 Task: Find connections with filter location Srīperumbūdūr with filter topic #Marketingwith filter profile language English with filter current company Computacenter with filter school Sri Sivasubramaniya Nadar College Of Engineering with filter industry Collection Agencies with filter service category Wedding Photography with filter keywords title Administrative Assistant
Action: Mouse moved to (676, 88)
Screenshot: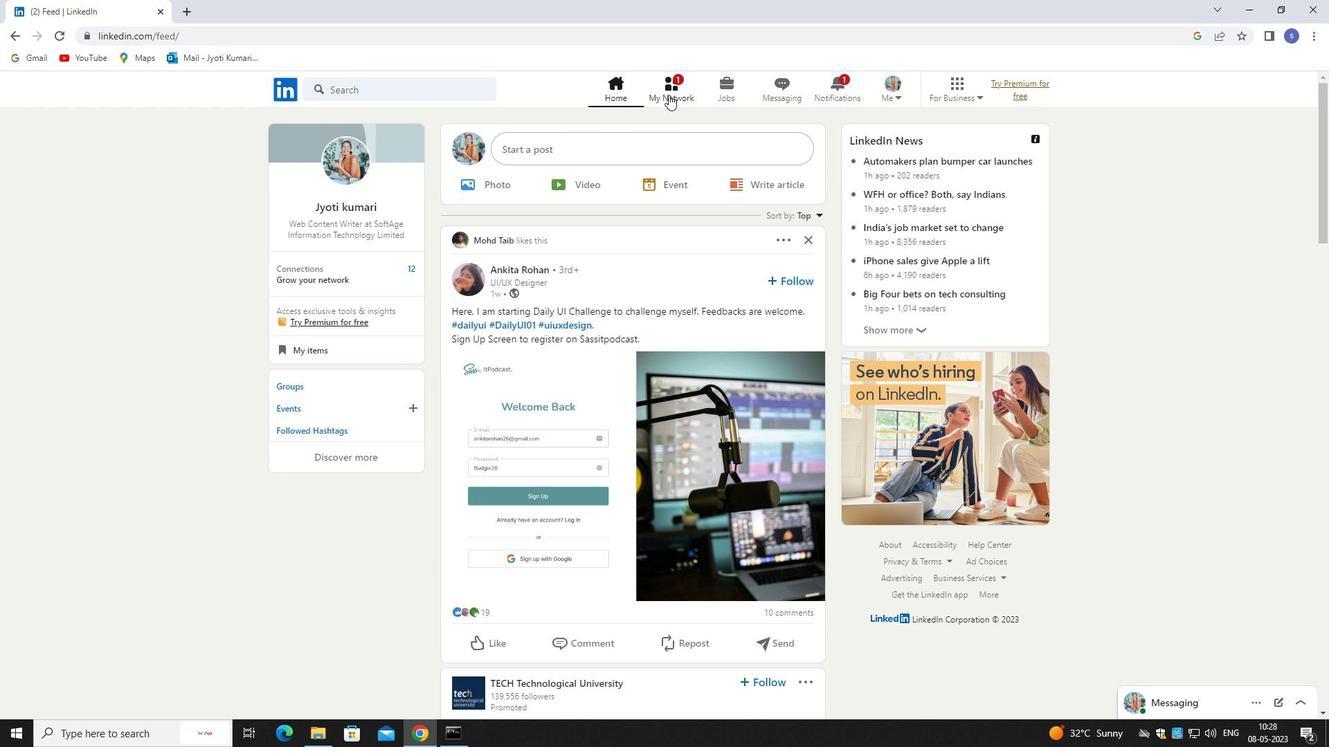 
Action: Mouse pressed left at (676, 88)
Screenshot: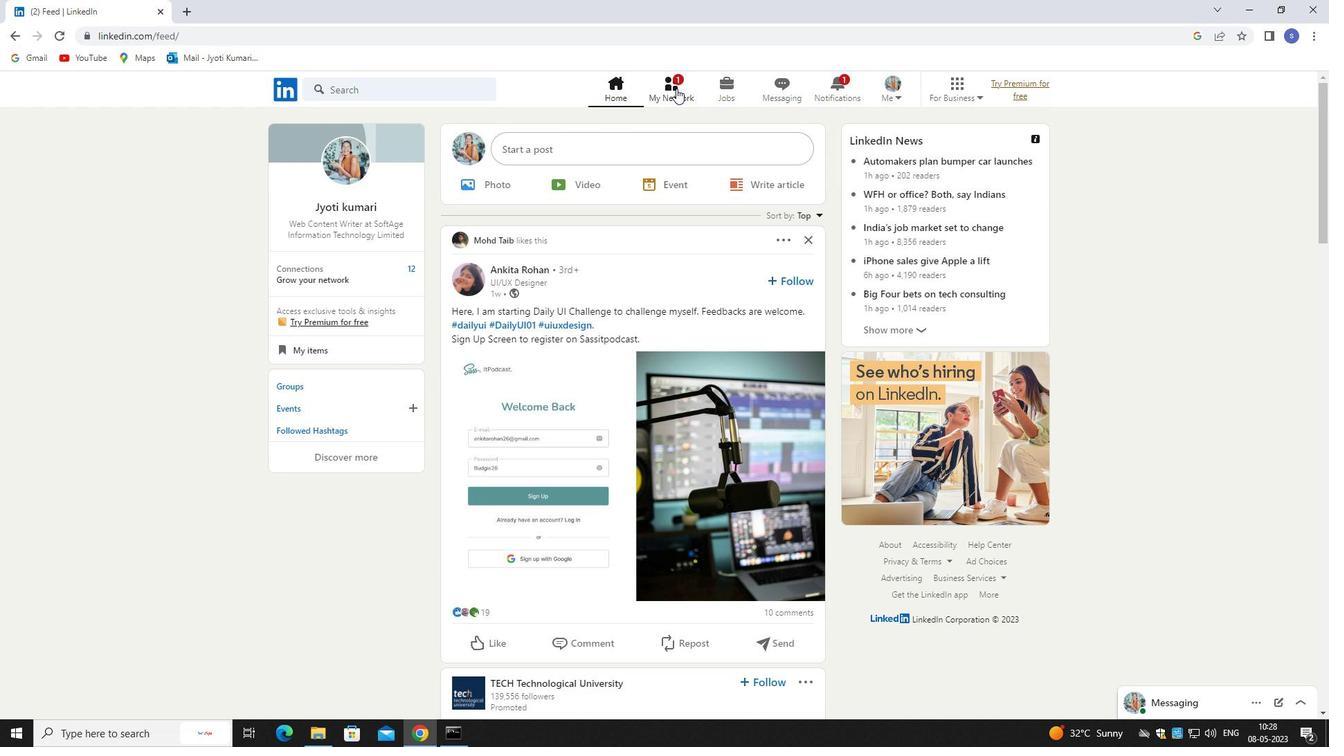 
Action: Mouse moved to (678, 90)
Screenshot: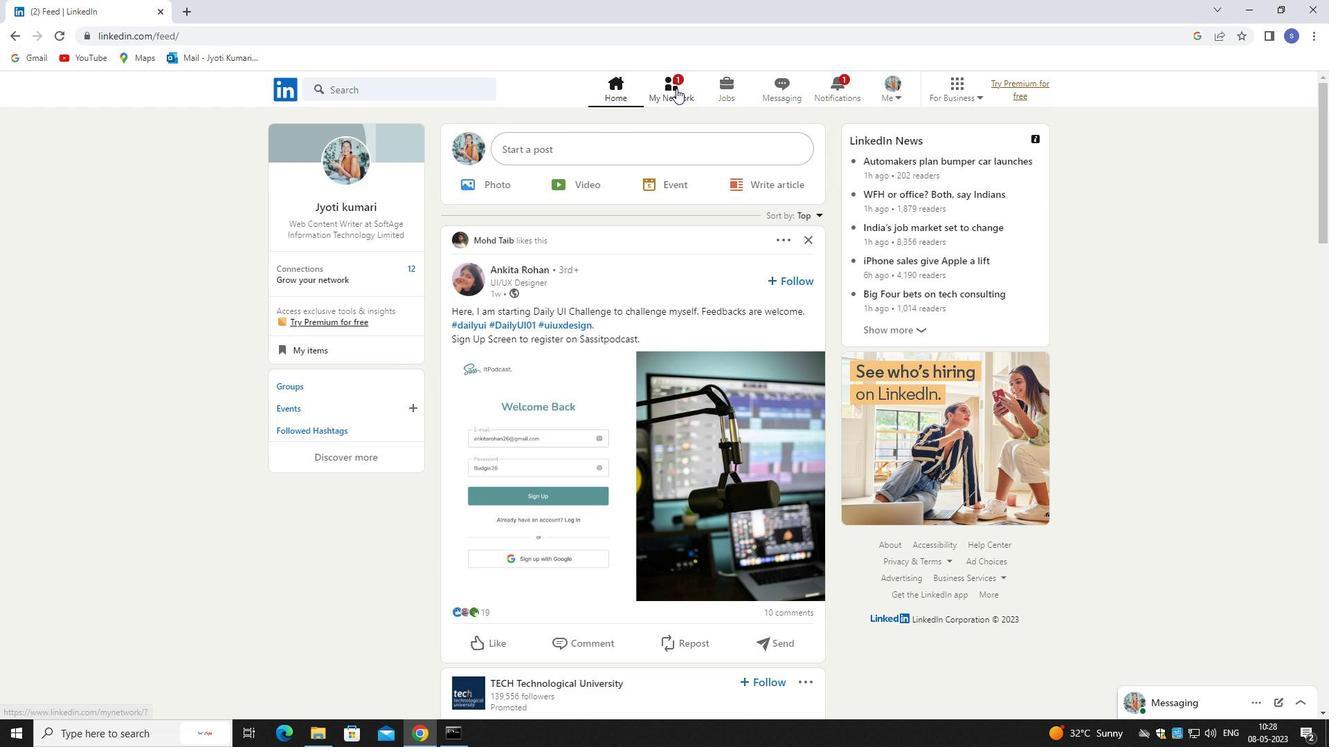 
Action: Mouse pressed left at (678, 90)
Screenshot: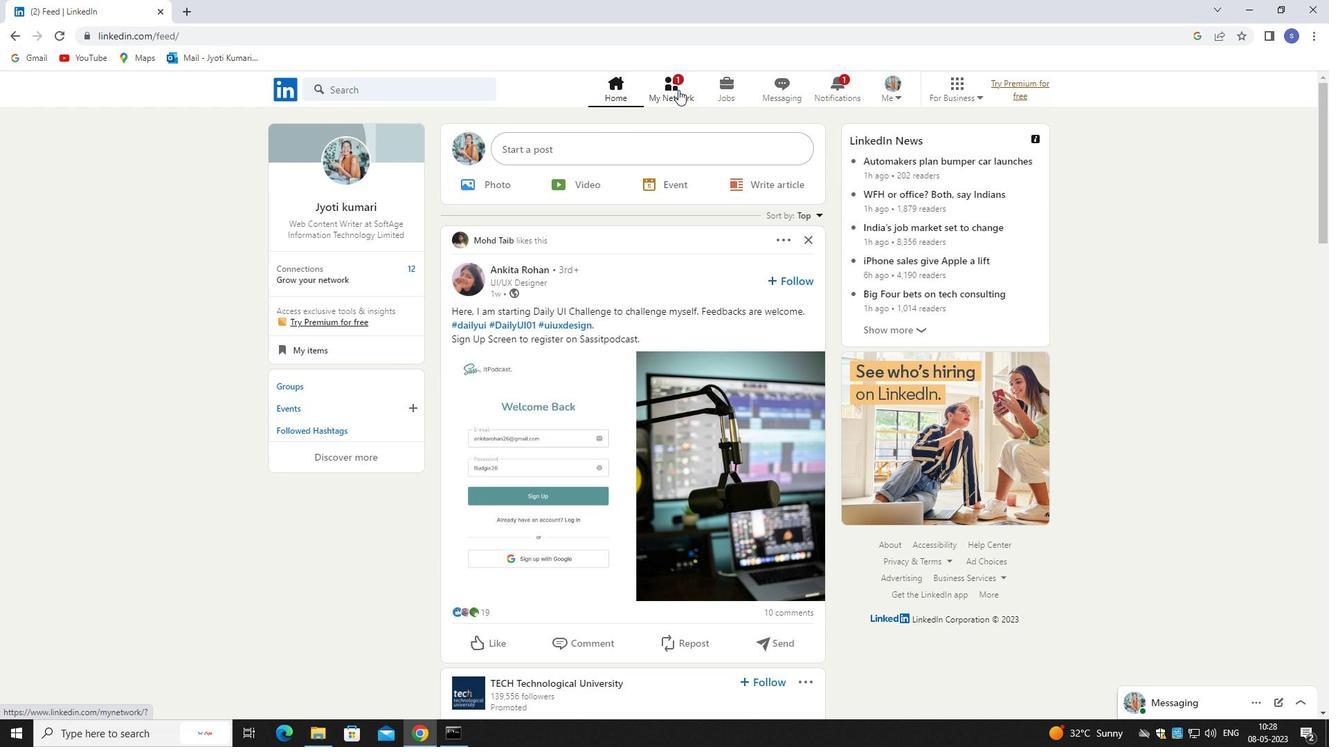 
Action: Mouse moved to (354, 165)
Screenshot: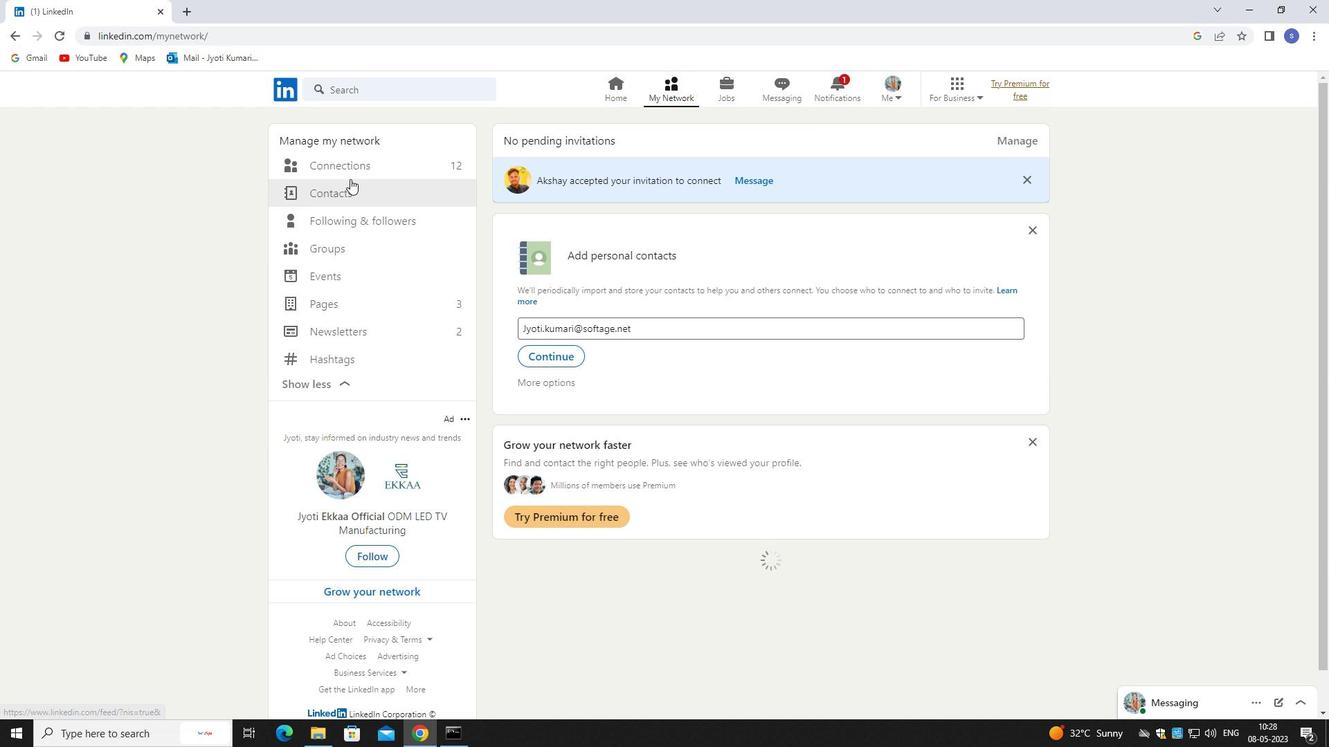 
Action: Mouse pressed left at (354, 165)
Screenshot: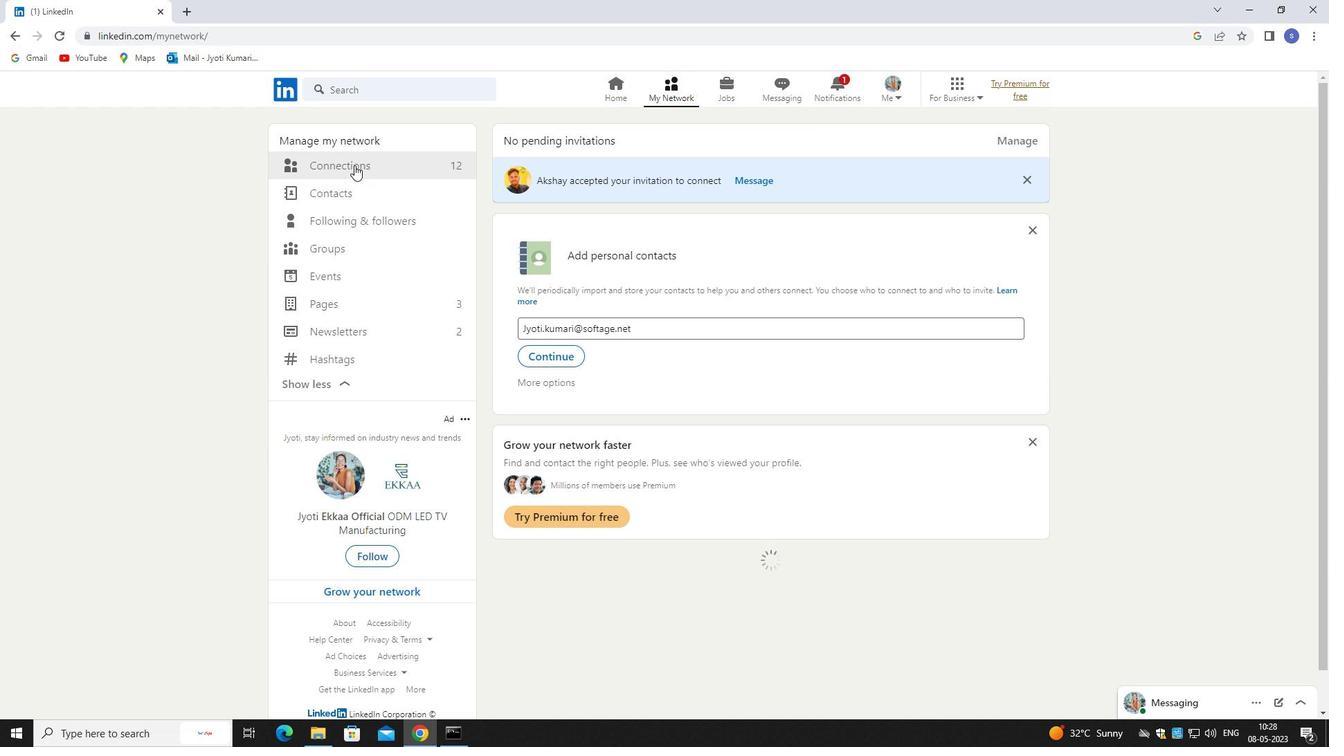 
Action: Mouse moved to (355, 164)
Screenshot: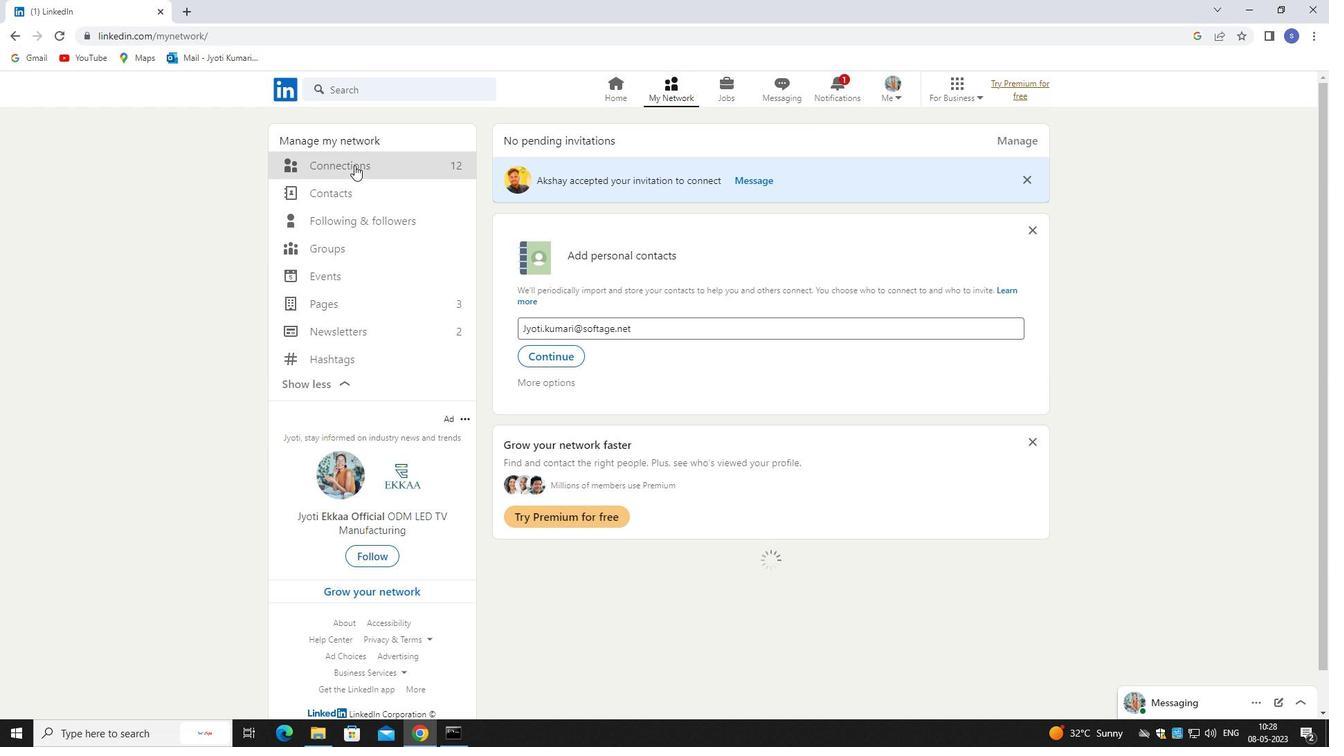 
Action: Mouse pressed left at (355, 164)
Screenshot: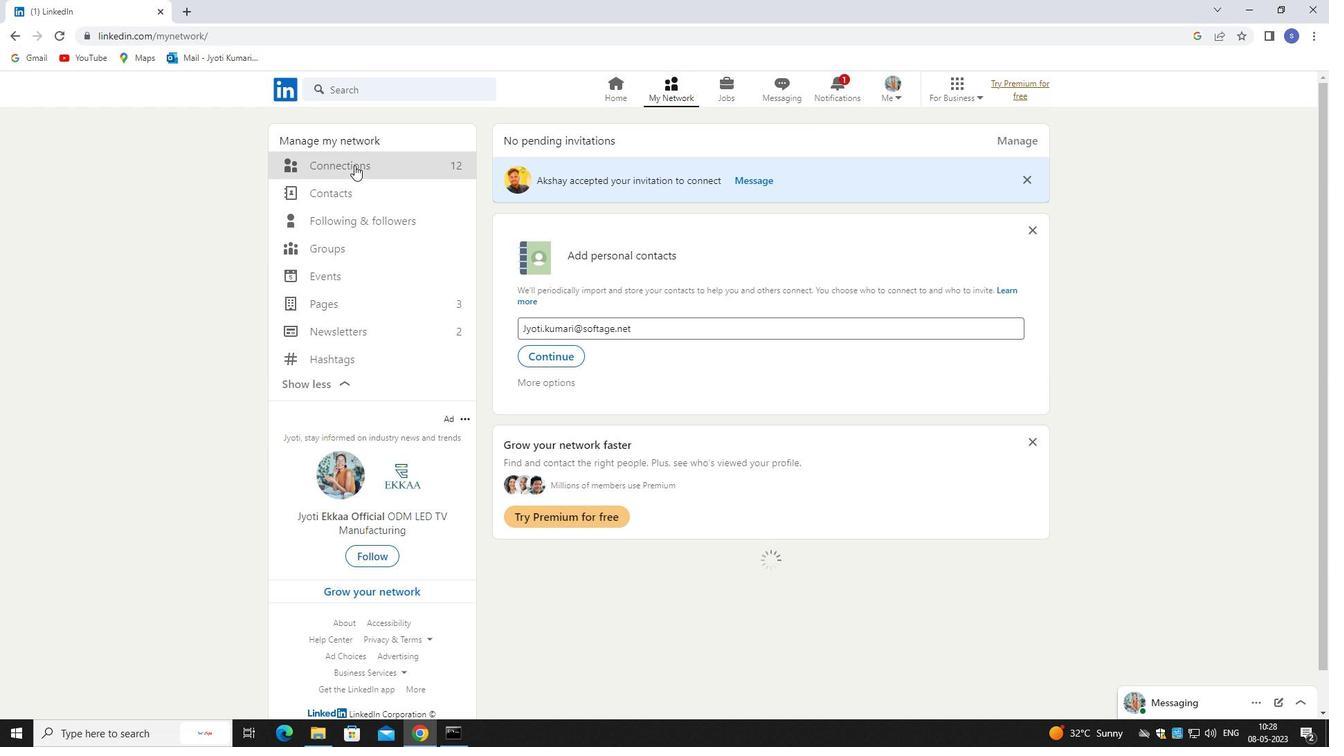 
Action: Mouse moved to (736, 161)
Screenshot: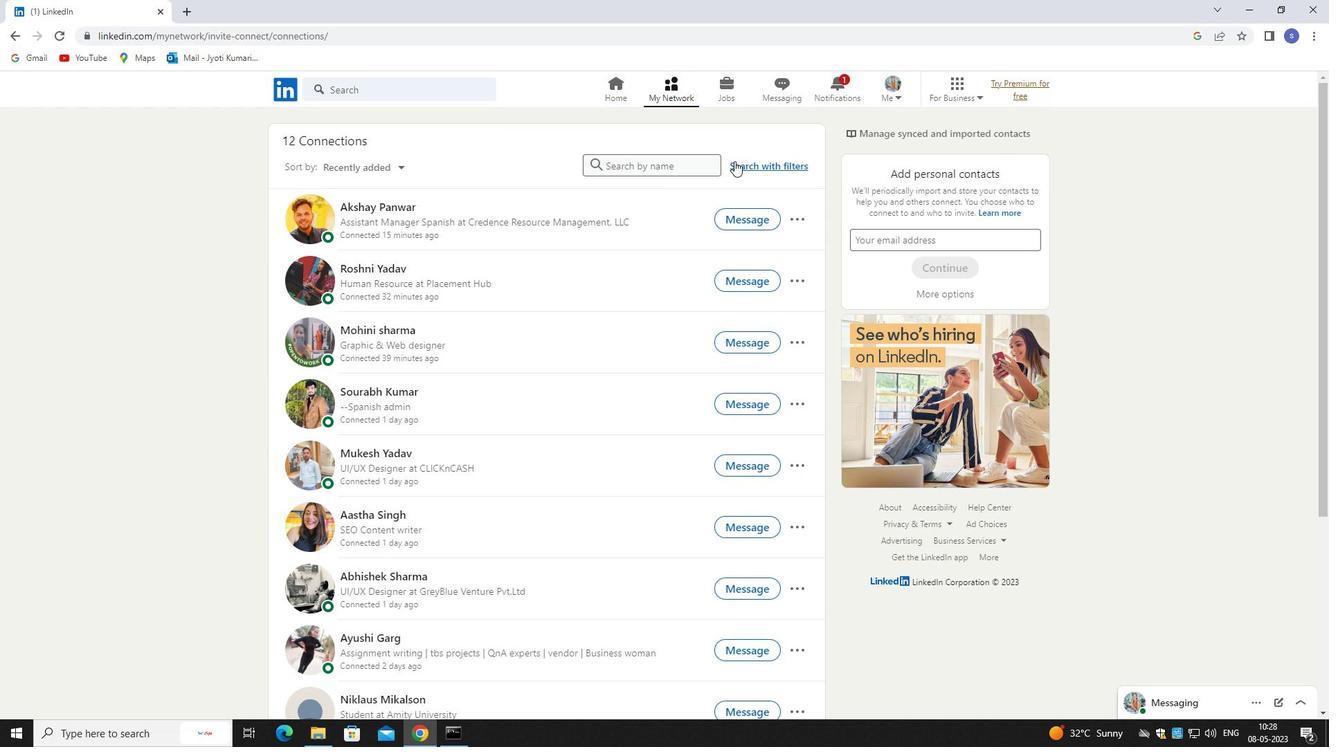 
Action: Mouse pressed left at (736, 161)
Screenshot: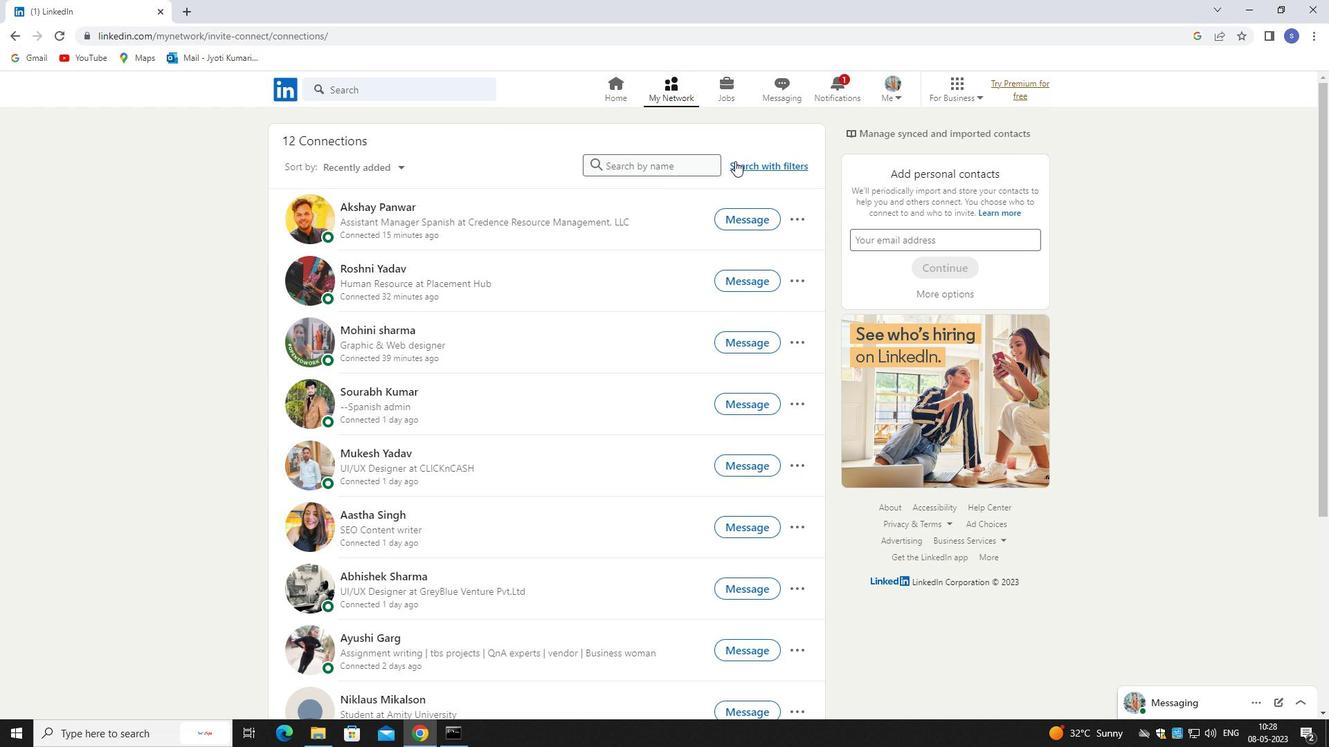 
Action: Mouse moved to (698, 126)
Screenshot: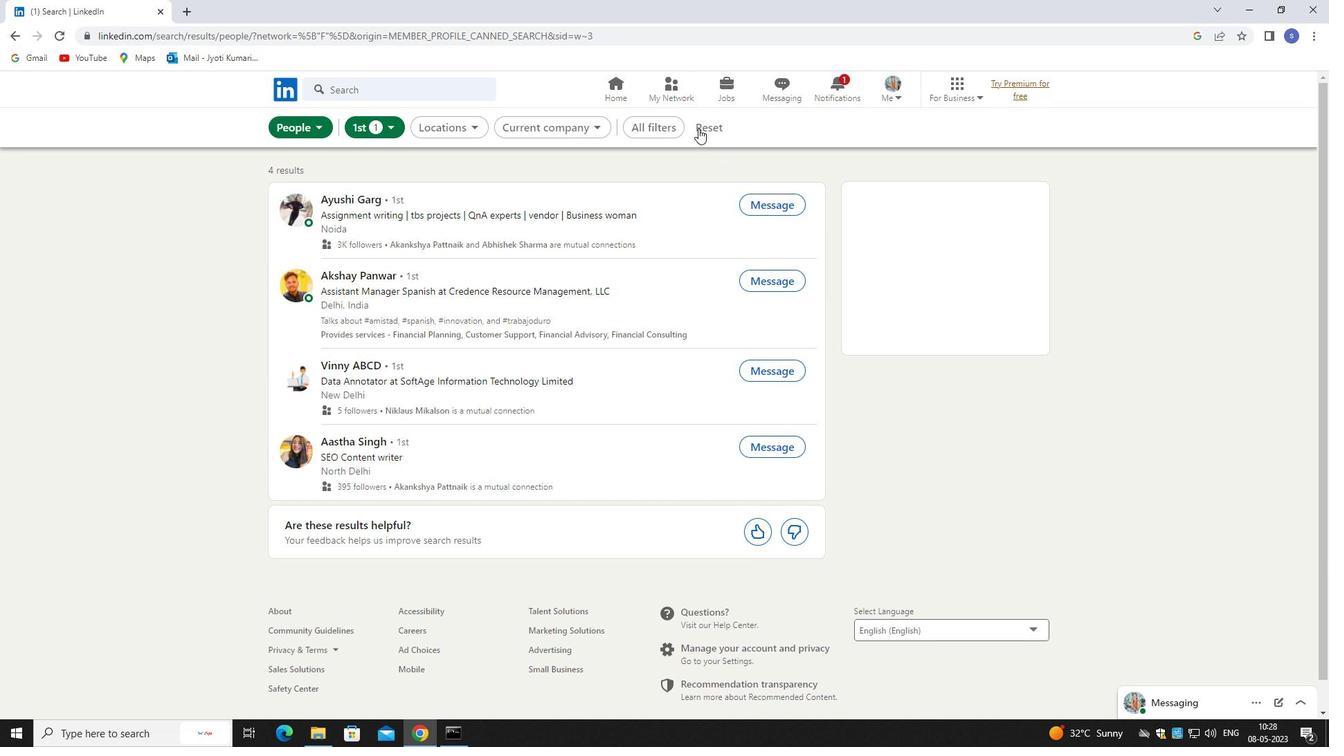 
Action: Mouse pressed left at (698, 126)
Screenshot: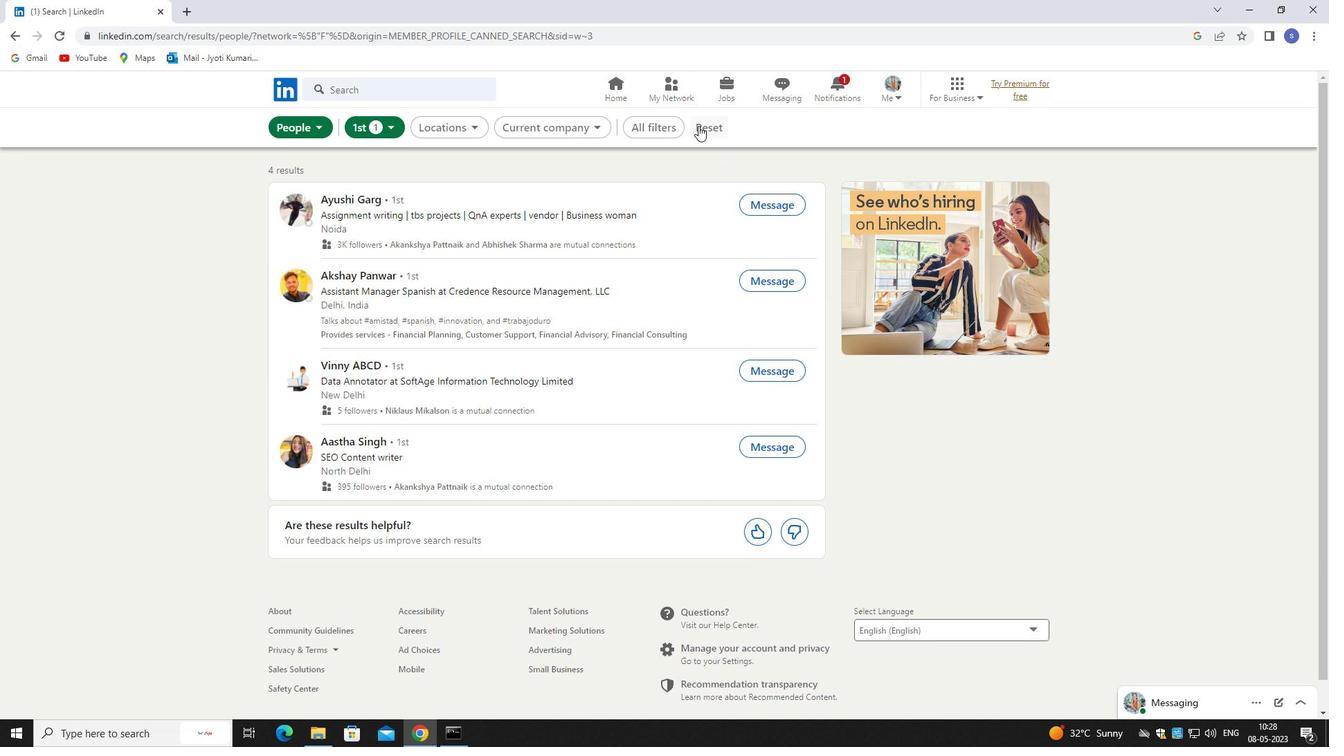 
Action: Mouse moved to (672, 121)
Screenshot: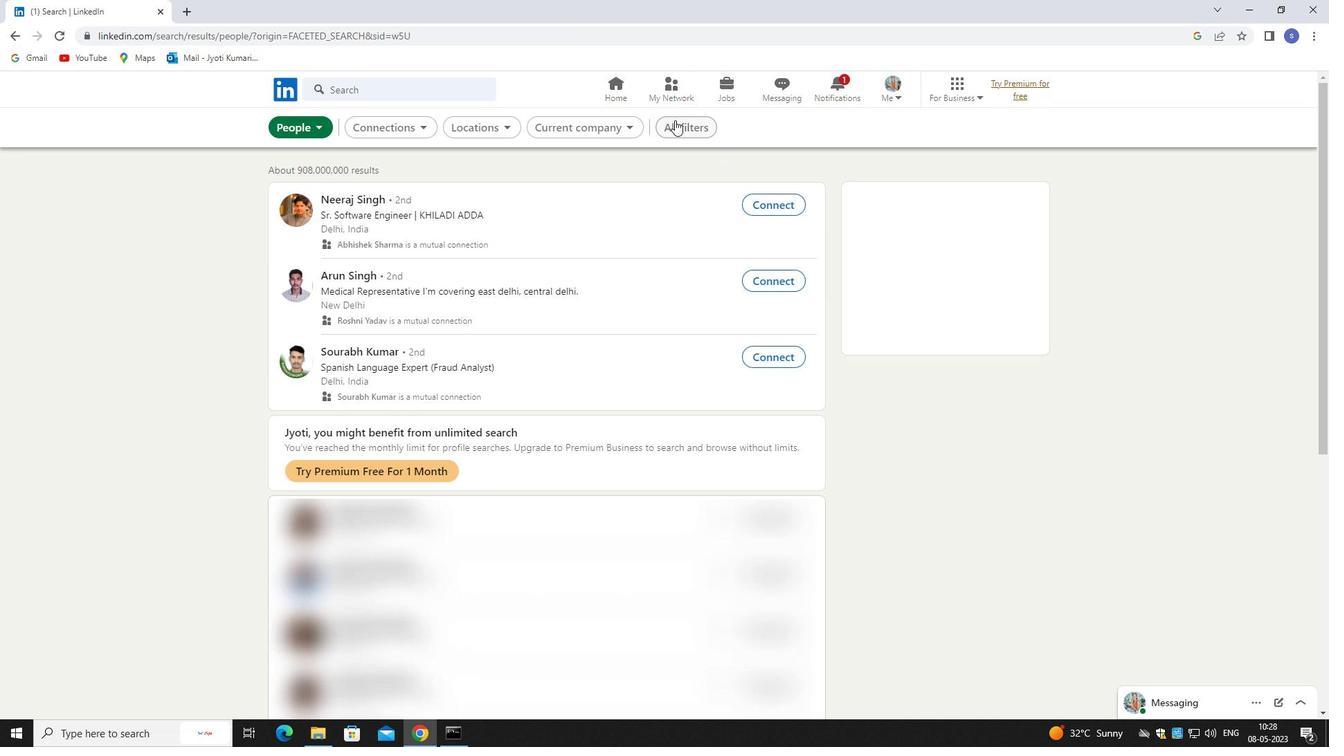 
Action: Mouse pressed left at (672, 121)
Screenshot: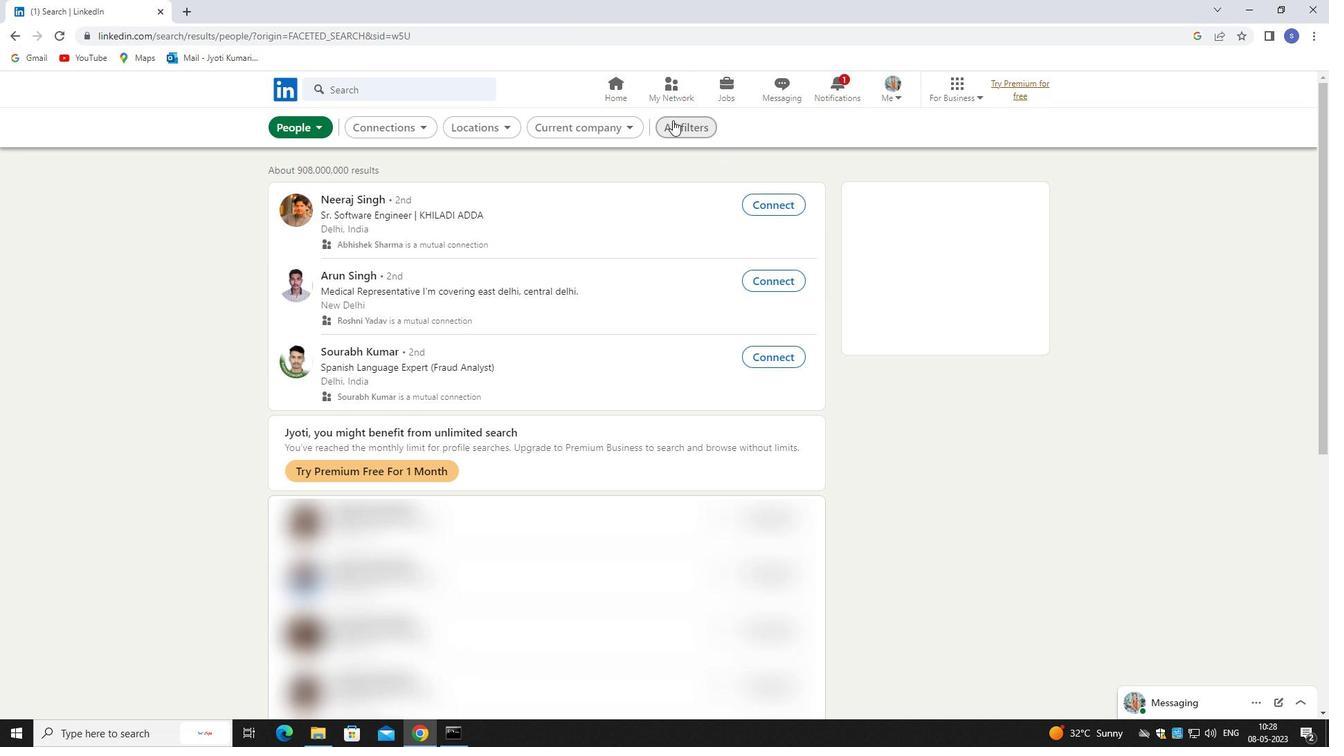 
Action: Mouse moved to (1155, 549)
Screenshot: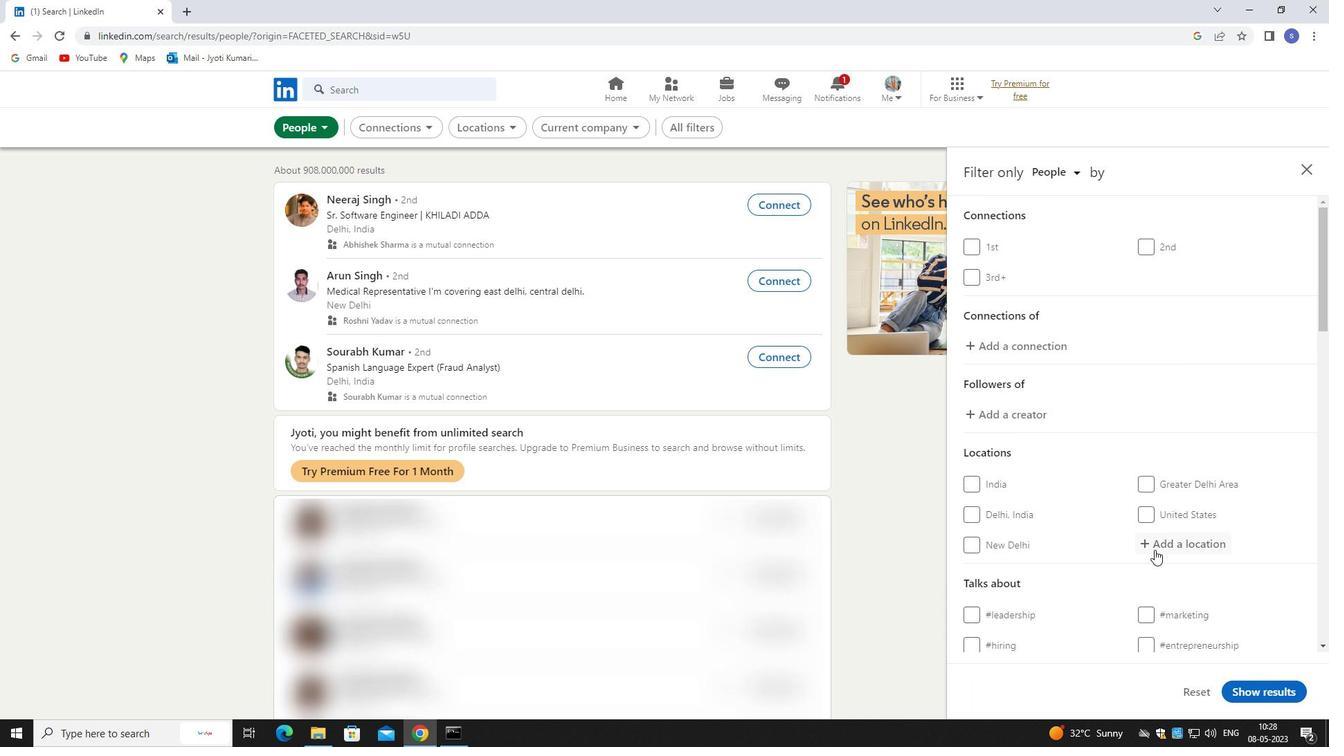
Action: Mouse pressed left at (1155, 549)
Screenshot: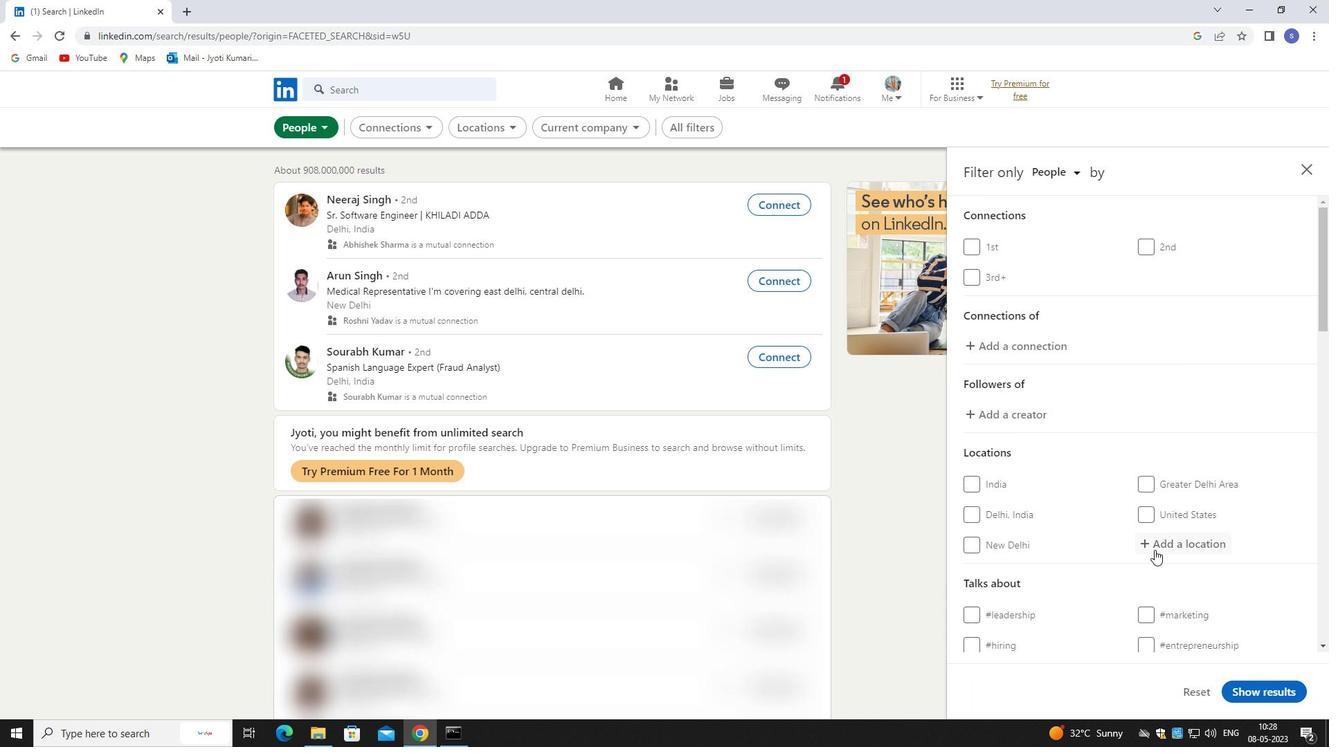 
Action: Mouse moved to (1046, 486)
Screenshot: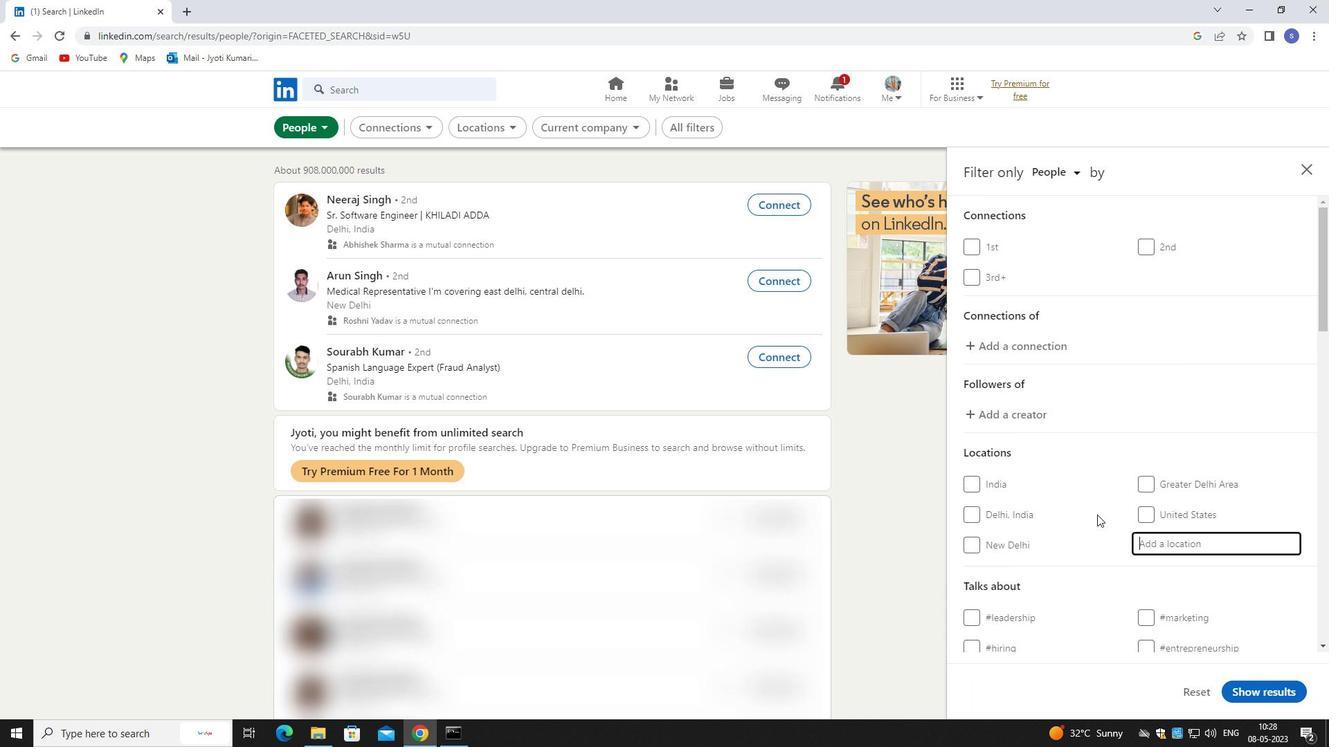 
Action: Key pressed <Key.shift>SRIP
Screenshot: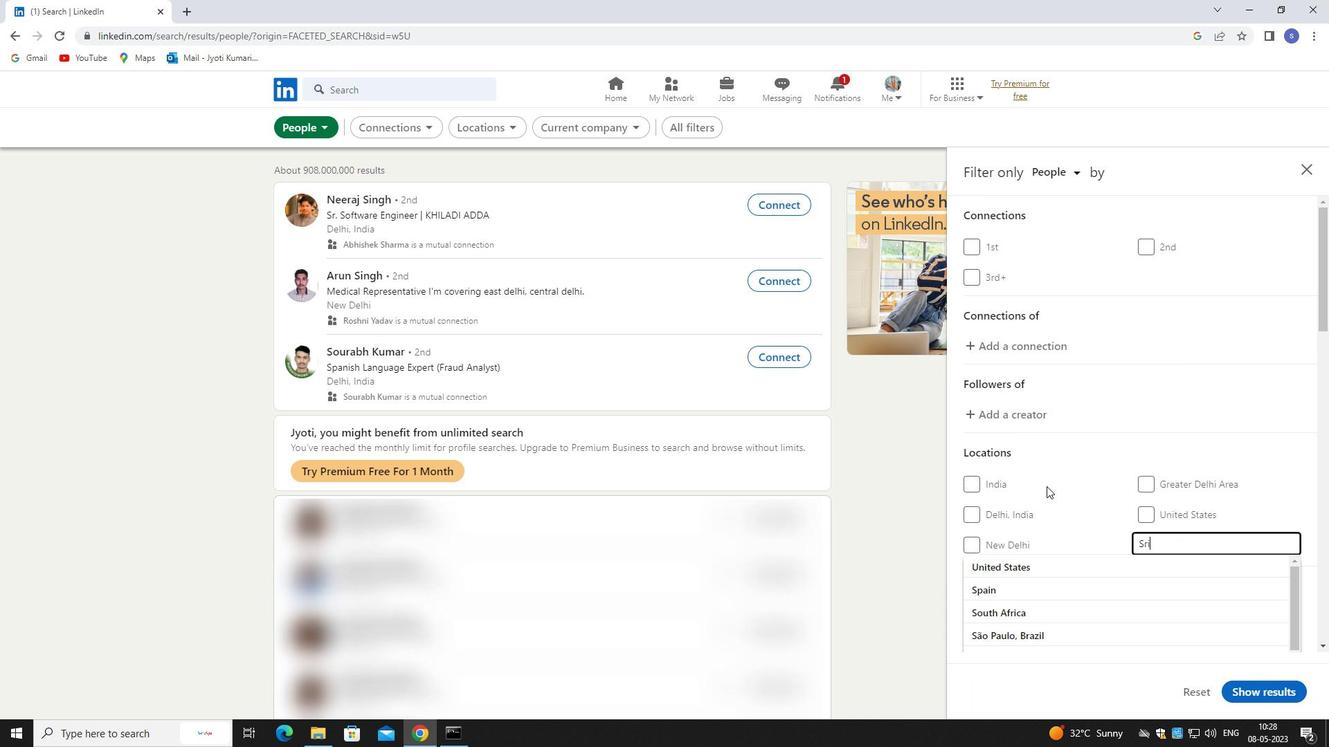 
Action: Mouse moved to (1063, 569)
Screenshot: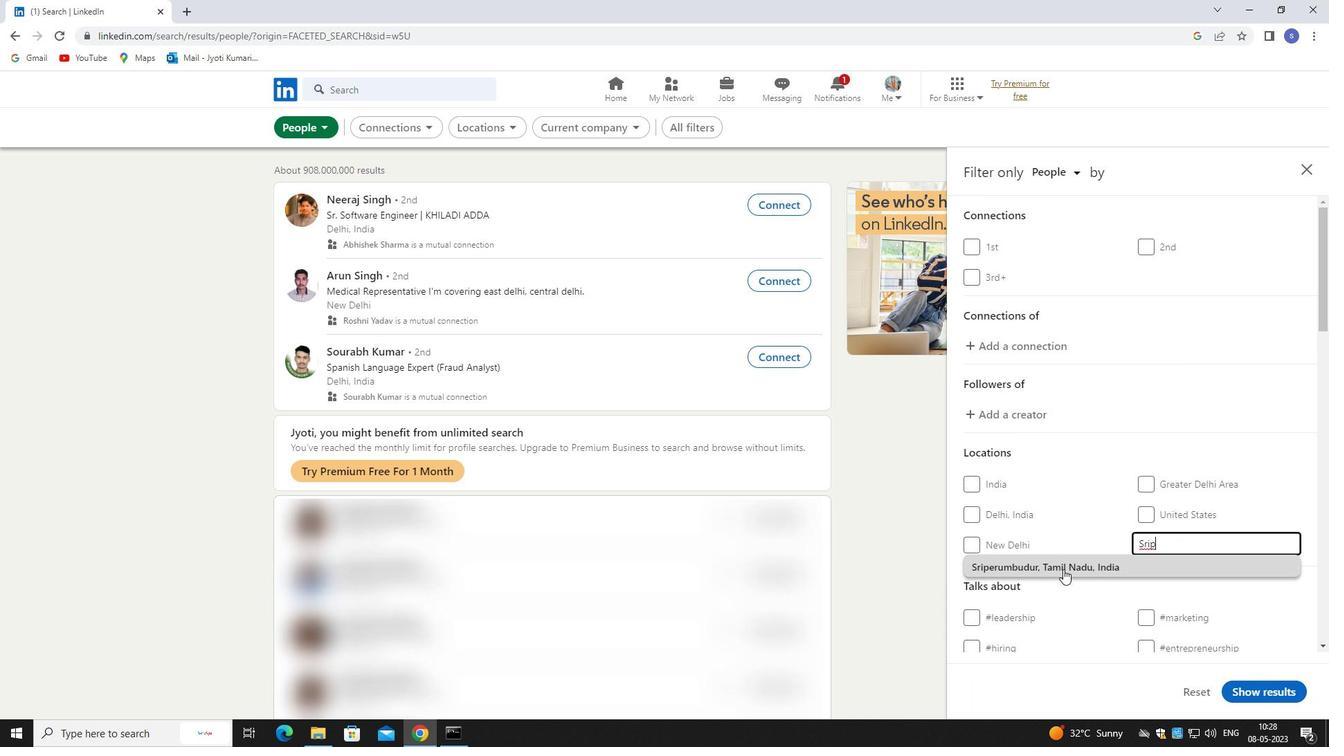 
Action: Mouse pressed left at (1063, 569)
Screenshot: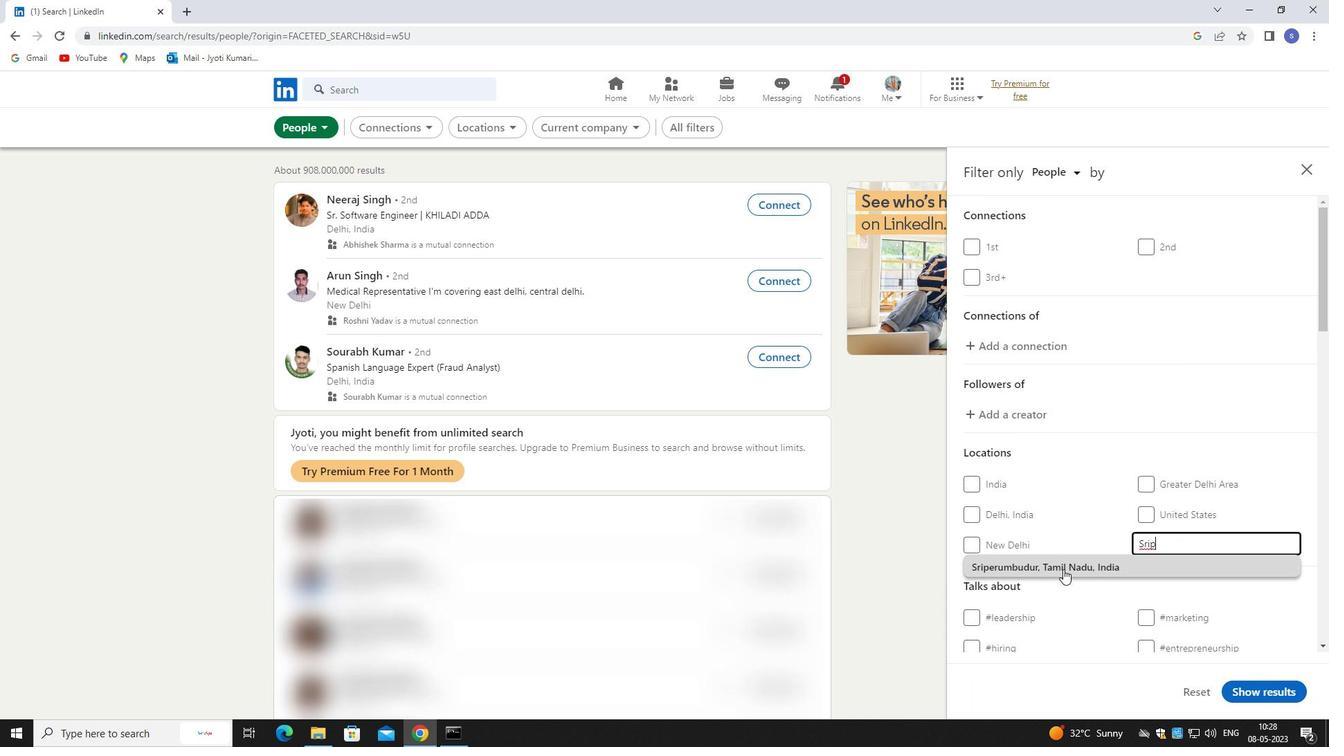 
Action: Mouse moved to (1064, 568)
Screenshot: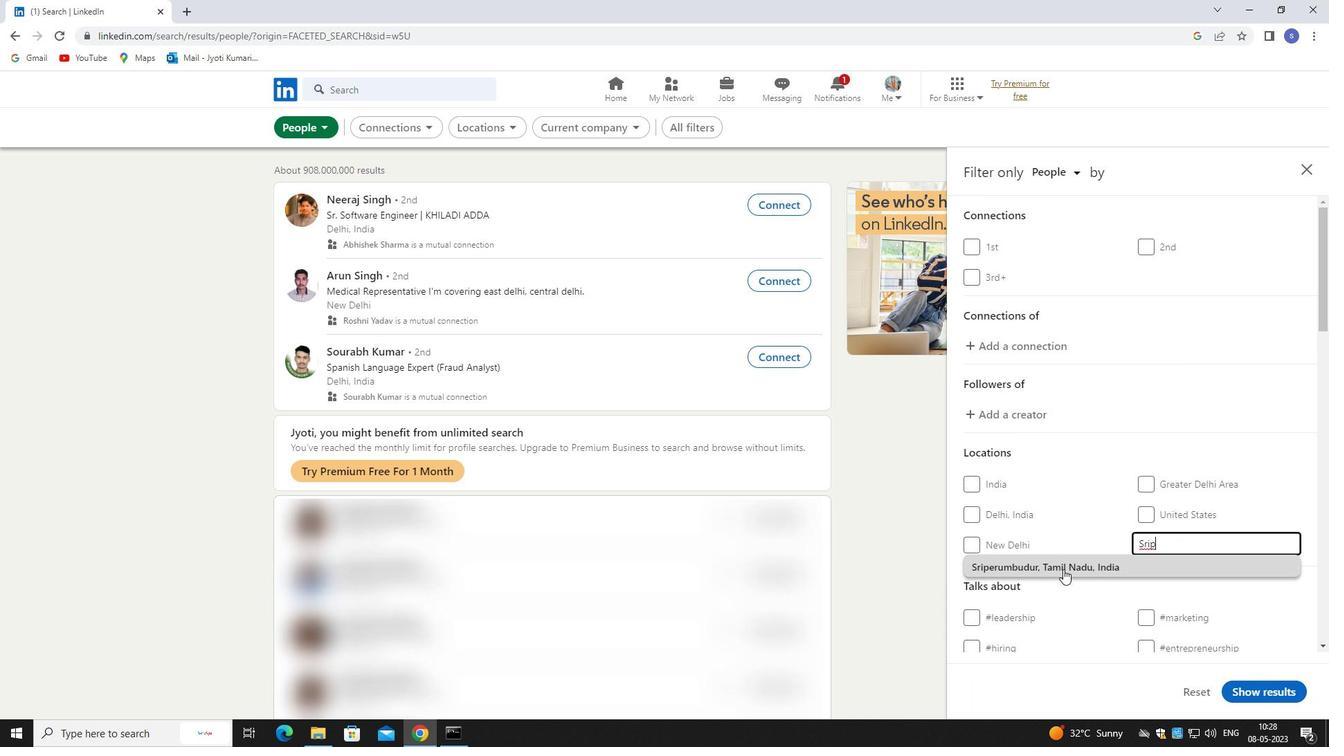 
Action: Mouse scrolled (1064, 567) with delta (0, 0)
Screenshot: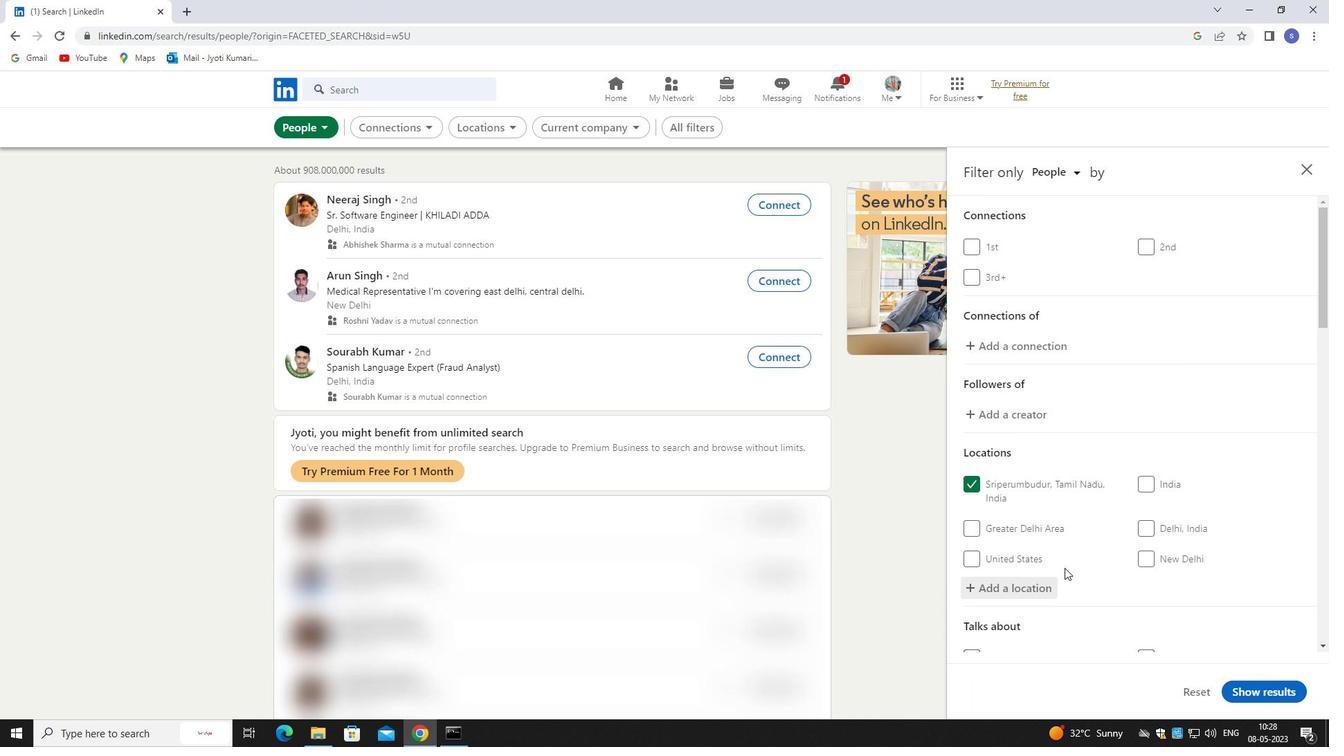 
Action: Mouse scrolled (1064, 567) with delta (0, 0)
Screenshot: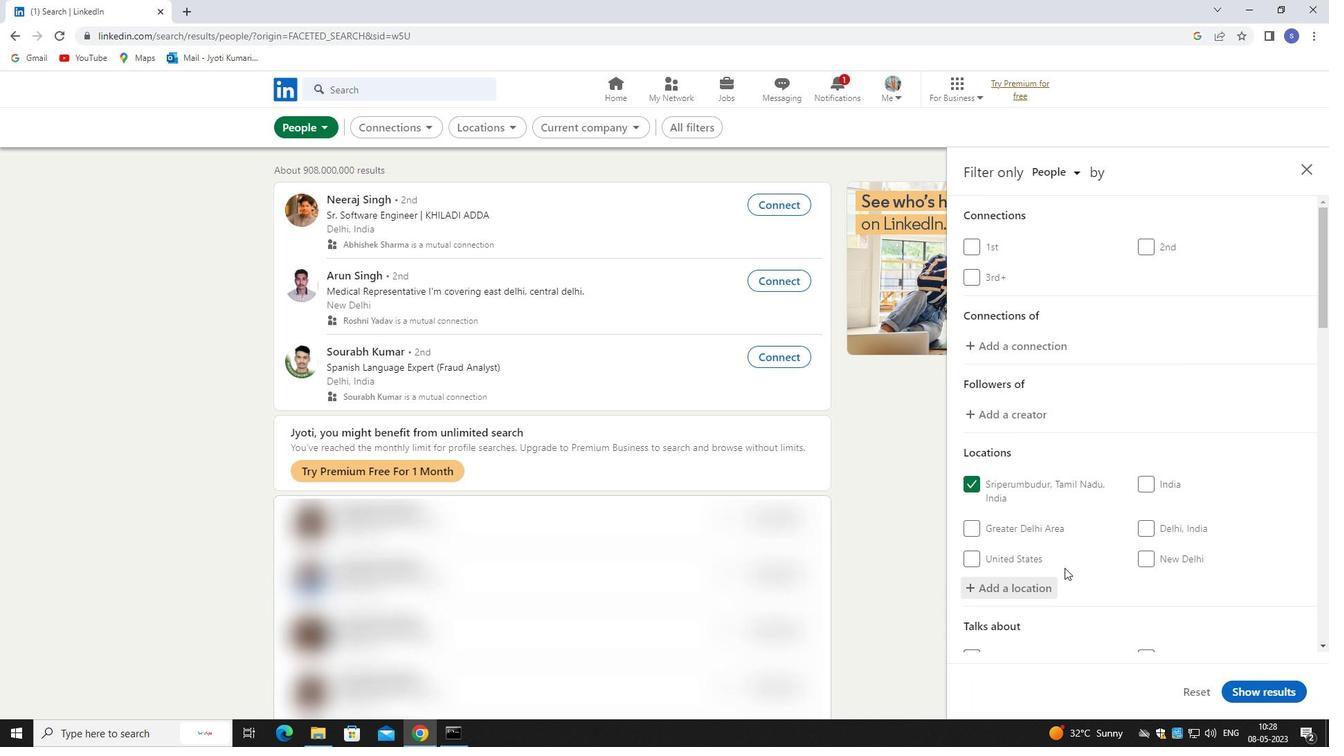 
Action: Mouse scrolled (1064, 567) with delta (0, 0)
Screenshot: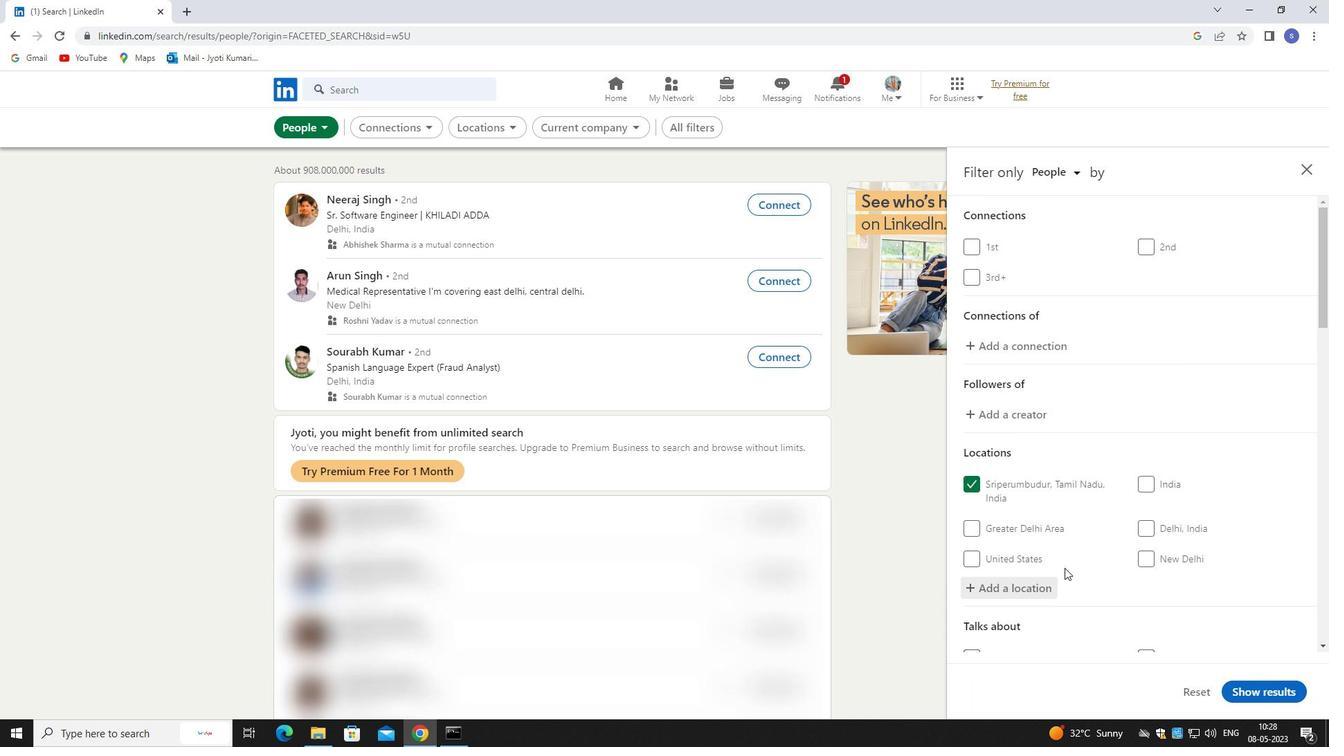 
Action: Mouse moved to (1164, 511)
Screenshot: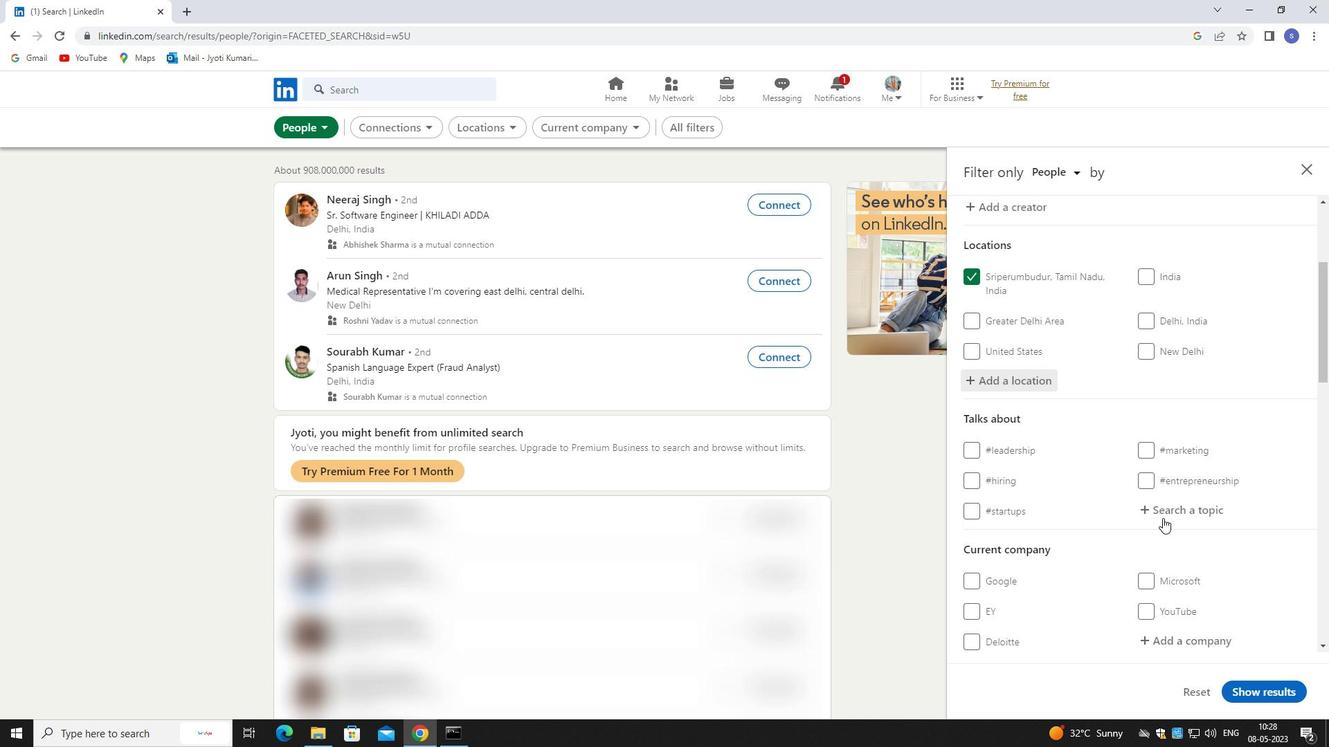 
Action: Mouse pressed left at (1164, 511)
Screenshot: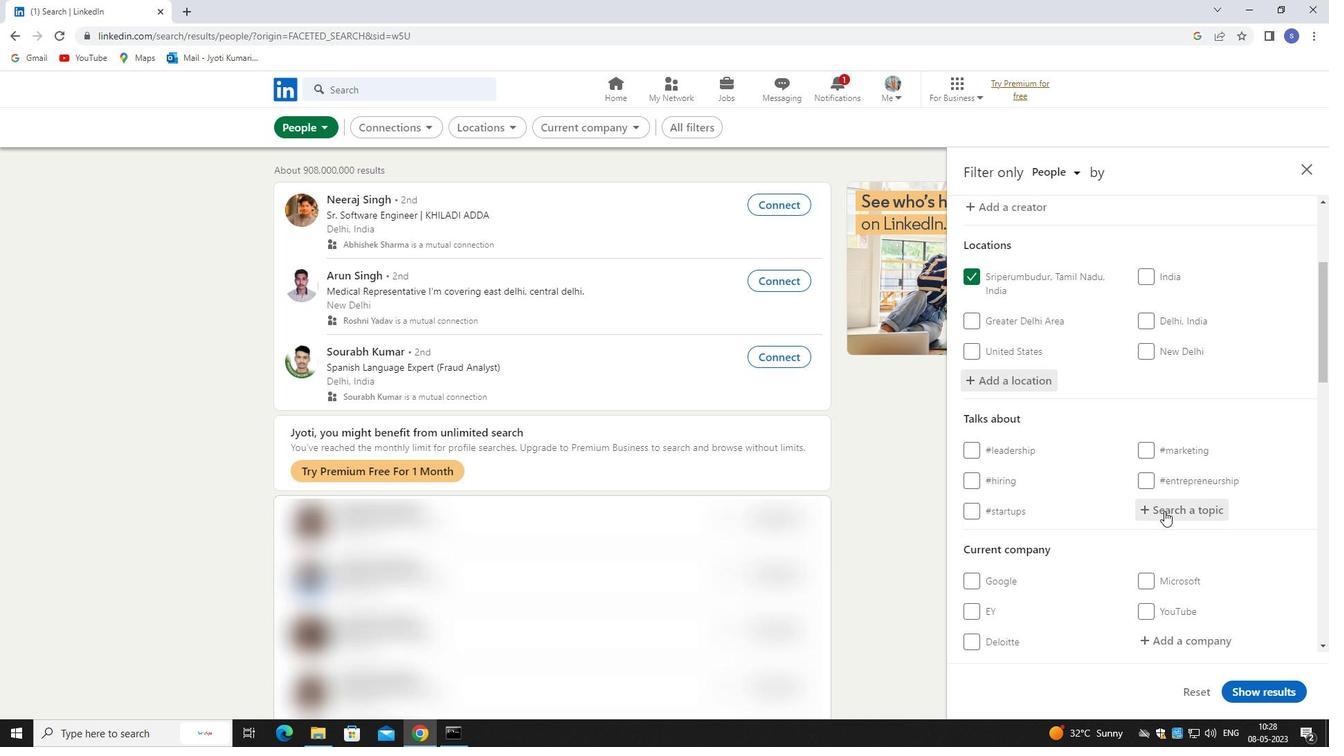 
Action: Mouse moved to (1024, 450)
Screenshot: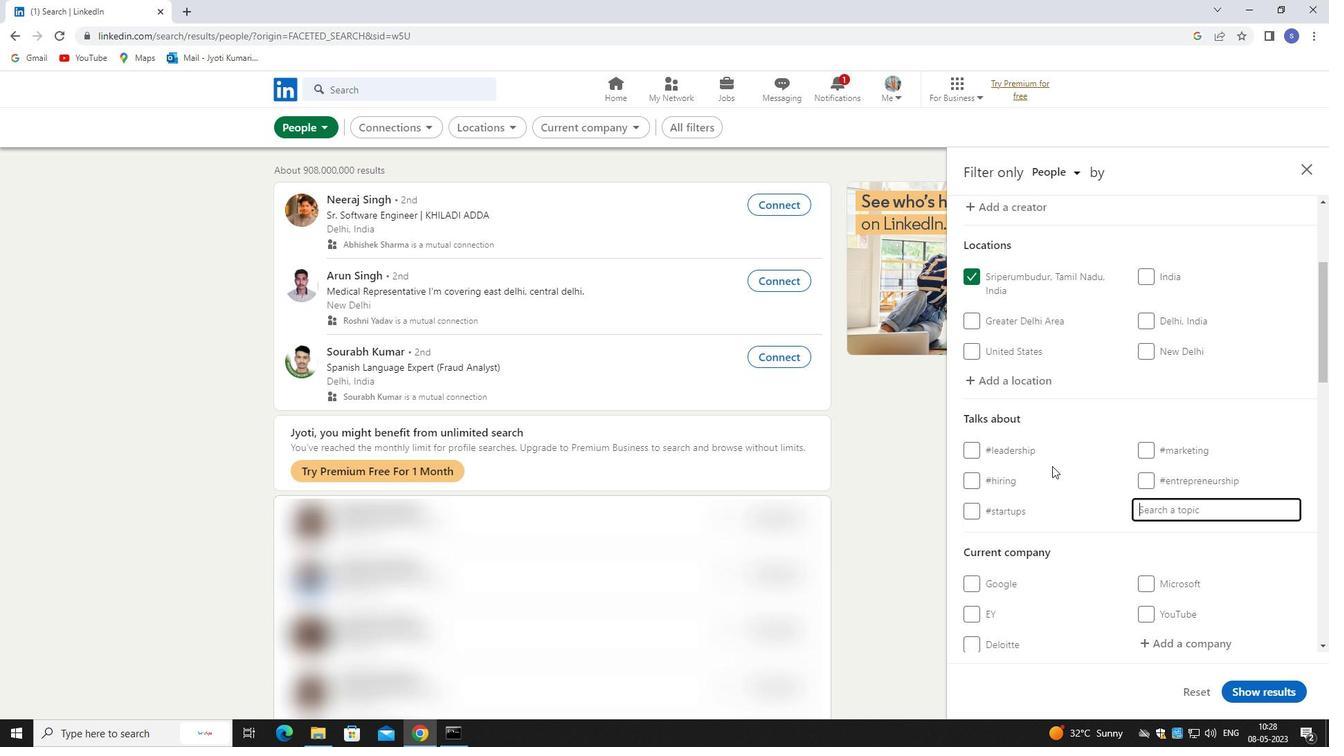 
Action: Key pressed MARKET
Screenshot: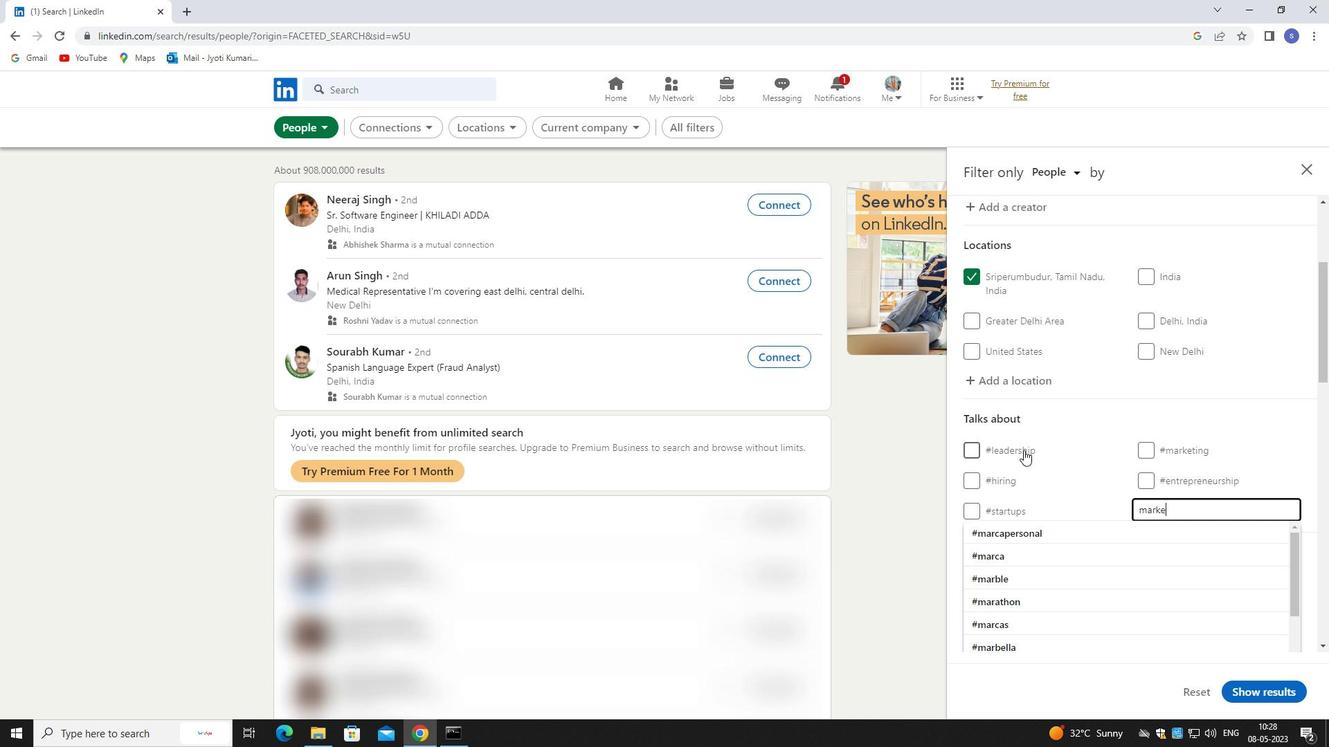 
Action: Mouse moved to (1025, 535)
Screenshot: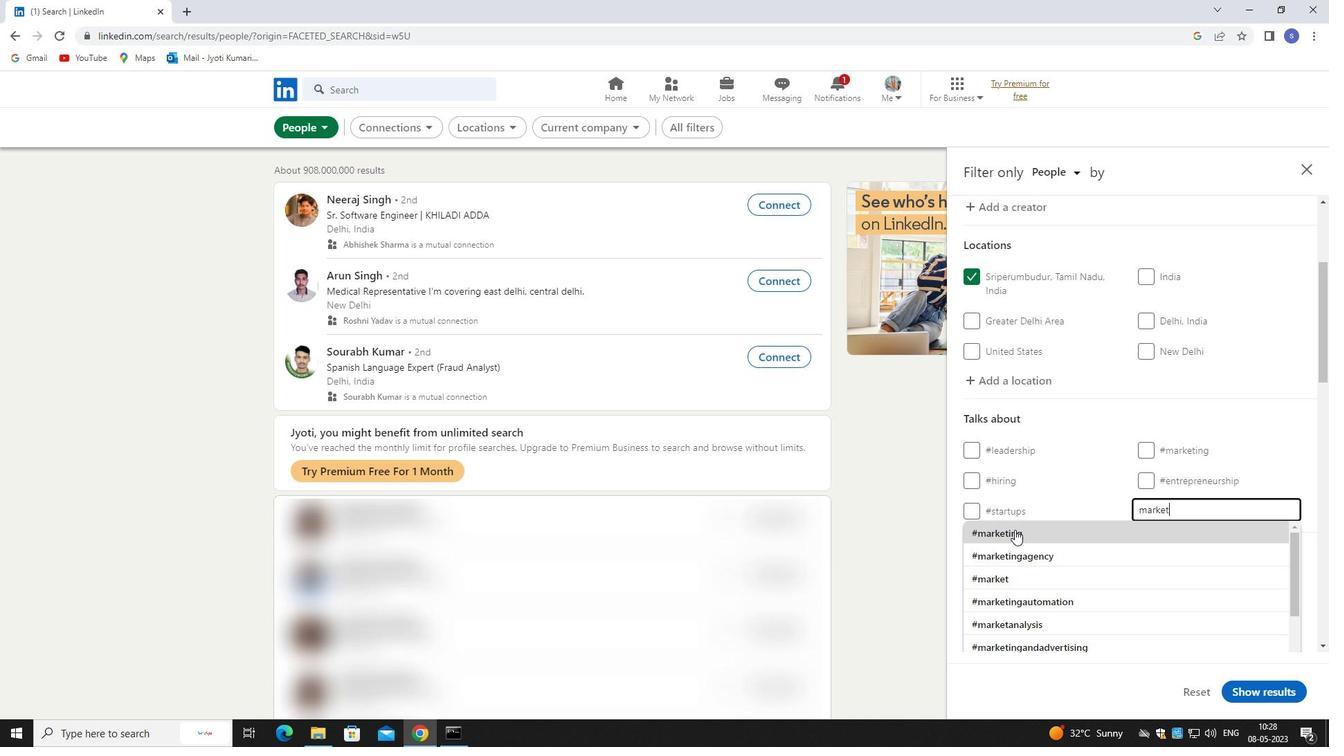 
Action: Mouse pressed left at (1025, 535)
Screenshot: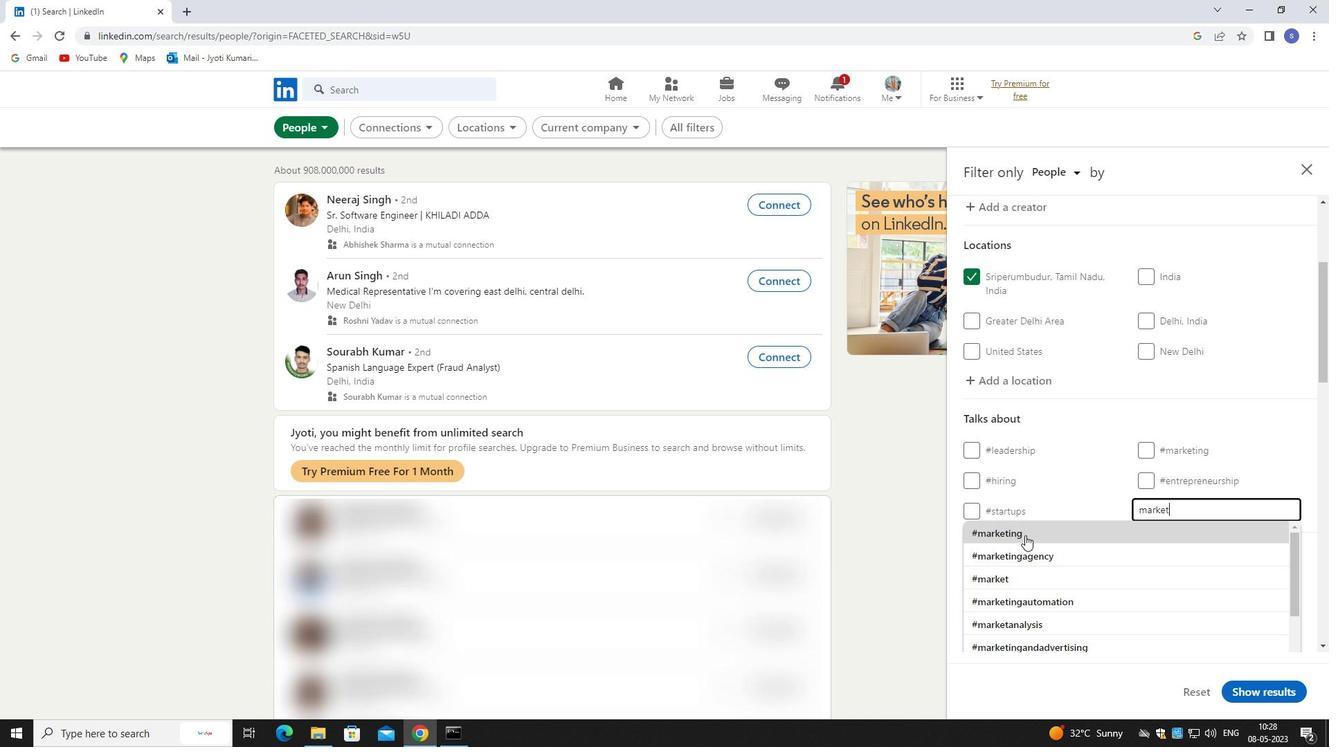 
Action: Mouse moved to (1235, 549)
Screenshot: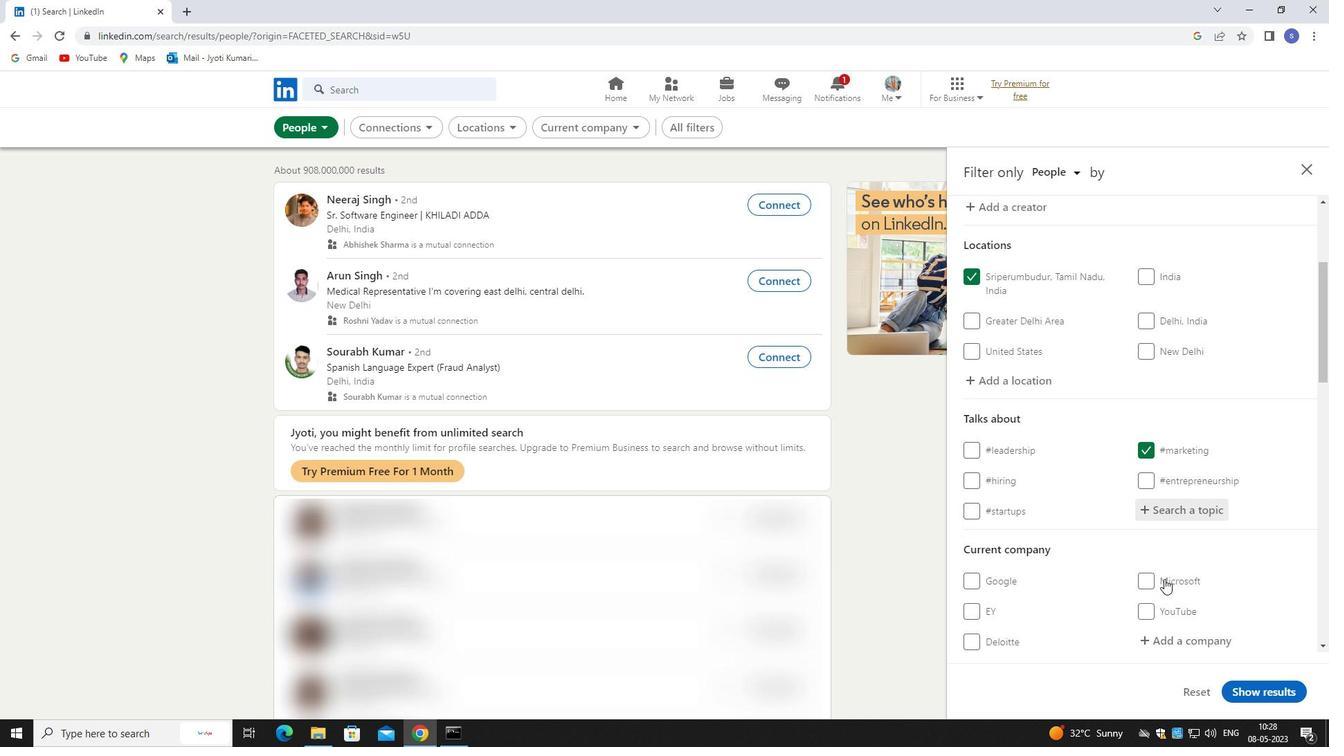 
Action: Mouse scrolled (1235, 549) with delta (0, 0)
Screenshot: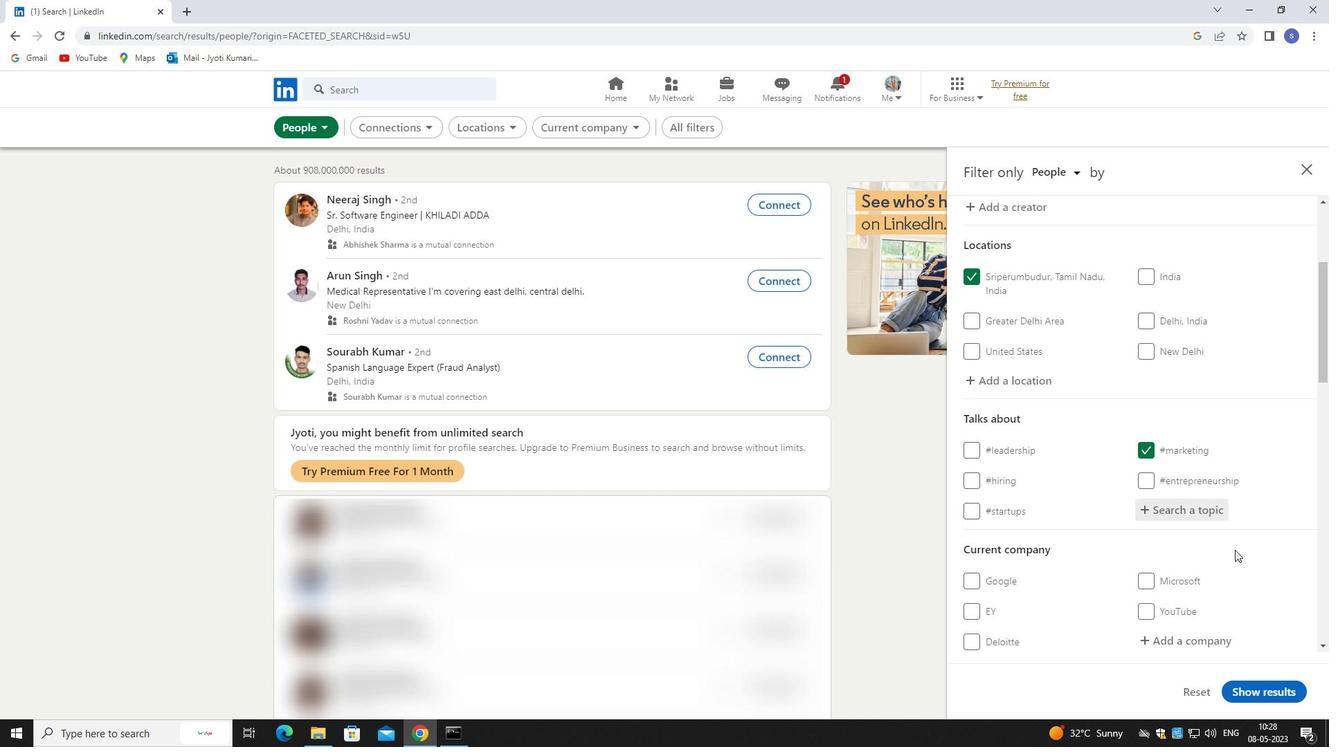 
Action: Mouse scrolled (1235, 549) with delta (0, 0)
Screenshot: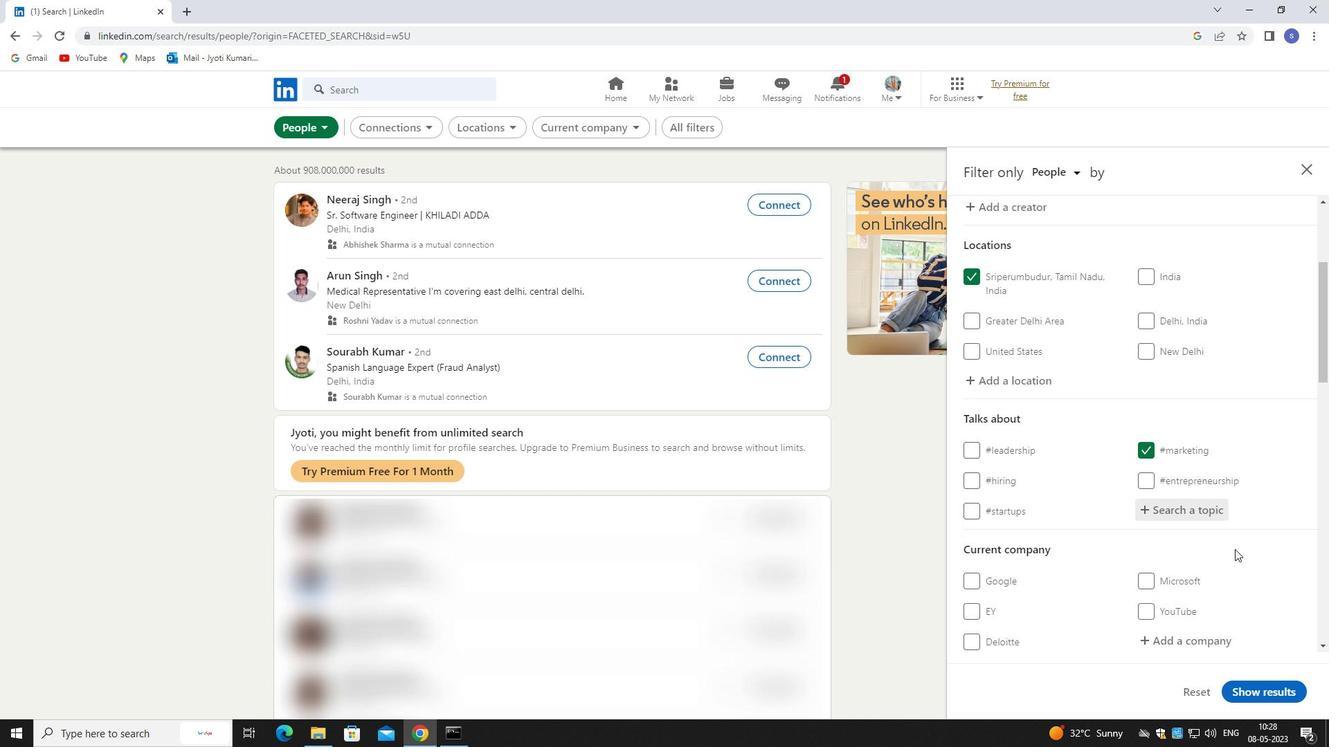 
Action: Mouse scrolled (1235, 549) with delta (0, 0)
Screenshot: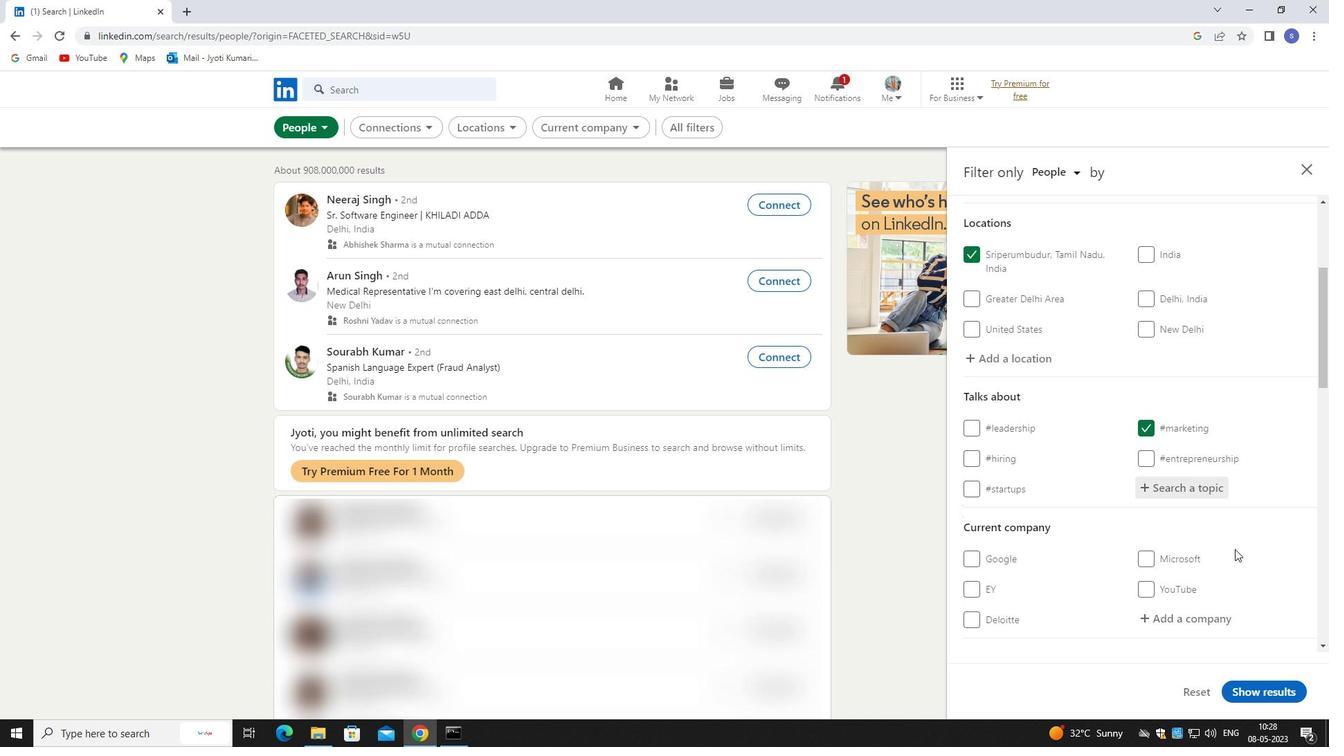 
Action: Mouse moved to (1181, 432)
Screenshot: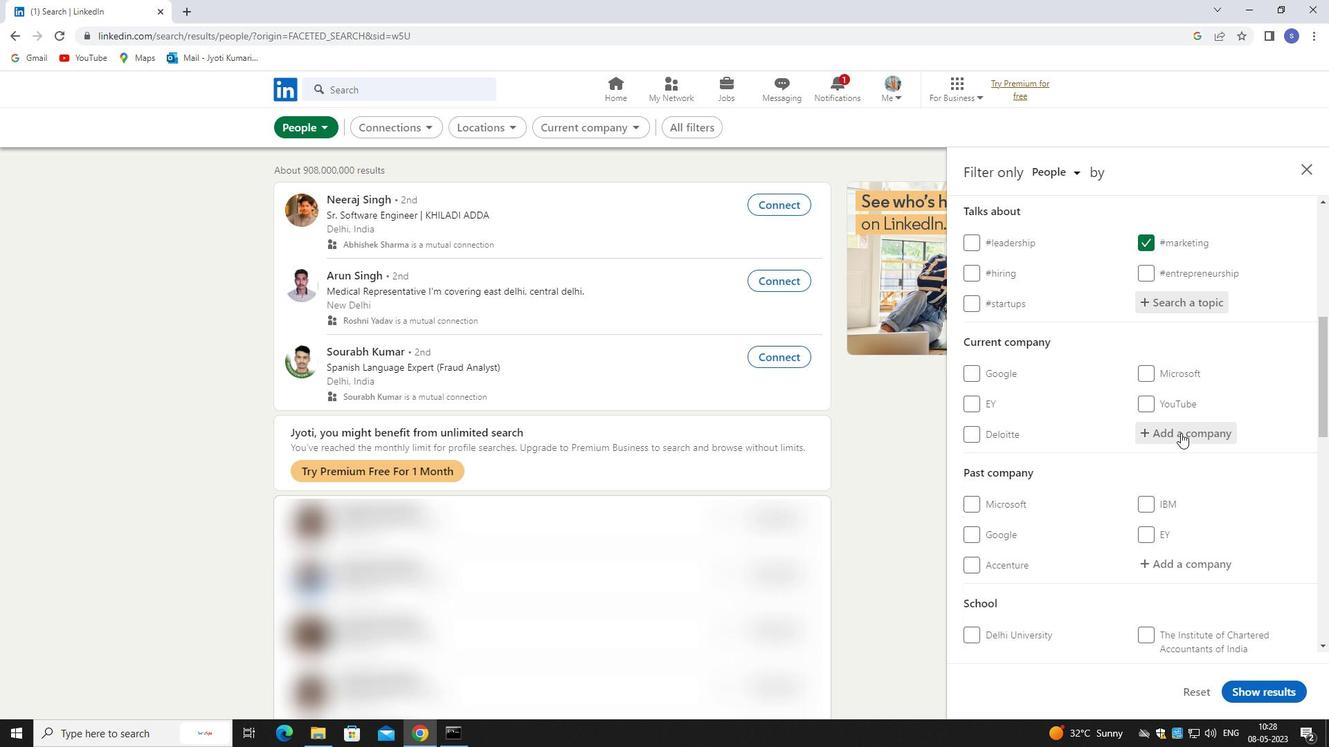 
Action: Mouse pressed left at (1181, 432)
Screenshot: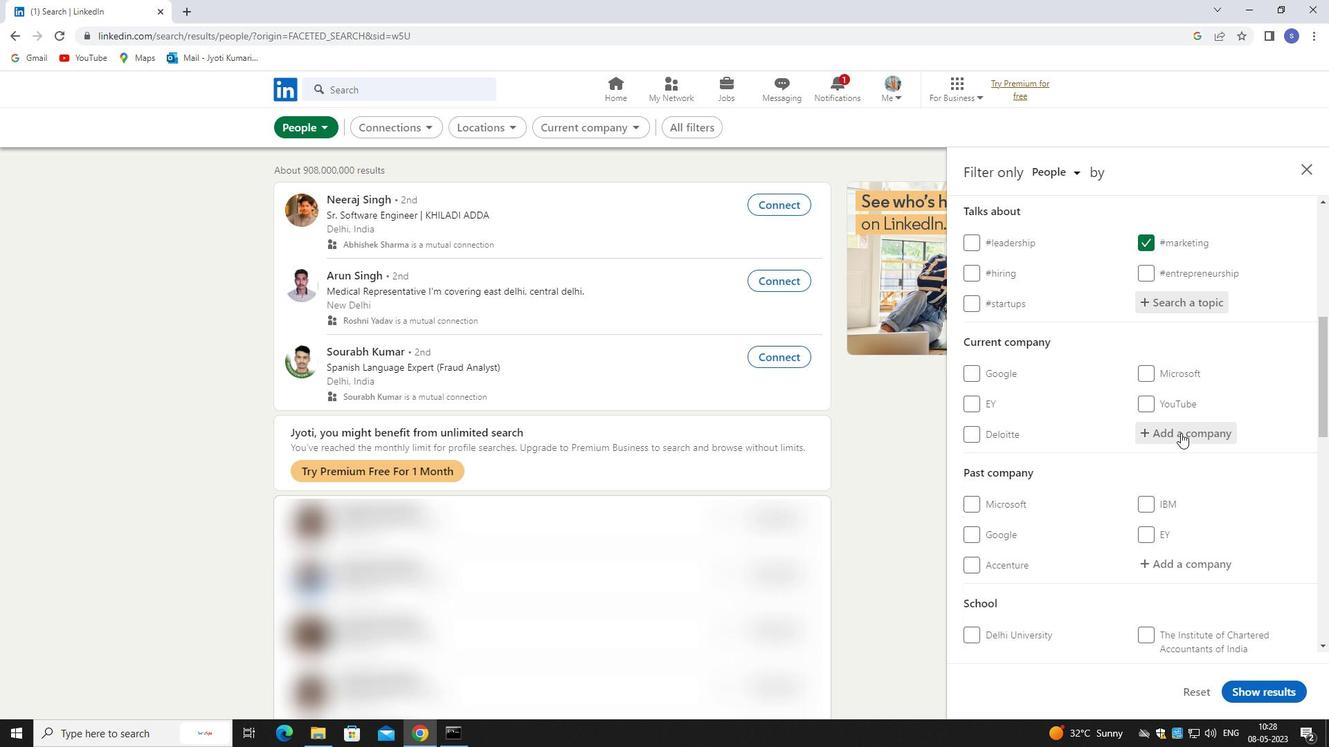 
Action: Mouse moved to (970, 323)
Screenshot: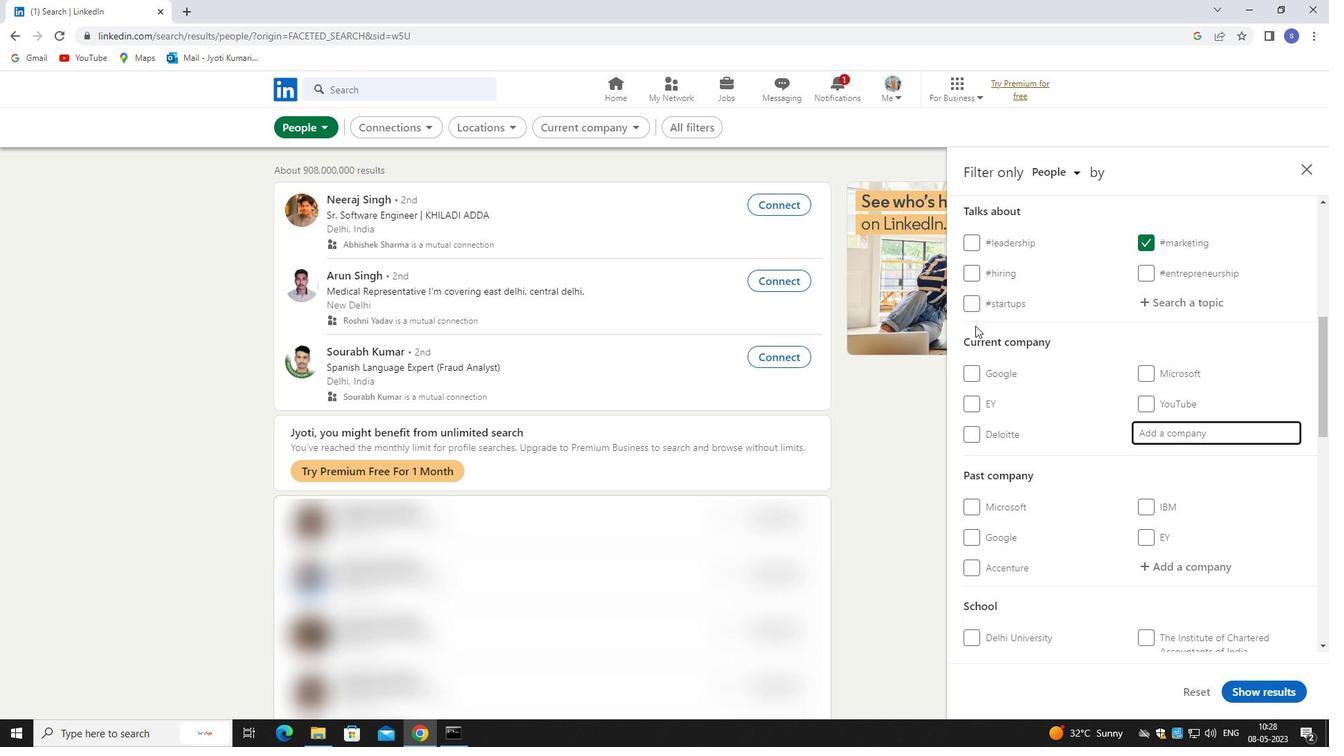
Action: Key pressed COMPUTERCE
Screenshot: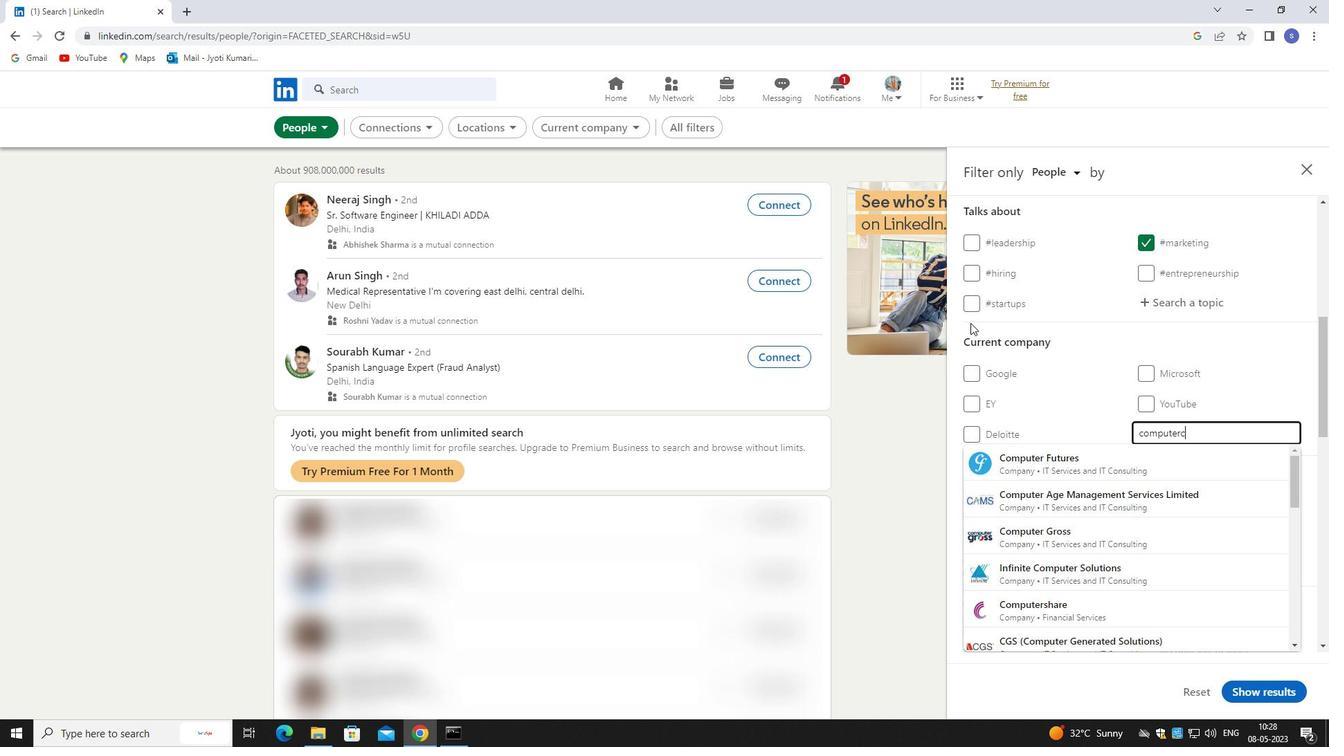 
Action: Mouse moved to (1087, 495)
Screenshot: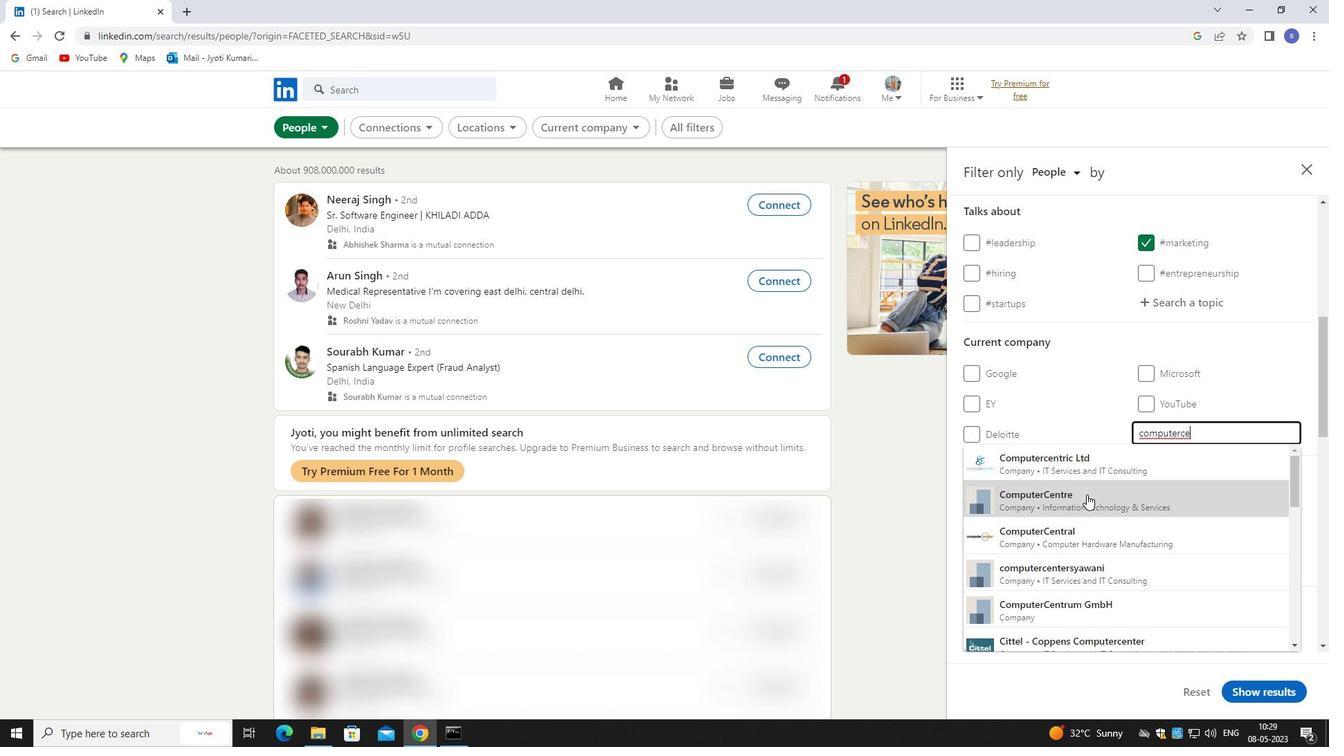 
Action: Mouse pressed left at (1087, 495)
Screenshot: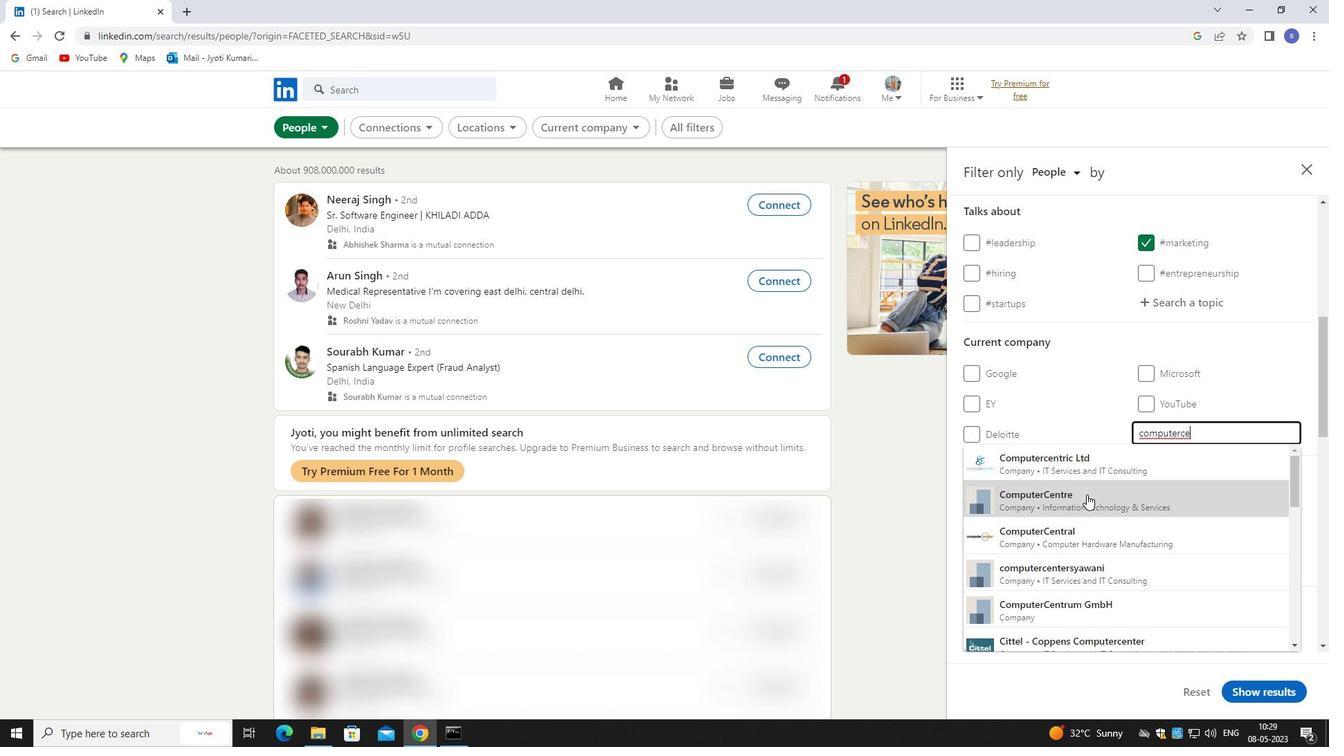 
Action: Mouse moved to (1089, 495)
Screenshot: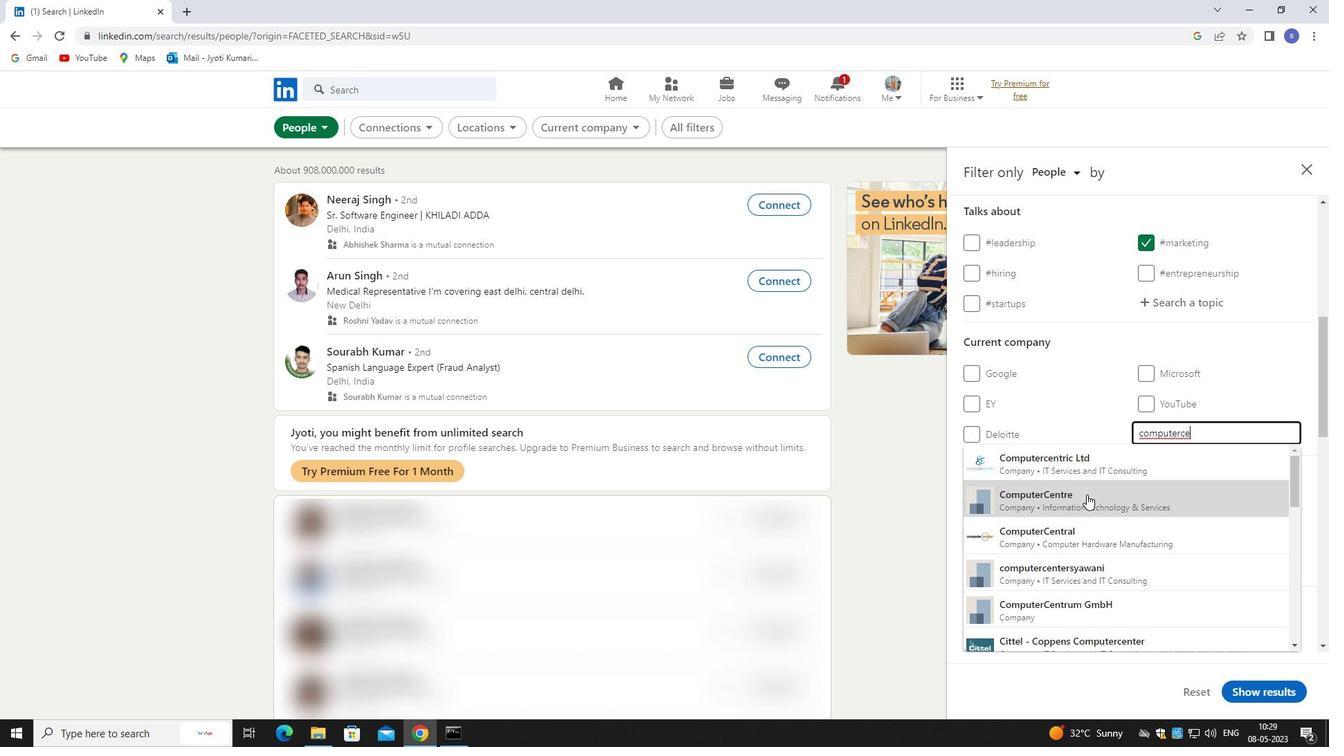 
Action: Mouse scrolled (1089, 494) with delta (0, 0)
Screenshot: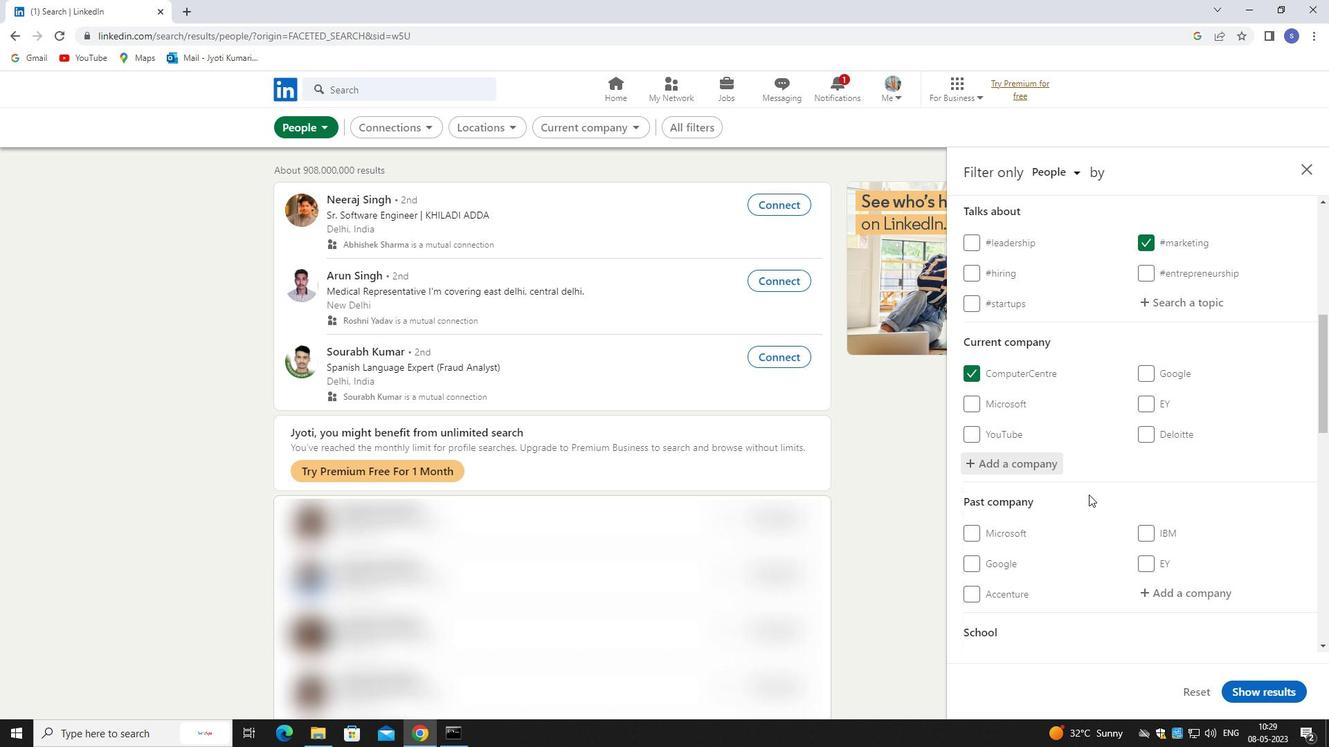 
Action: Mouse scrolled (1089, 494) with delta (0, 0)
Screenshot: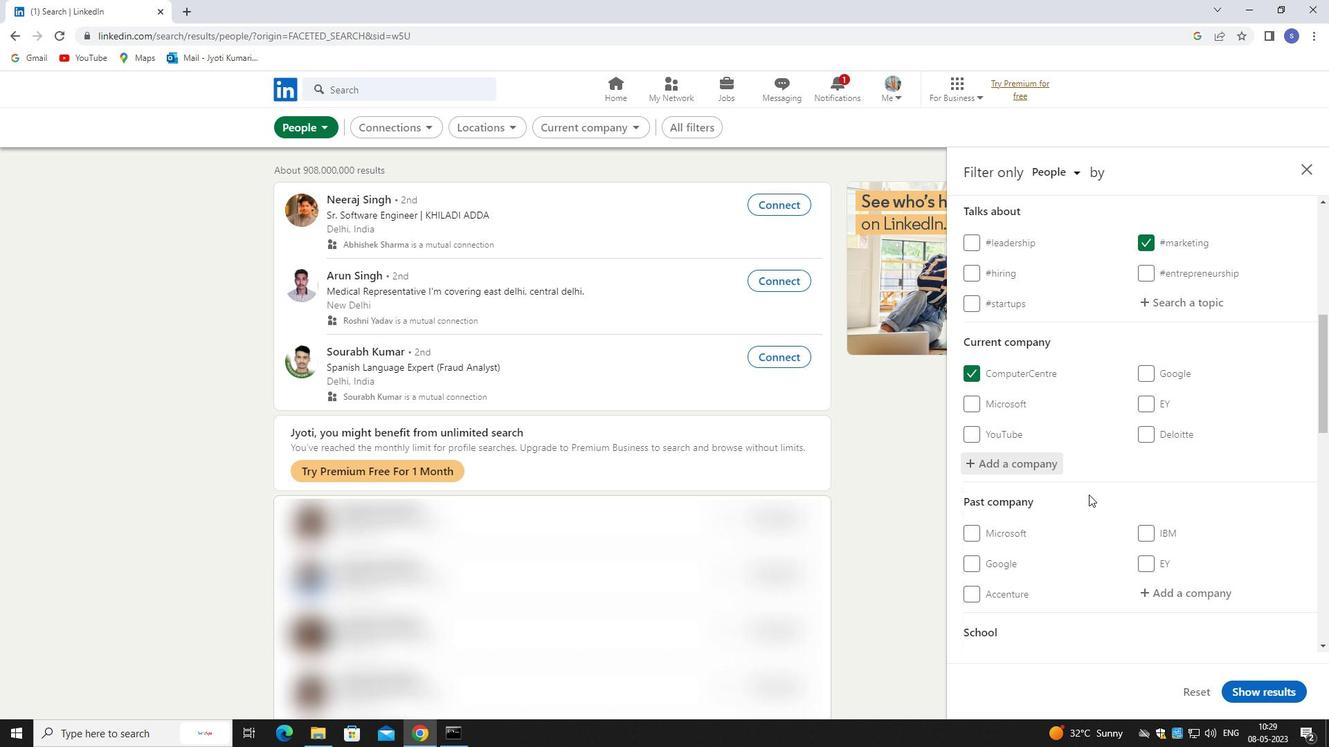 
Action: Mouse scrolled (1089, 494) with delta (0, 0)
Screenshot: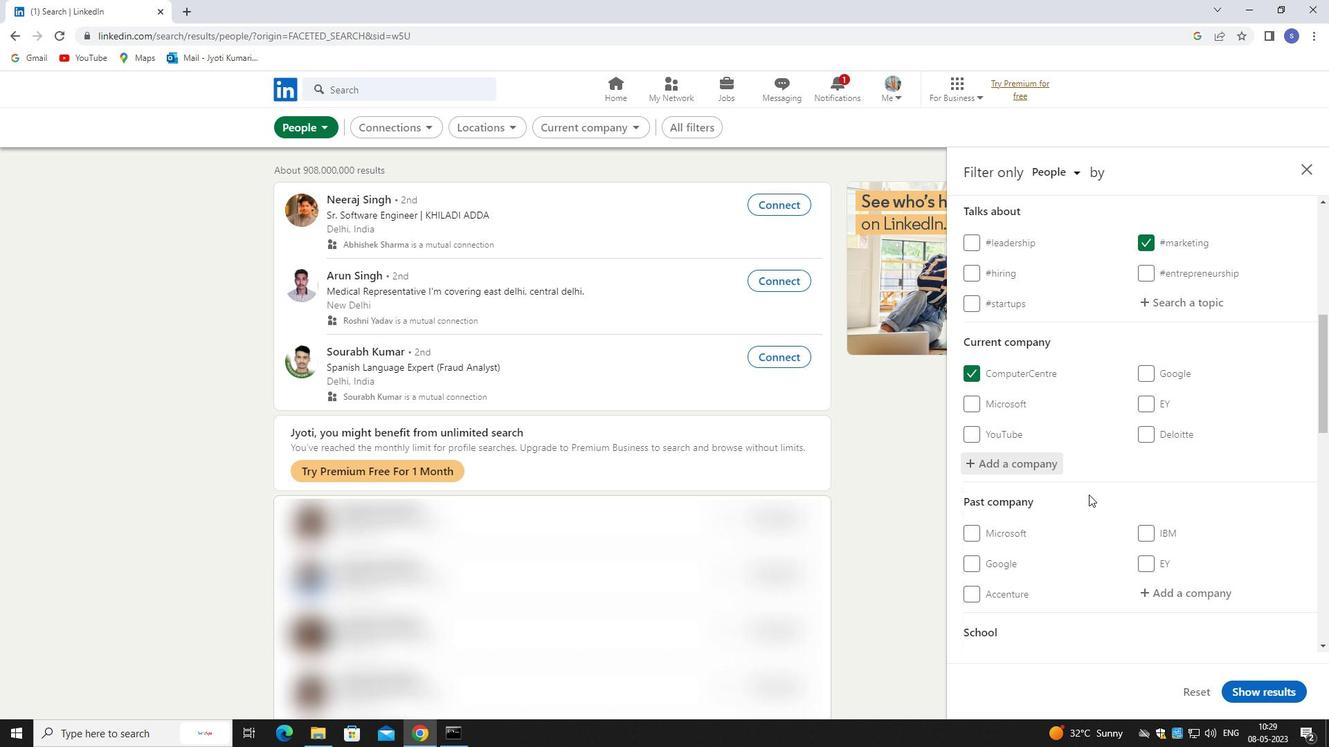 
Action: Mouse scrolled (1089, 494) with delta (0, 0)
Screenshot: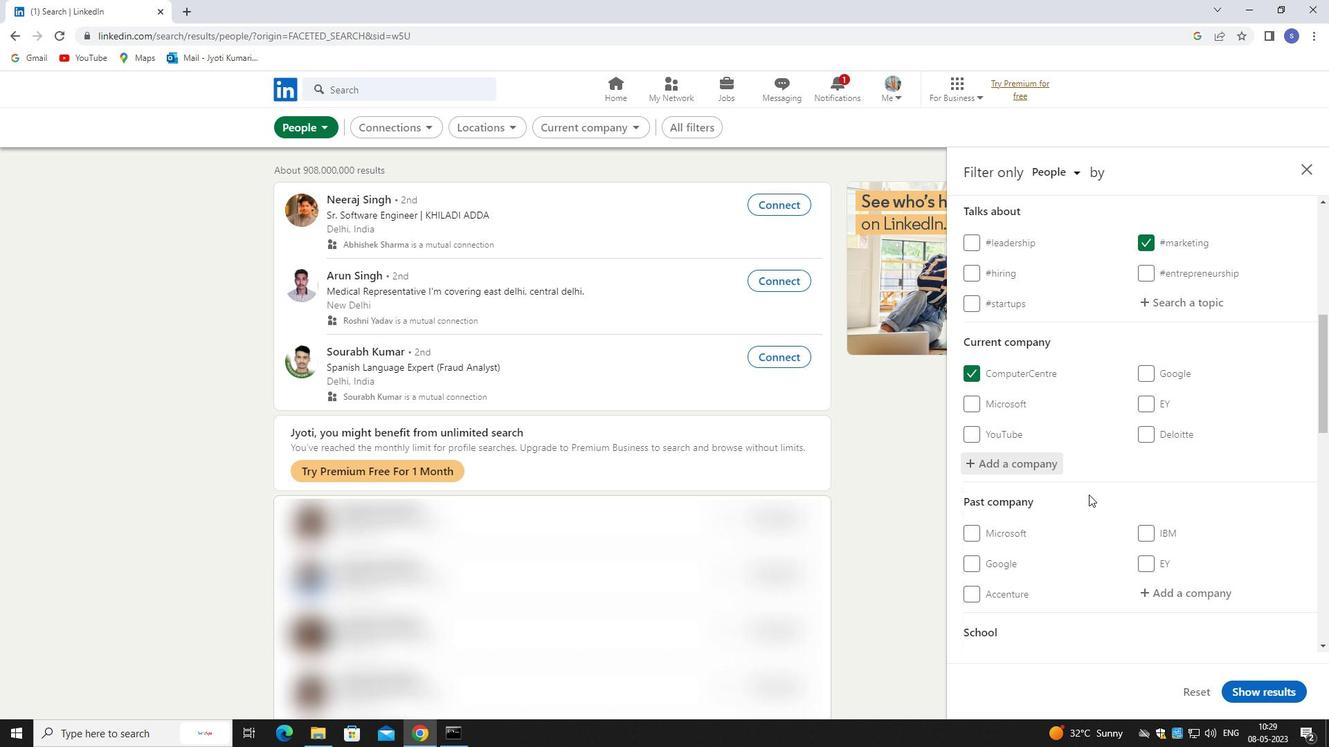 
Action: Mouse moved to (1167, 470)
Screenshot: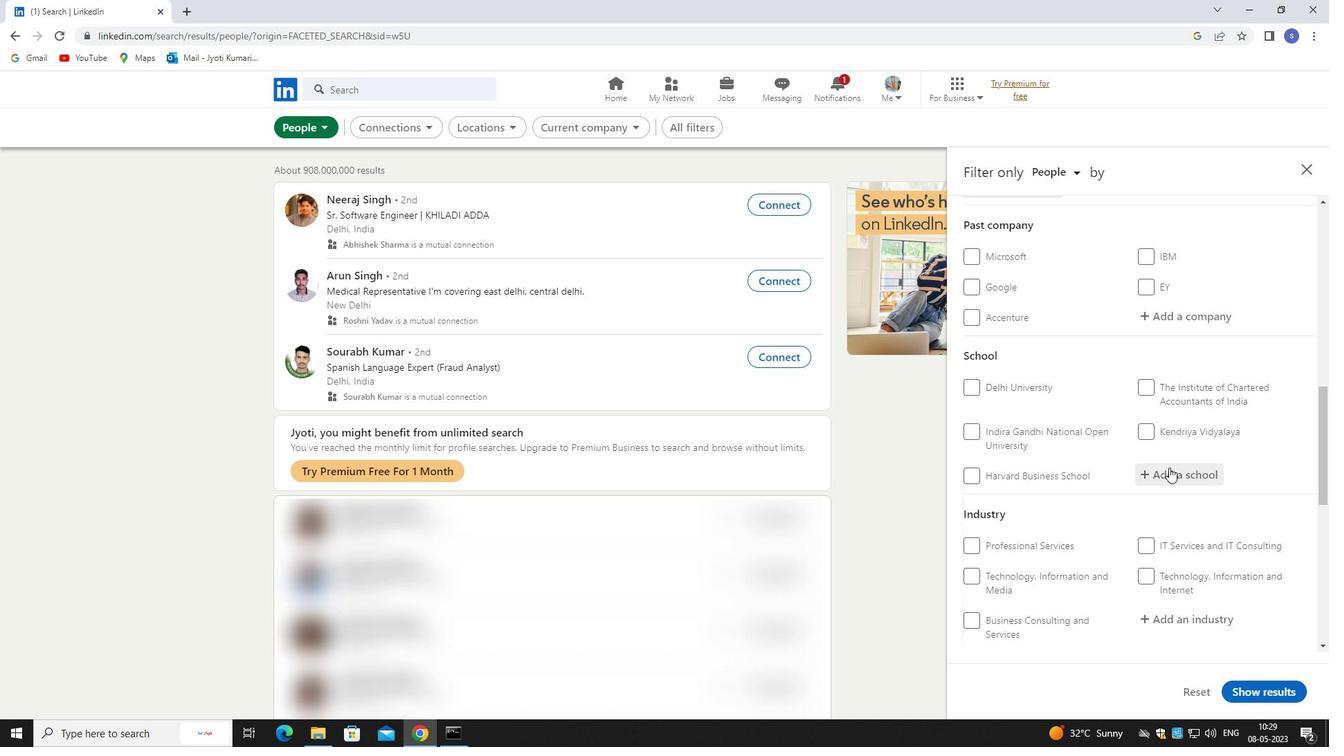
Action: Mouse pressed left at (1167, 470)
Screenshot: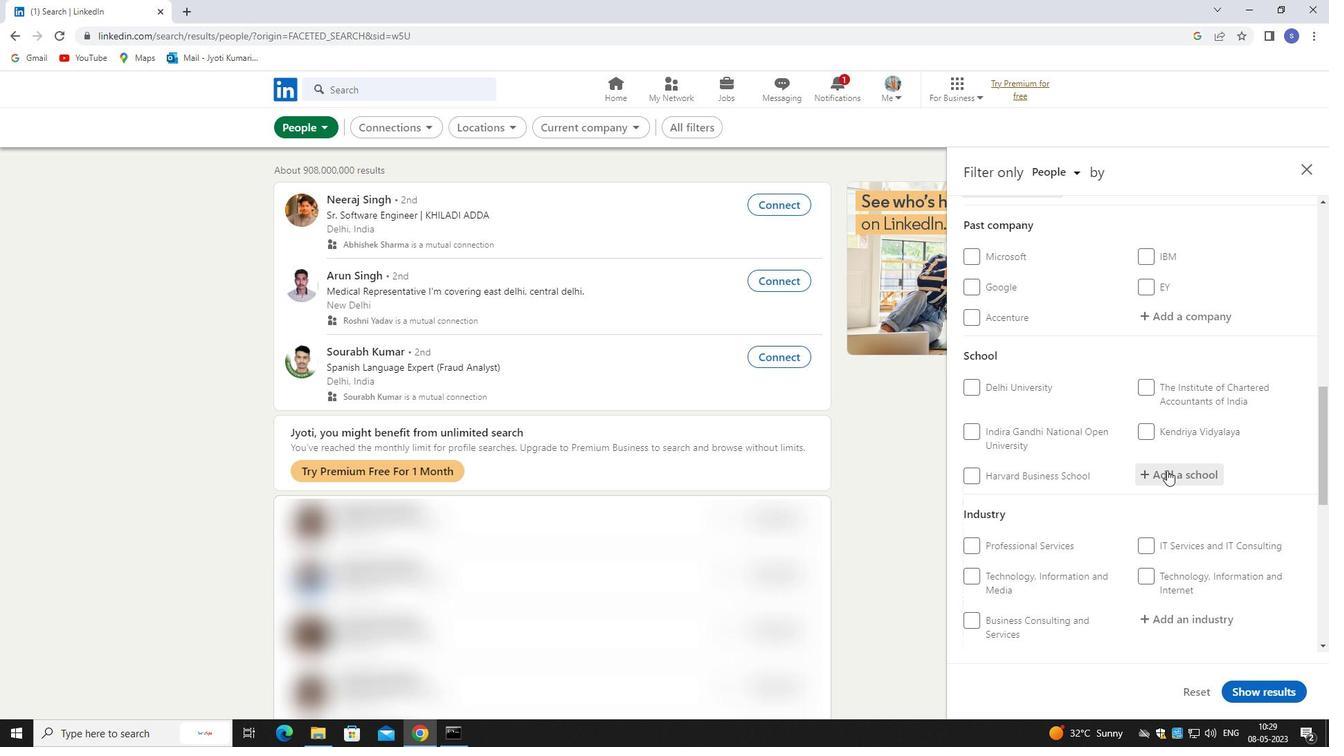 
Action: Mouse moved to (1161, 470)
Screenshot: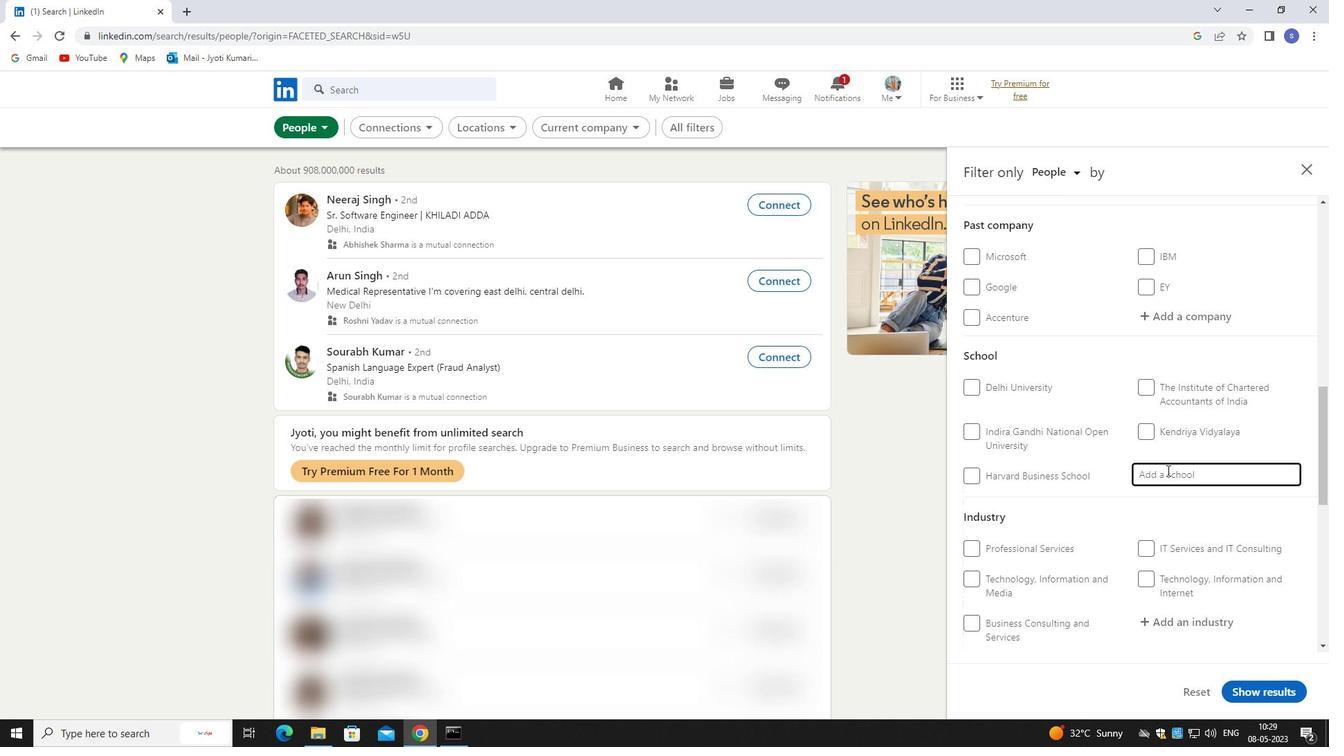 
Action: Key pressed SRI<Key.space>SIVAS
Screenshot: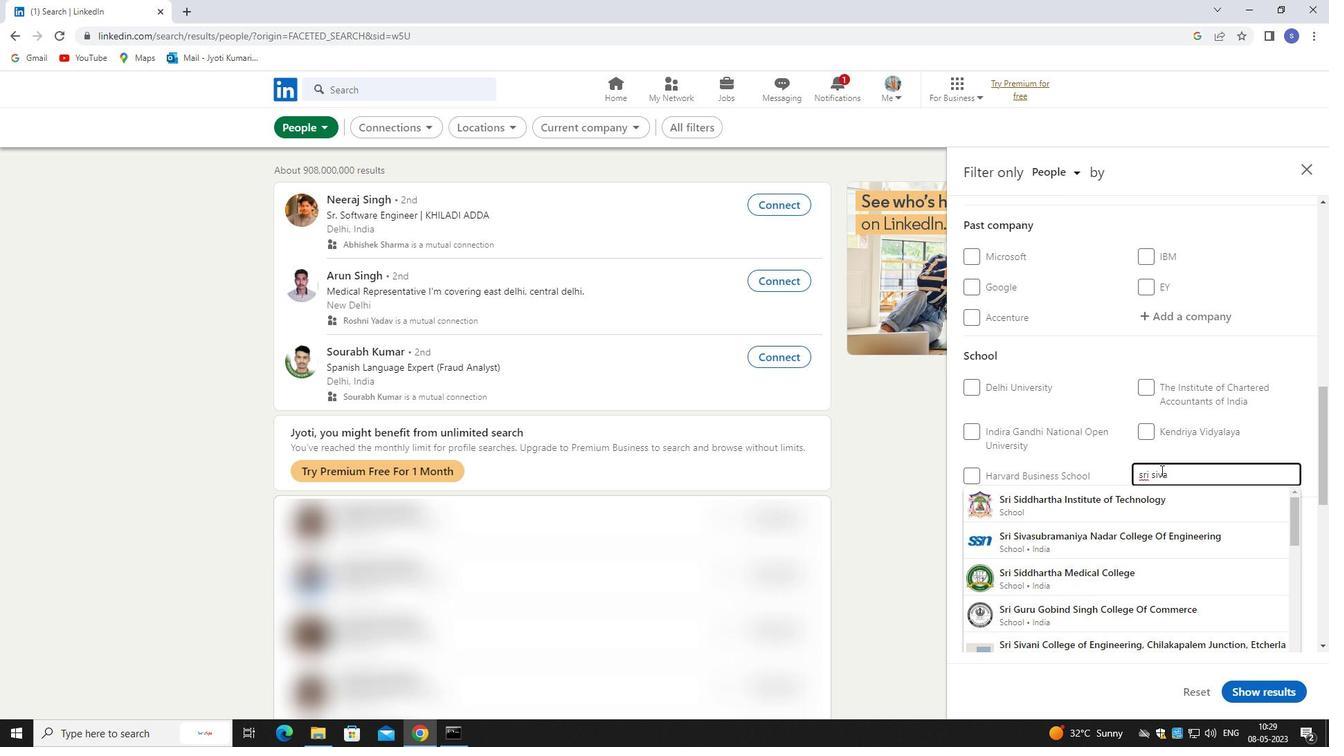 
Action: Mouse moved to (1086, 500)
Screenshot: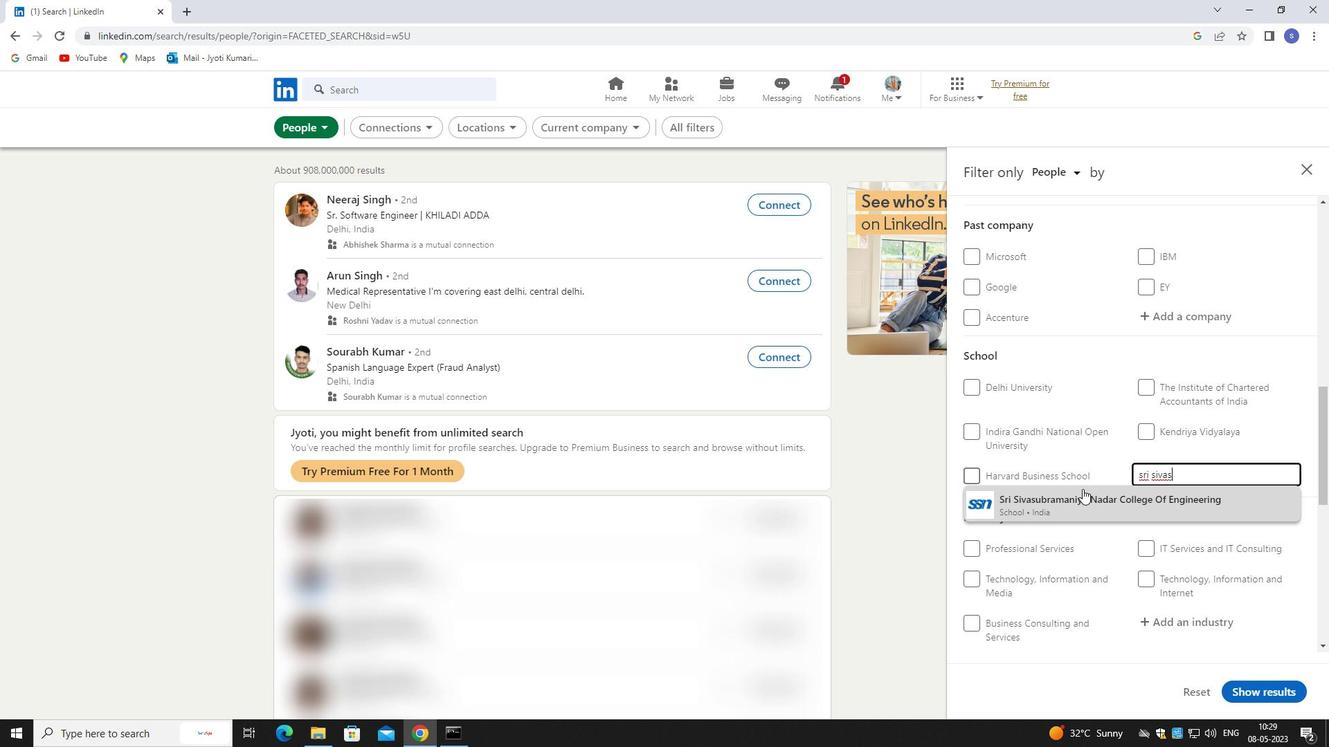 
Action: Mouse pressed left at (1086, 500)
Screenshot: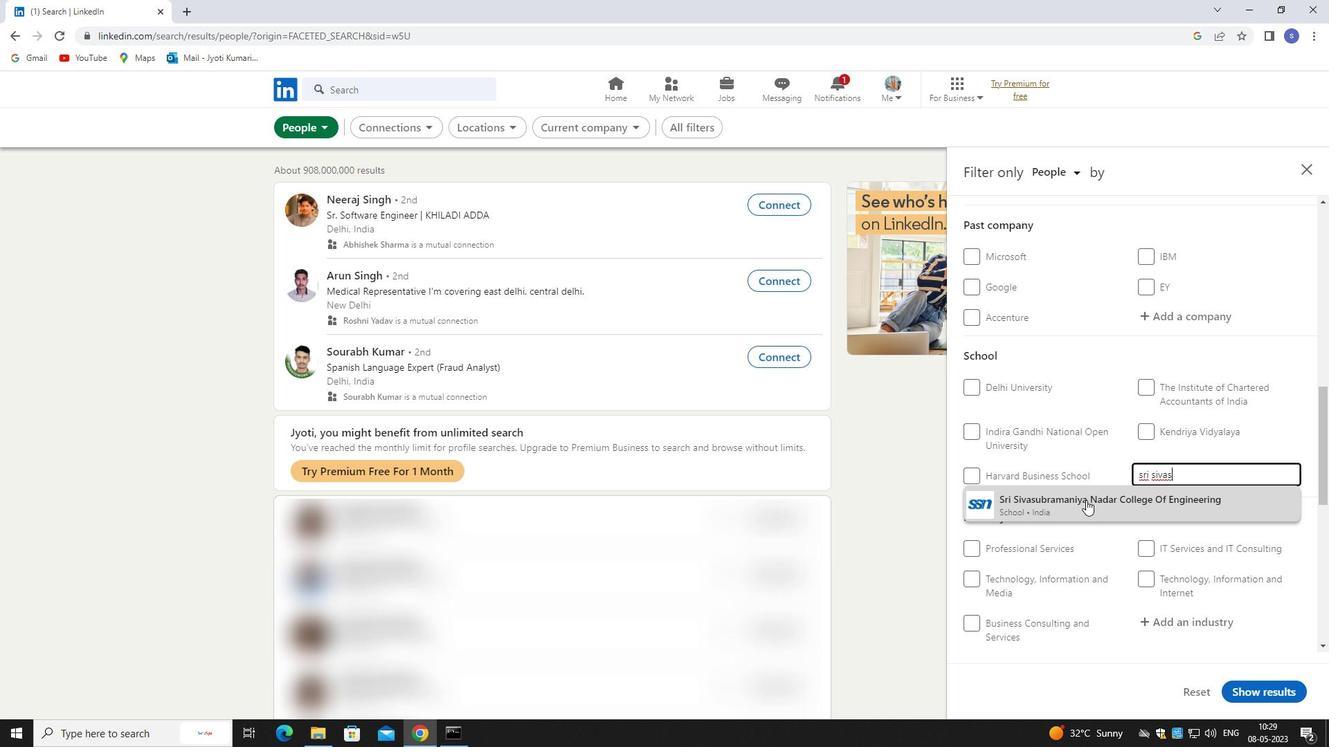 
Action: Mouse scrolled (1086, 499) with delta (0, 0)
Screenshot: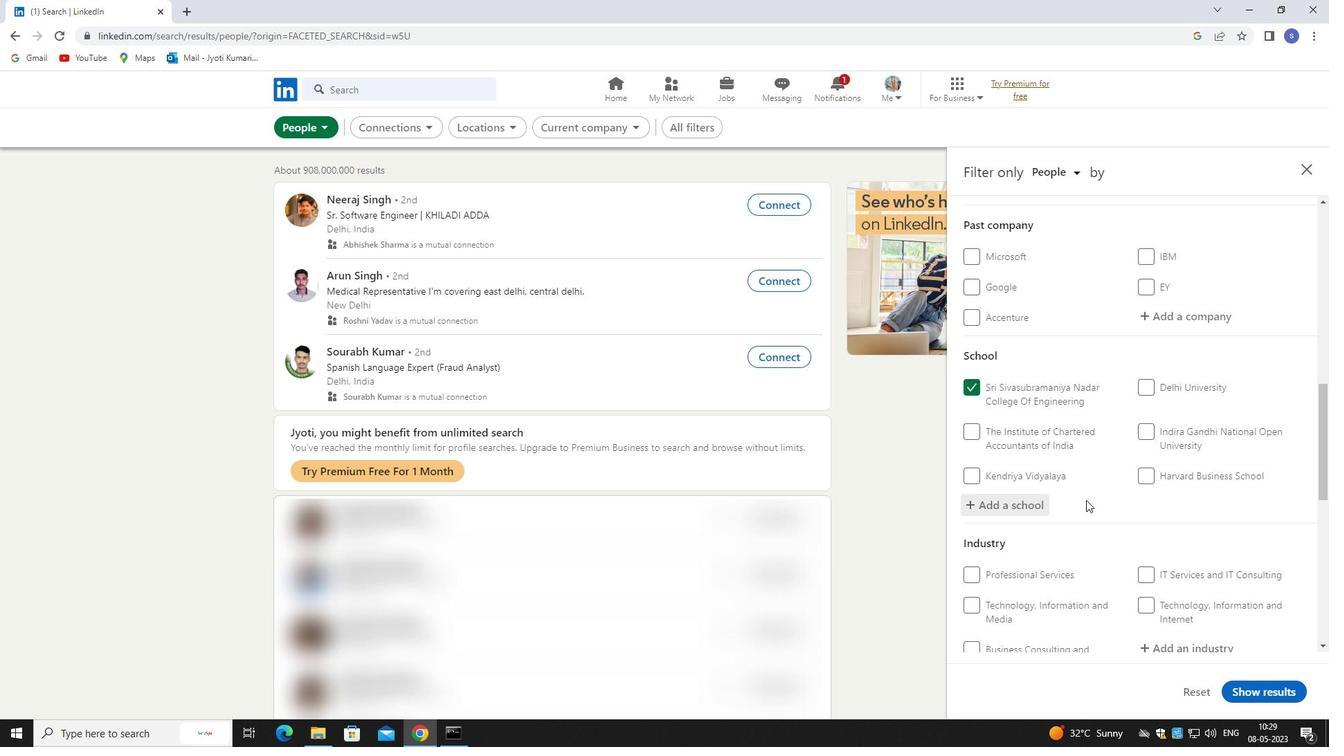 
Action: Mouse scrolled (1086, 499) with delta (0, 0)
Screenshot: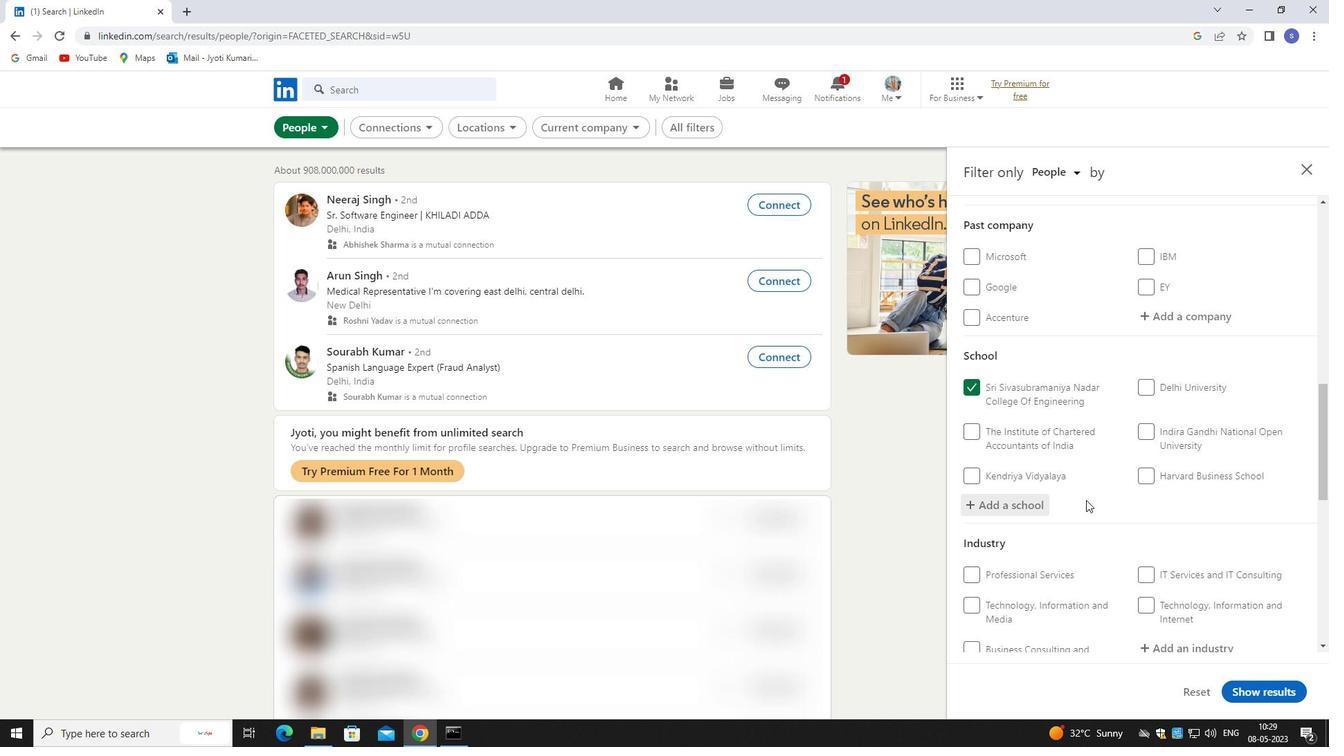 
Action: Mouse scrolled (1086, 499) with delta (0, 0)
Screenshot: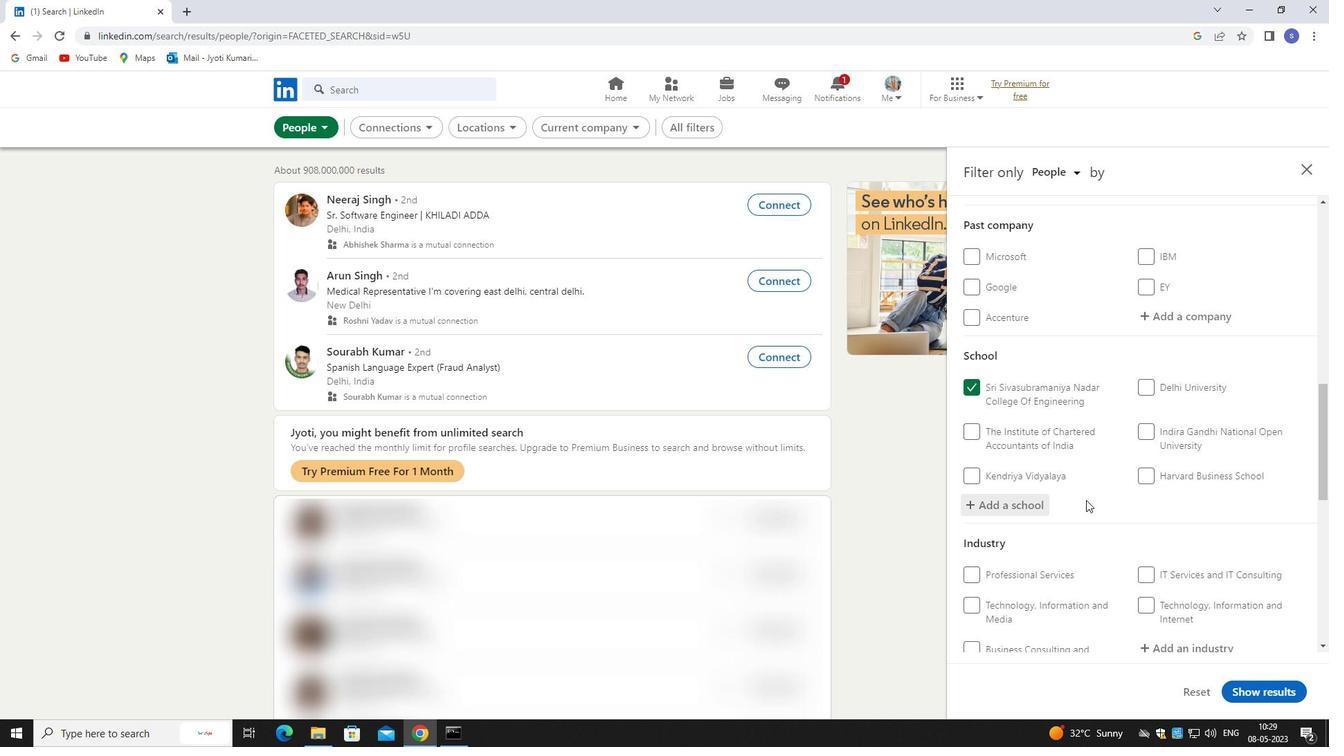 
Action: Mouse moved to (1180, 445)
Screenshot: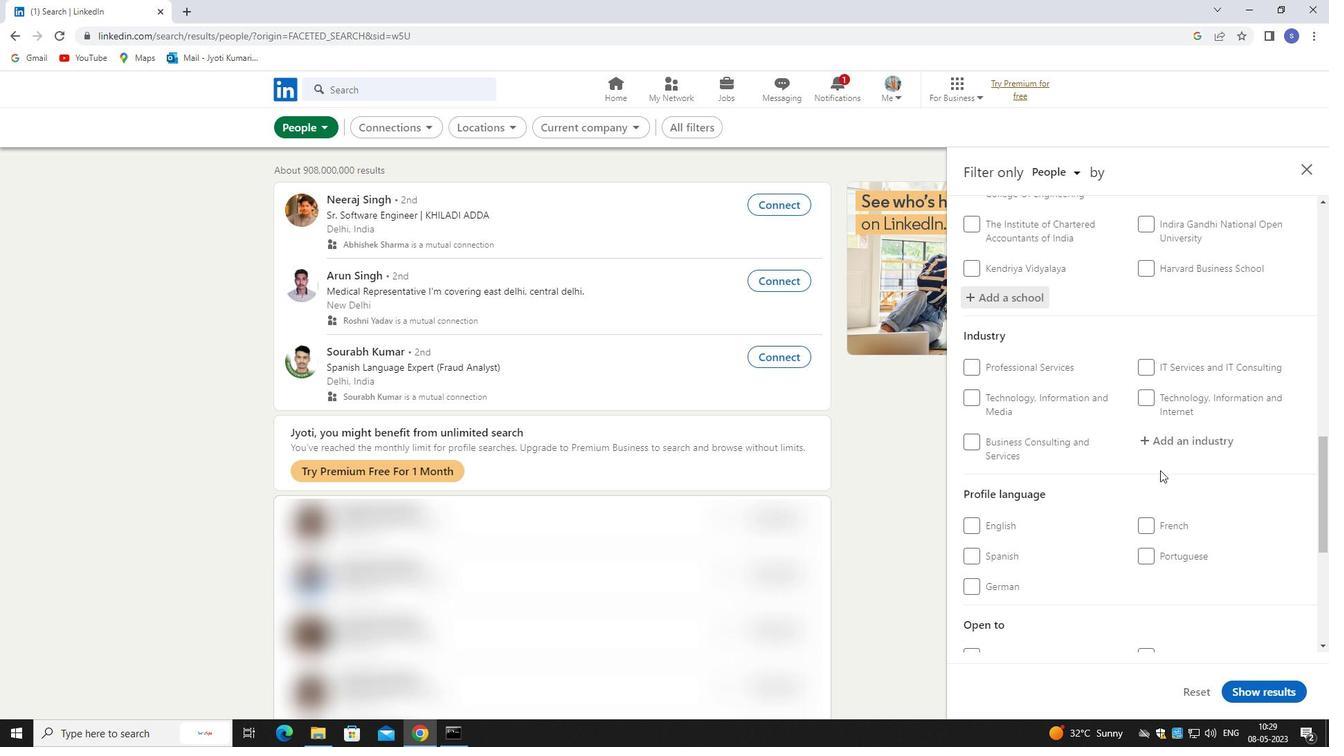 
Action: Mouse pressed left at (1180, 445)
Screenshot: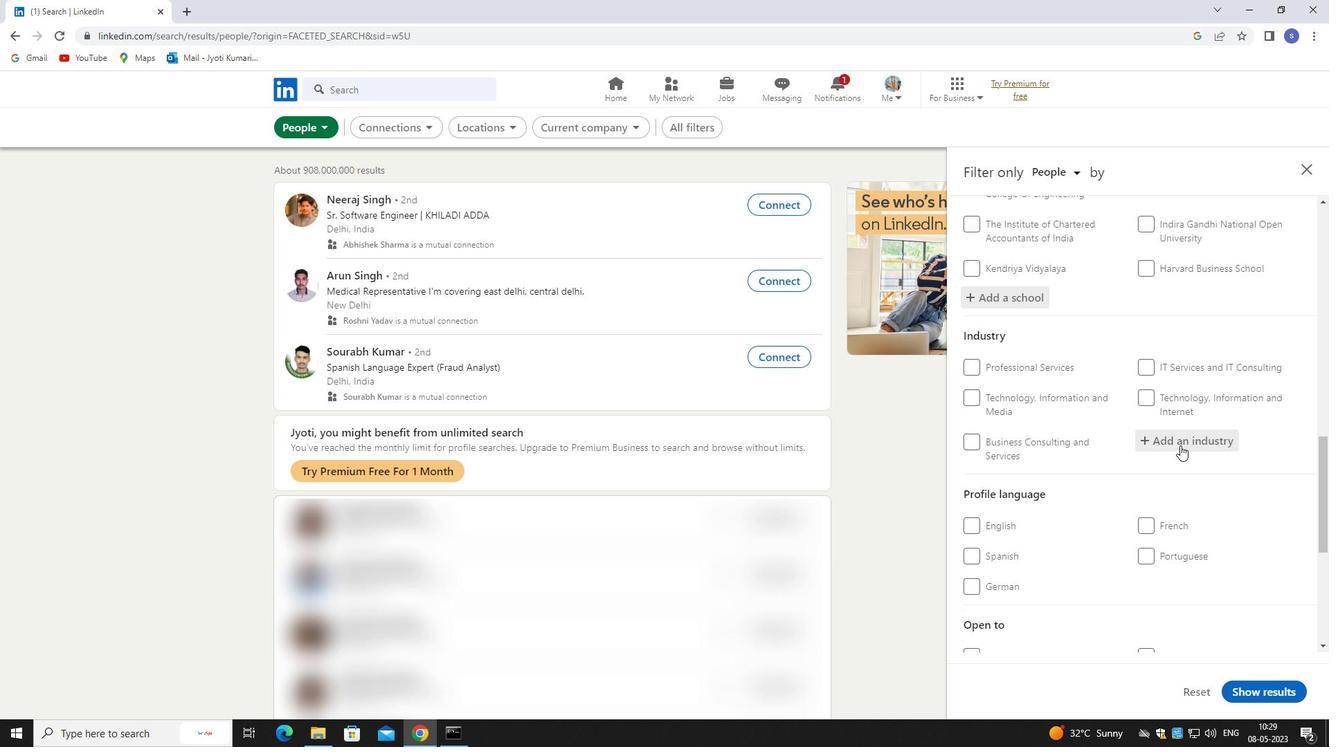 
Action: Mouse moved to (1163, 447)
Screenshot: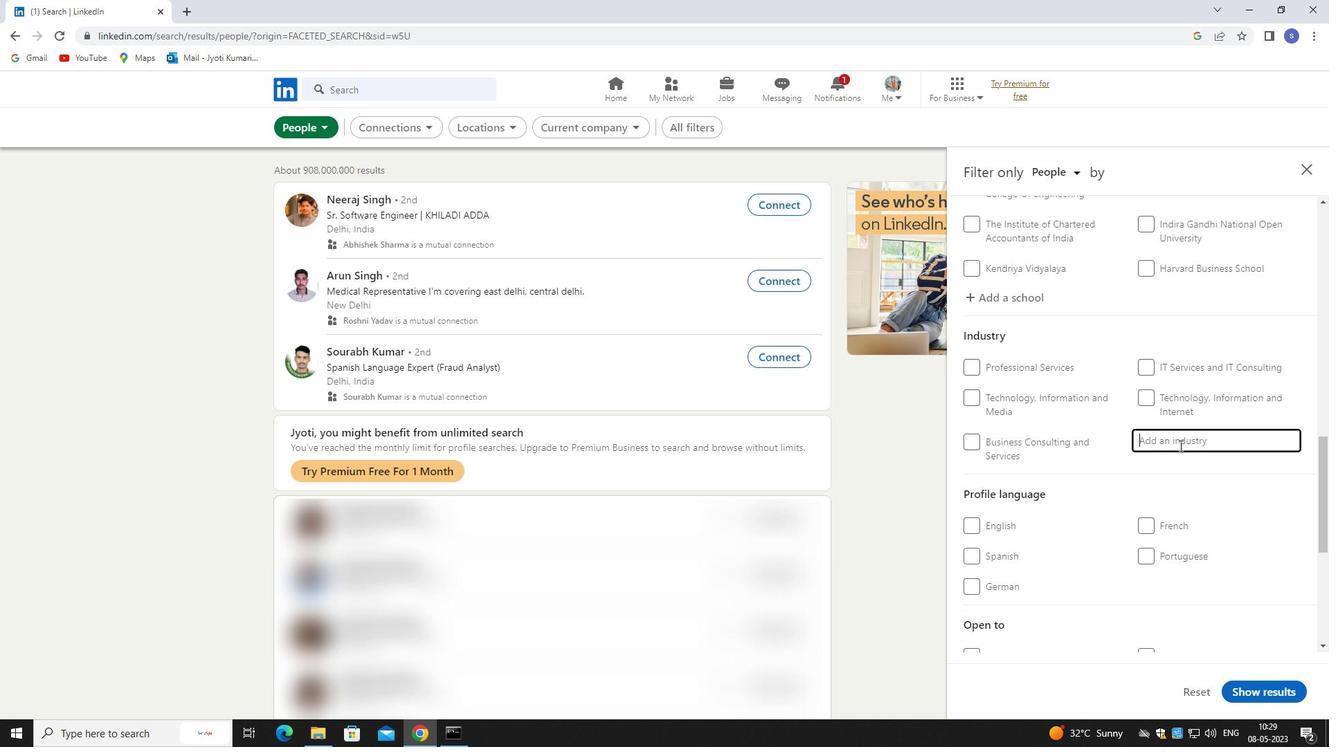 
Action: Key pressed COLLECTION
Screenshot: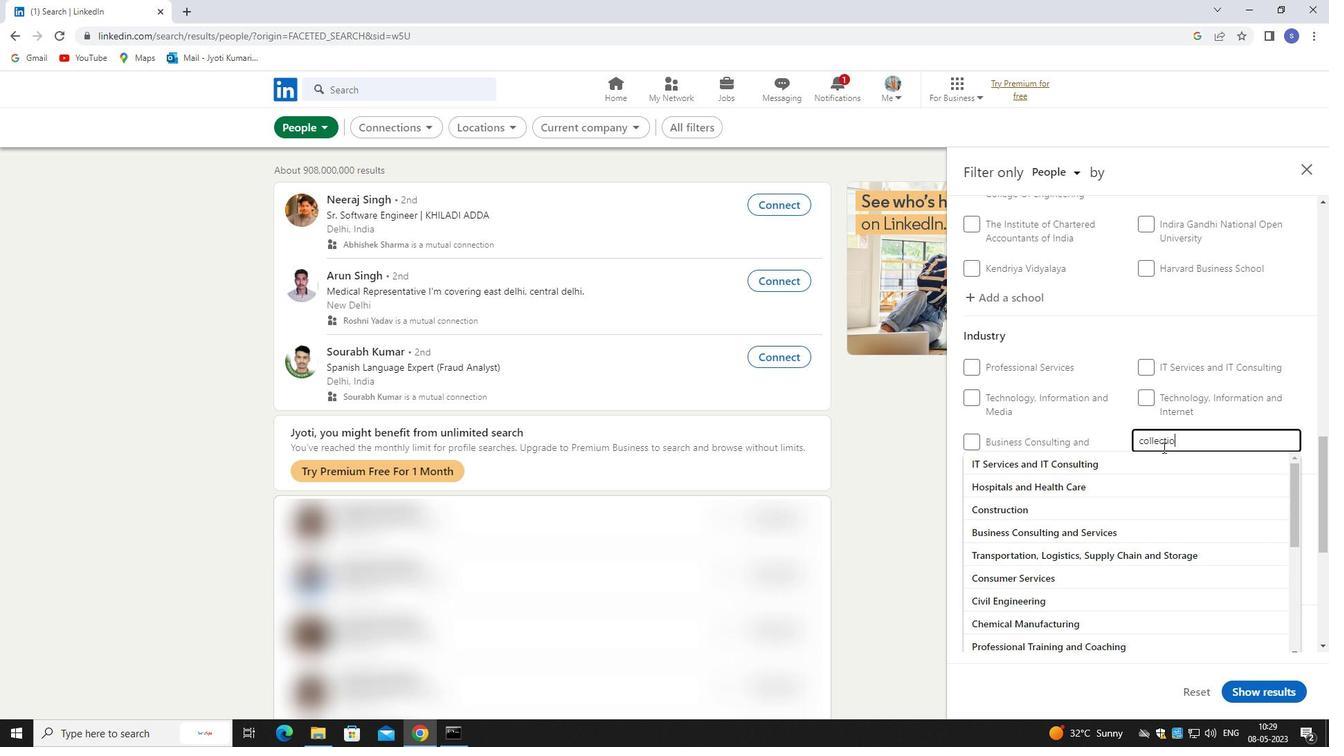 
Action: Mouse moved to (1153, 490)
Screenshot: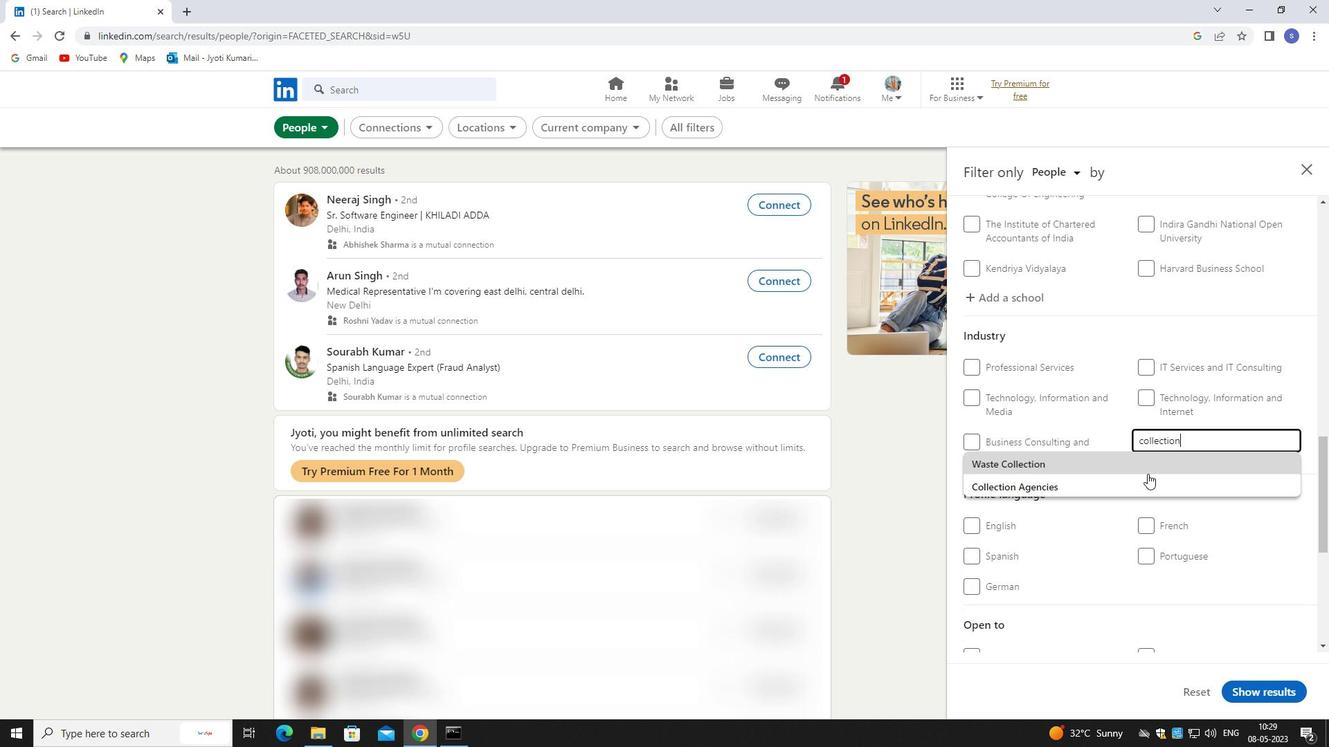 
Action: Mouse pressed left at (1153, 490)
Screenshot: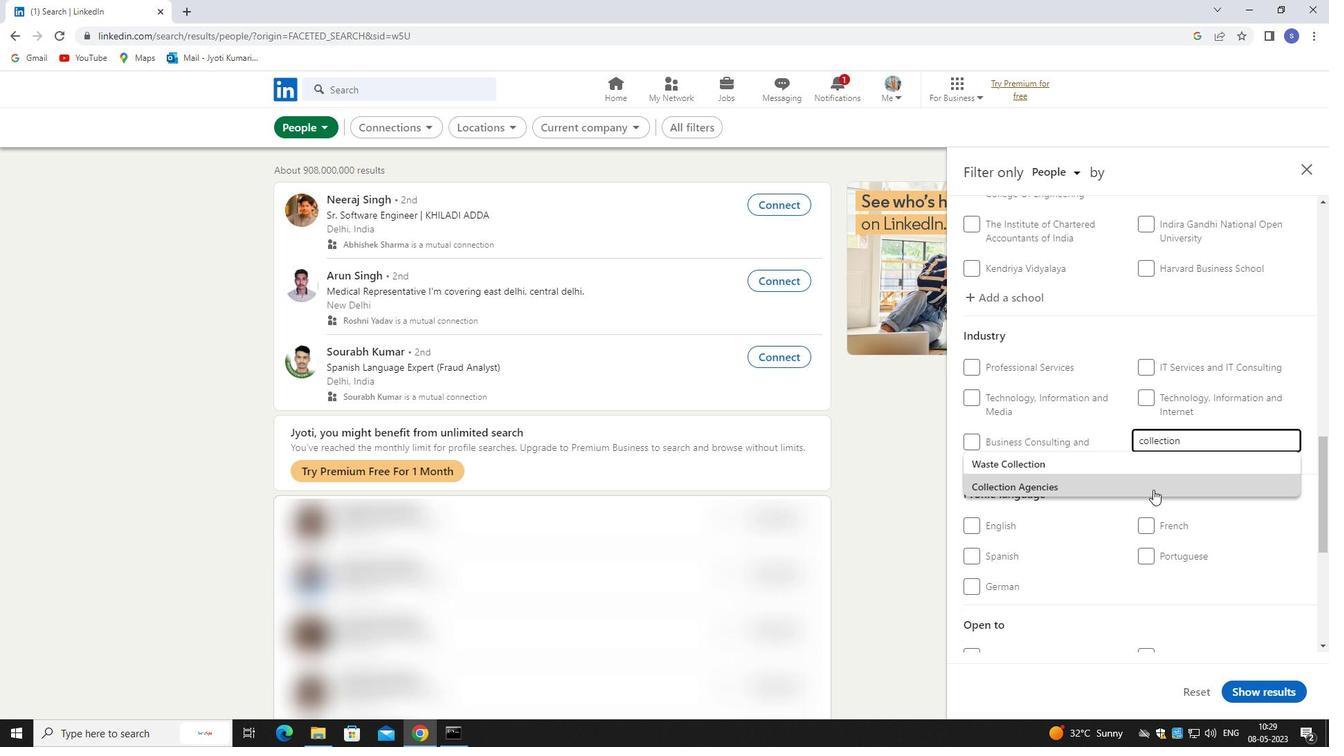 
Action: Mouse scrolled (1153, 489) with delta (0, 0)
Screenshot: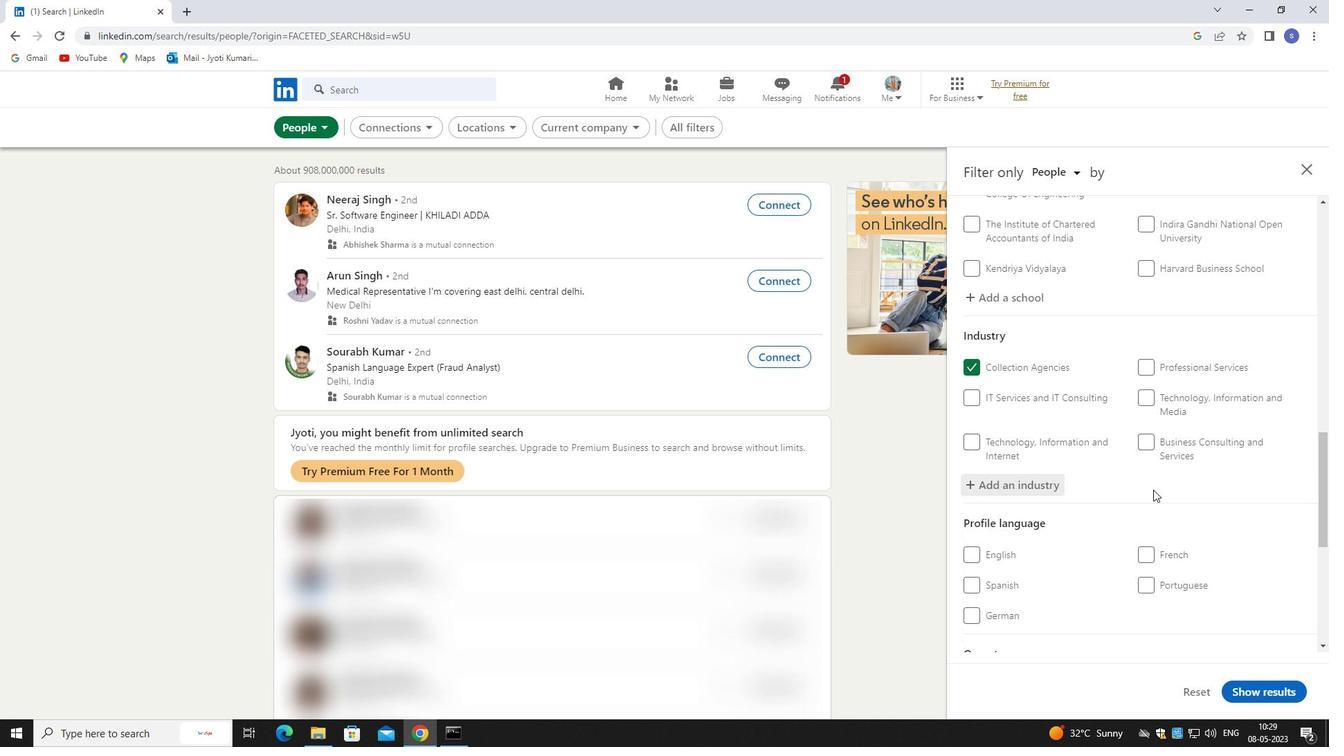 
Action: Mouse scrolled (1153, 489) with delta (0, 0)
Screenshot: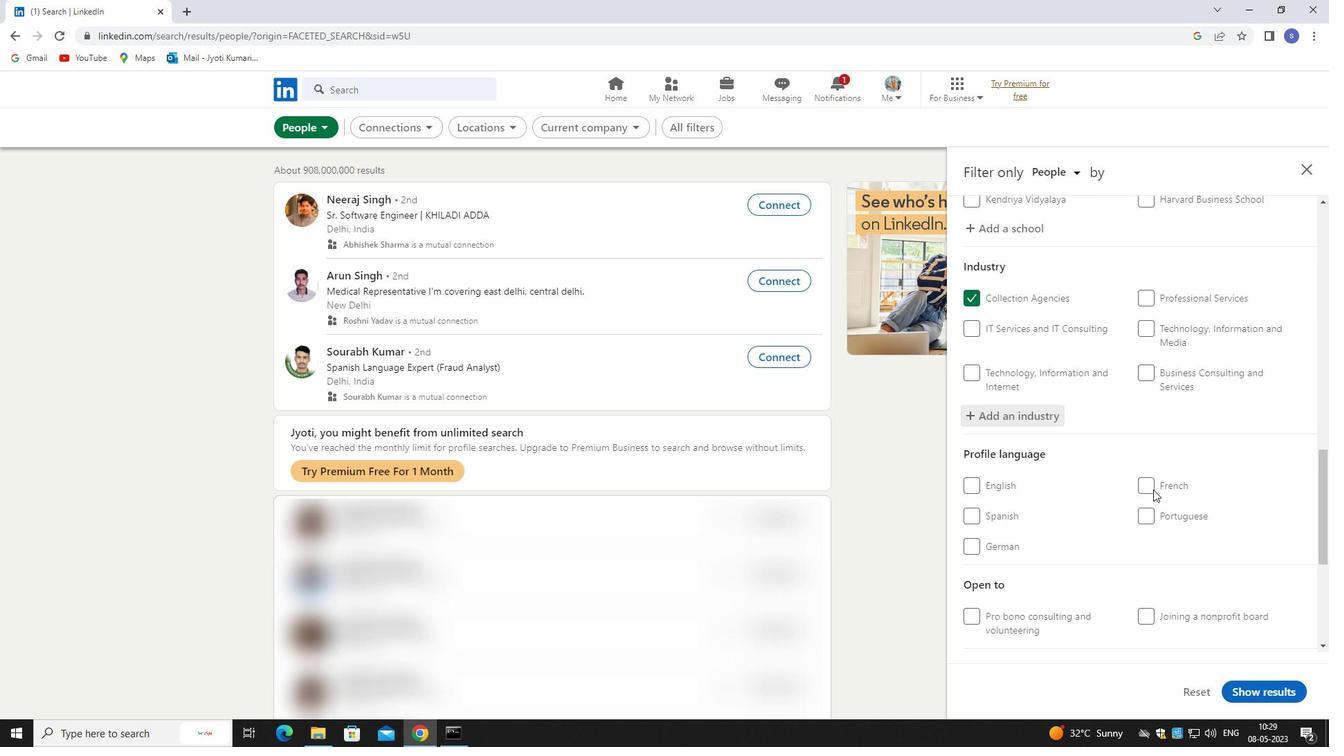 
Action: Mouse scrolled (1153, 489) with delta (0, 0)
Screenshot: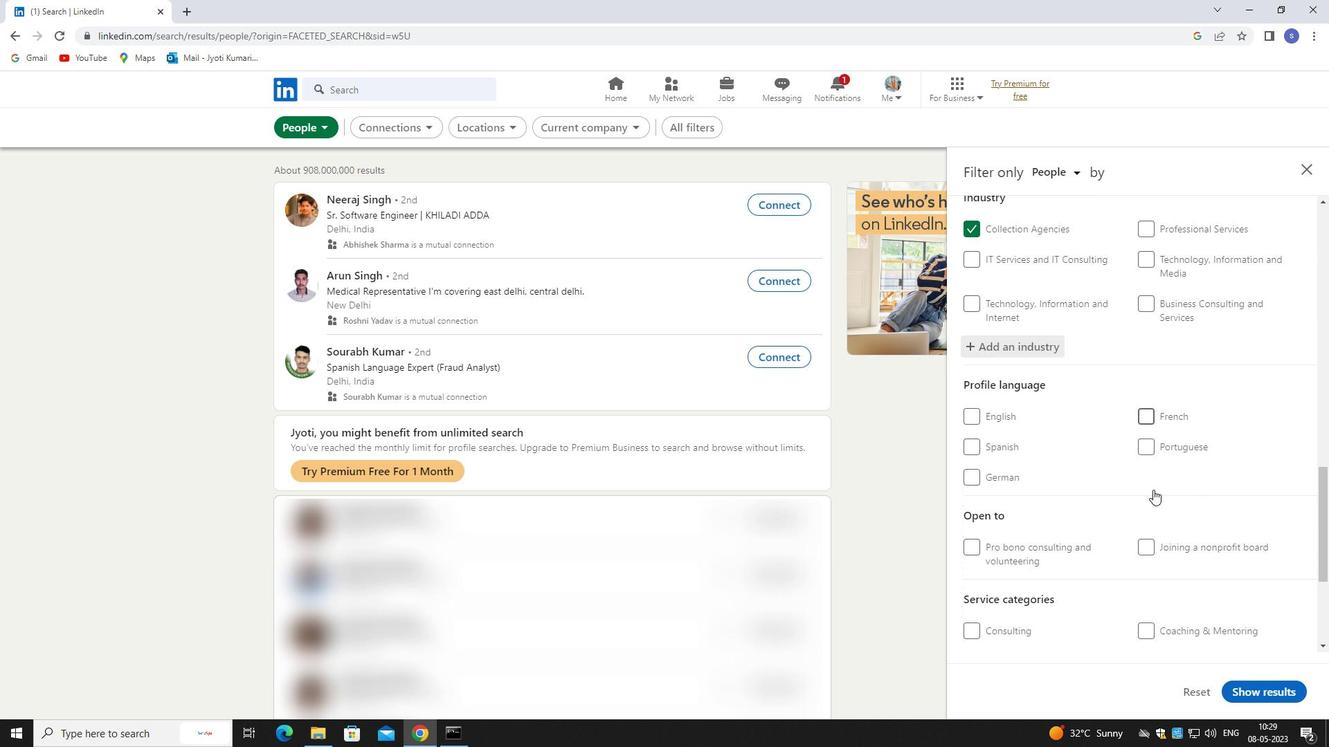 
Action: Mouse moved to (983, 346)
Screenshot: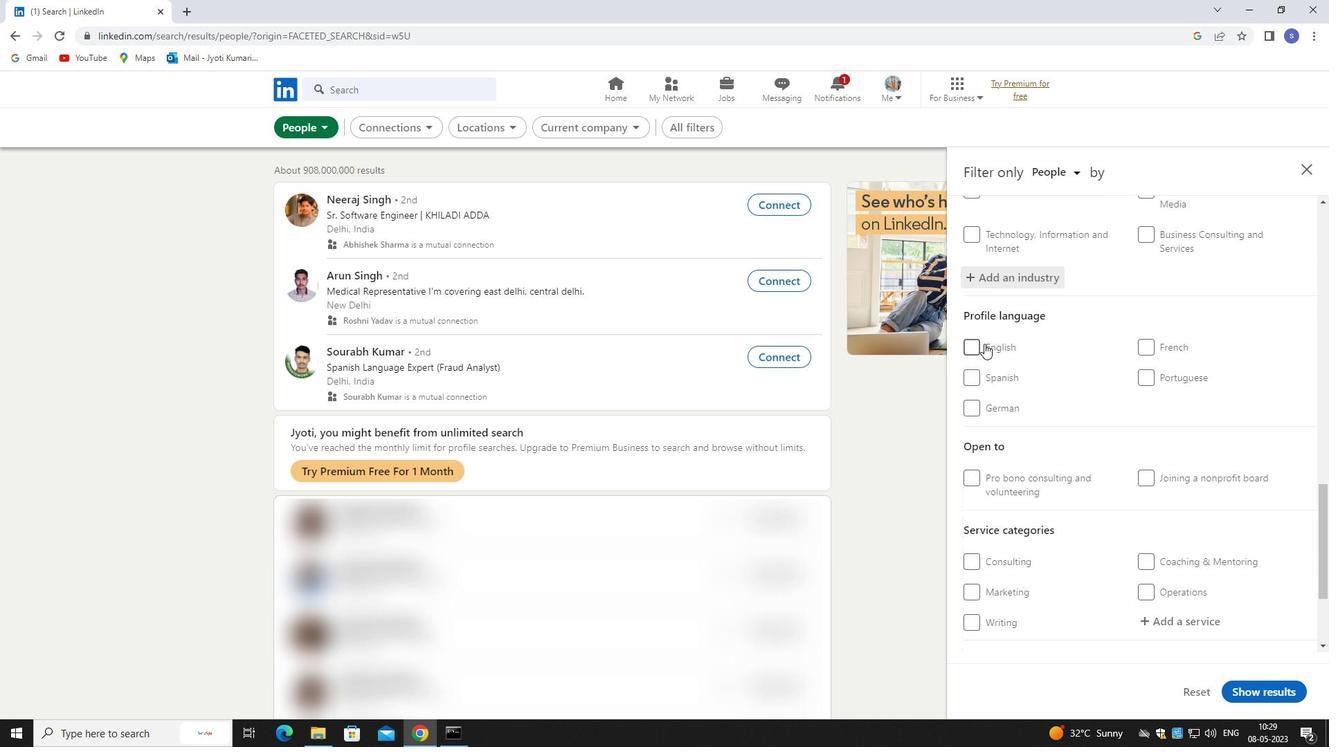 
Action: Mouse pressed left at (983, 346)
Screenshot: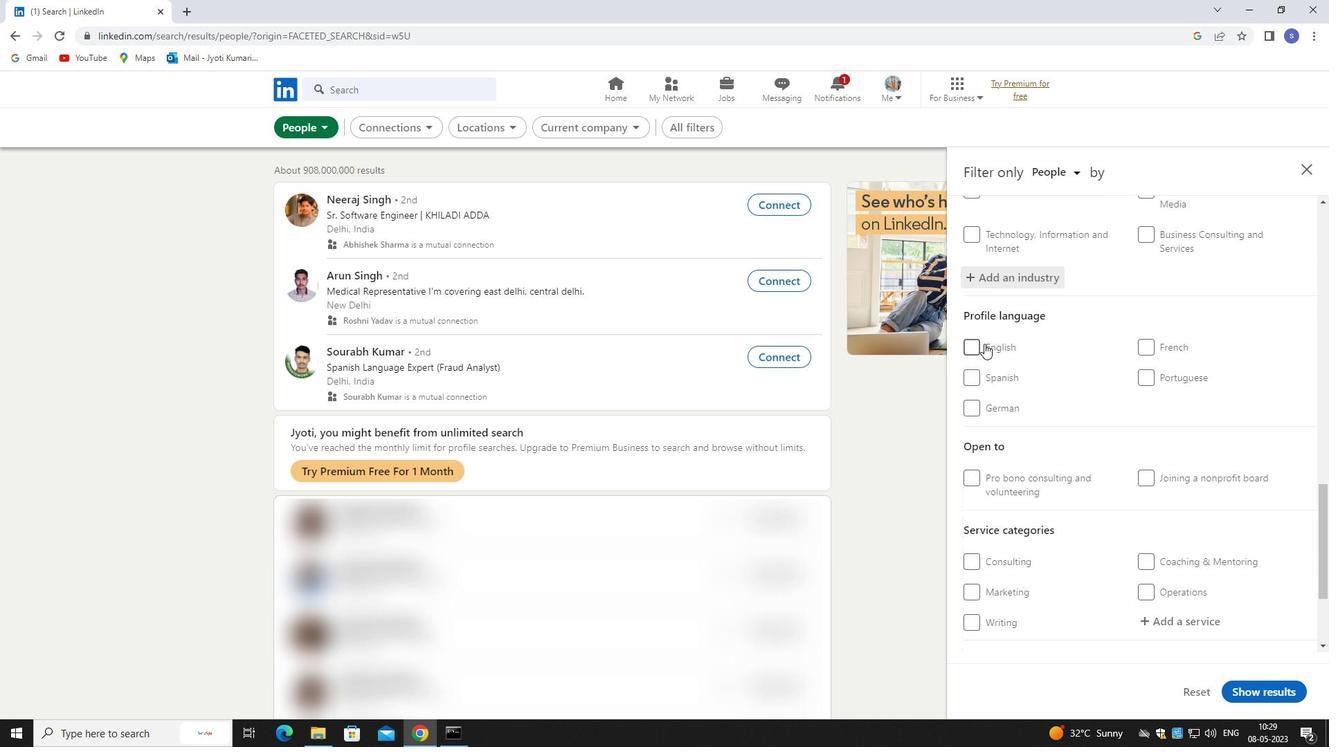 
Action: Mouse moved to (1205, 621)
Screenshot: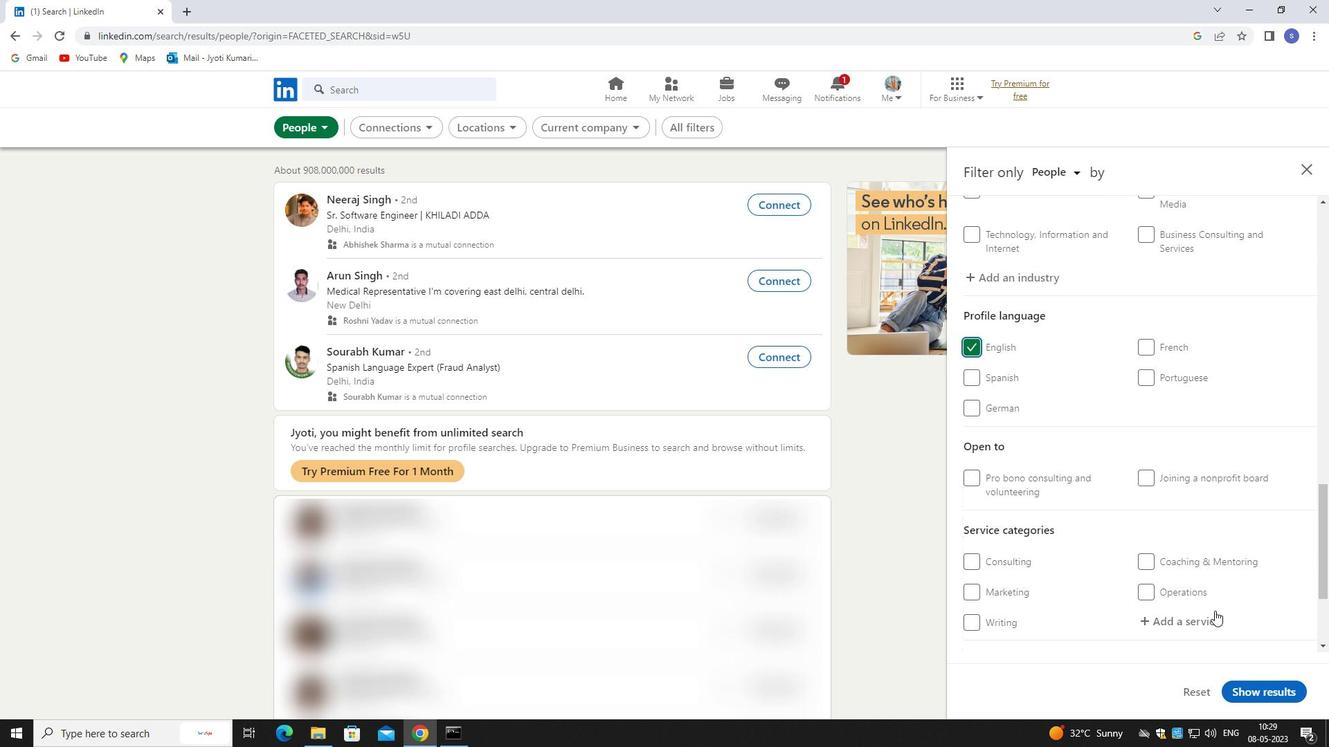 
Action: Mouse pressed left at (1205, 621)
Screenshot: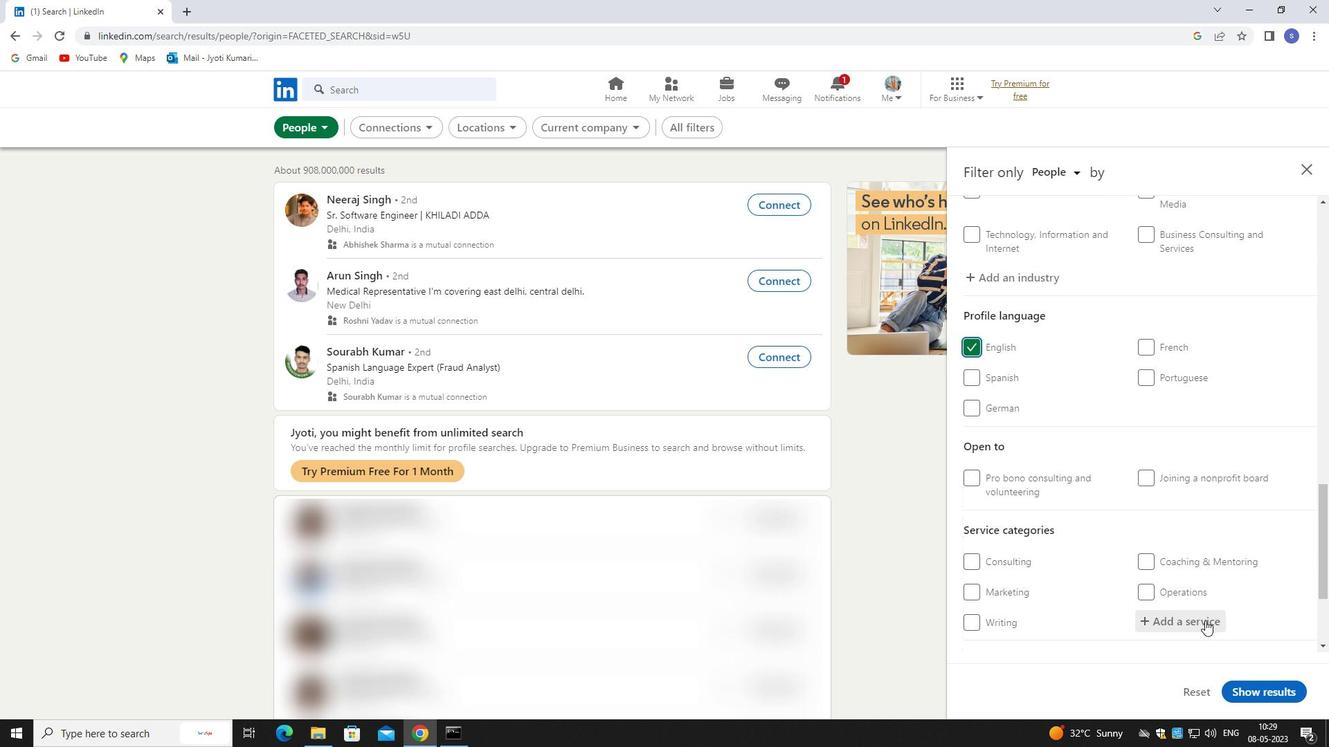 
Action: Key pressed WEDDING<Key.space>
Screenshot: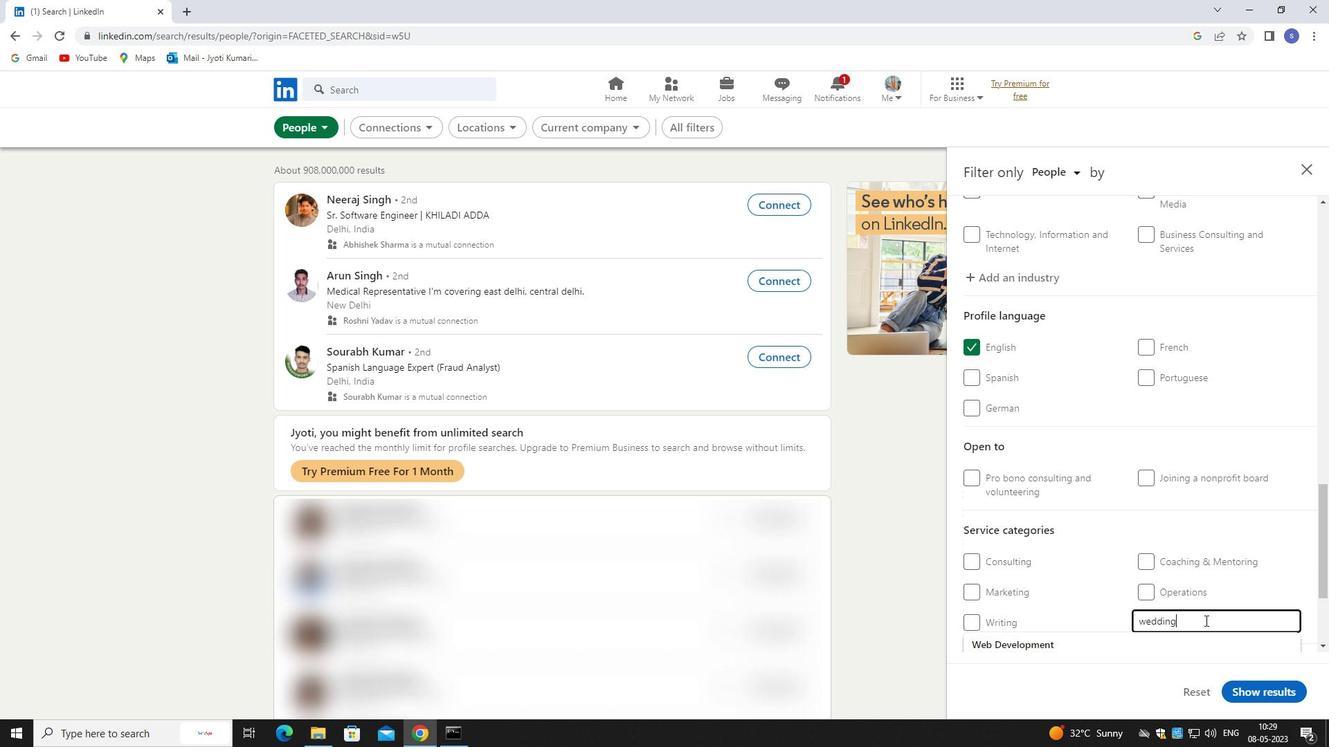 
Action: Mouse moved to (1188, 642)
Screenshot: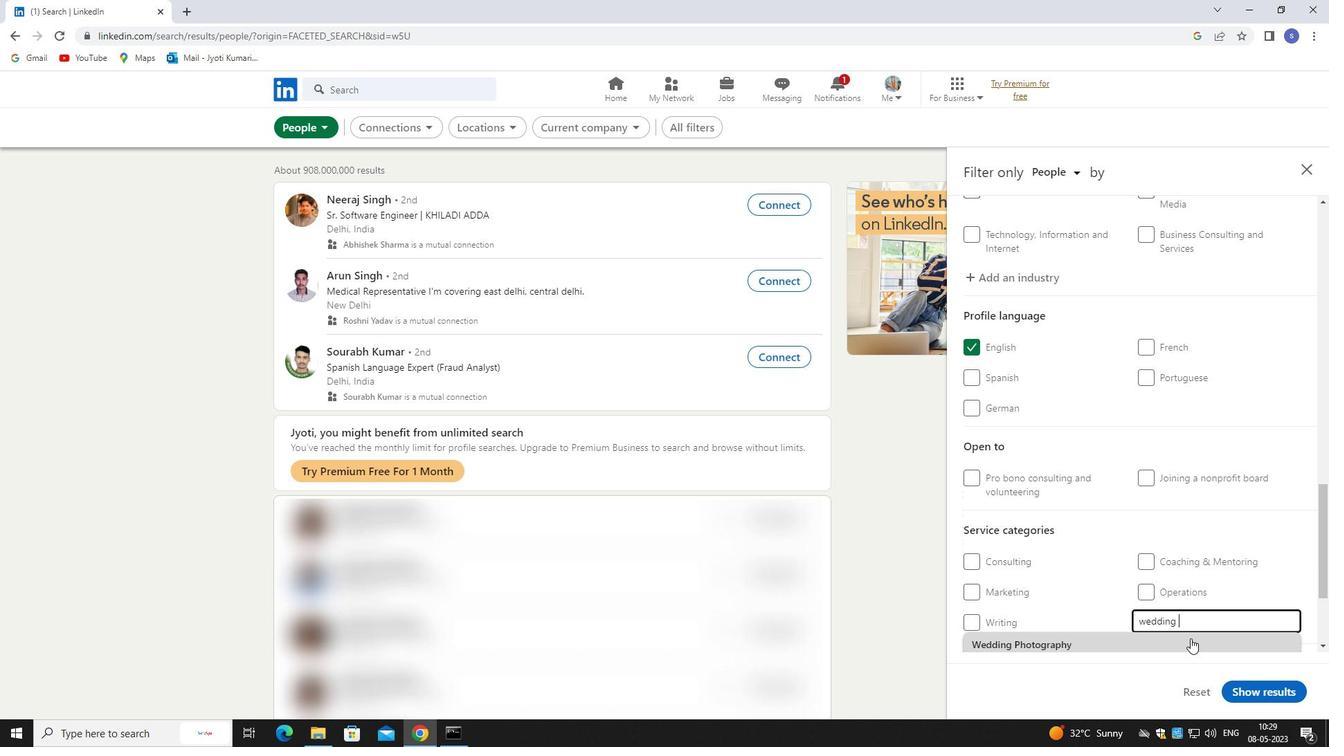 
Action: Mouse scrolled (1188, 641) with delta (0, 0)
Screenshot: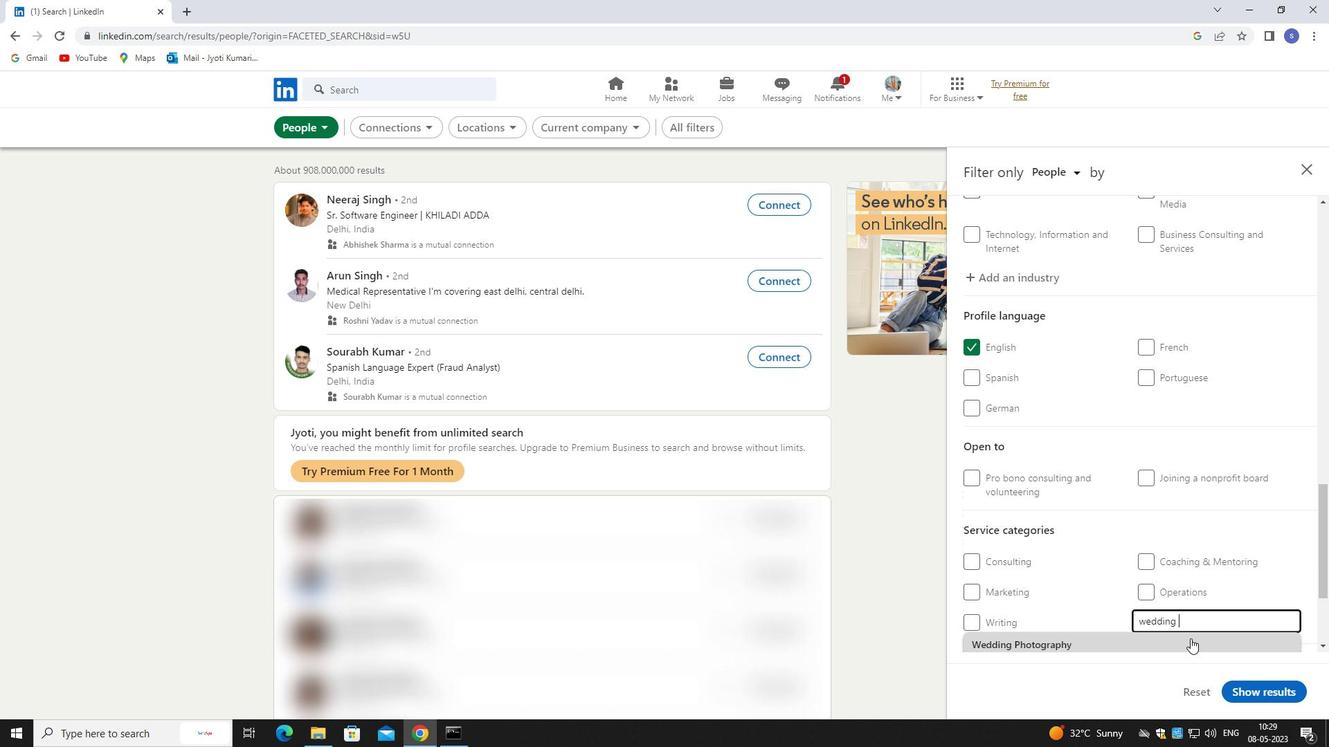 
Action: Mouse moved to (1180, 572)
Screenshot: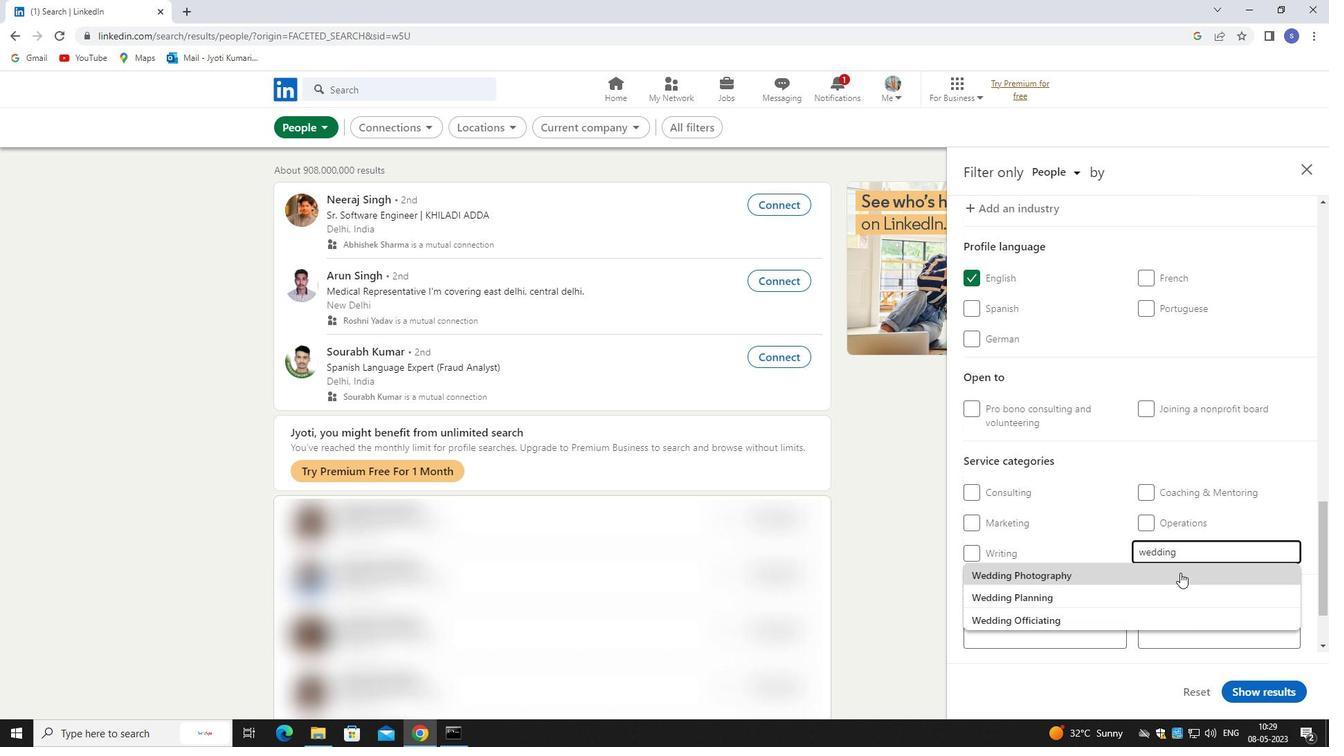 
Action: Mouse pressed left at (1180, 572)
Screenshot: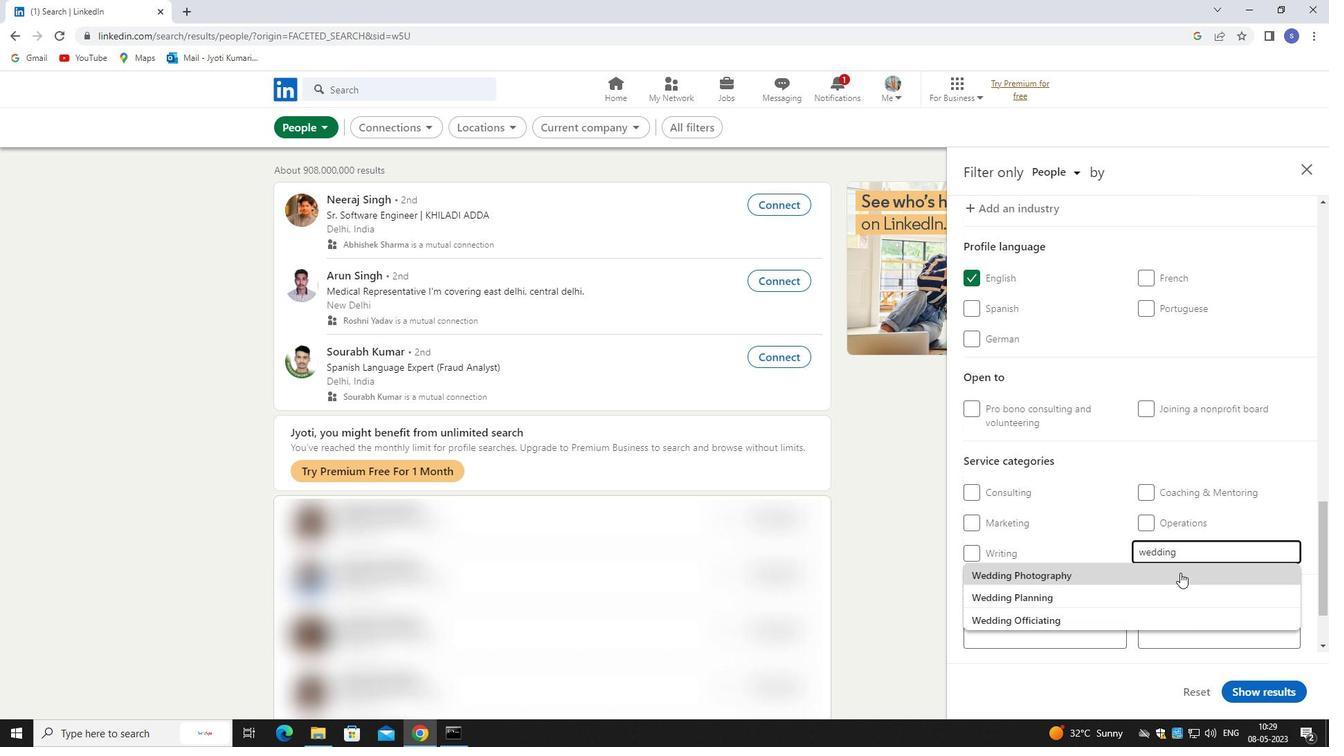 
Action: Mouse scrolled (1180, 571) with delta (0, 0)
Screenshot: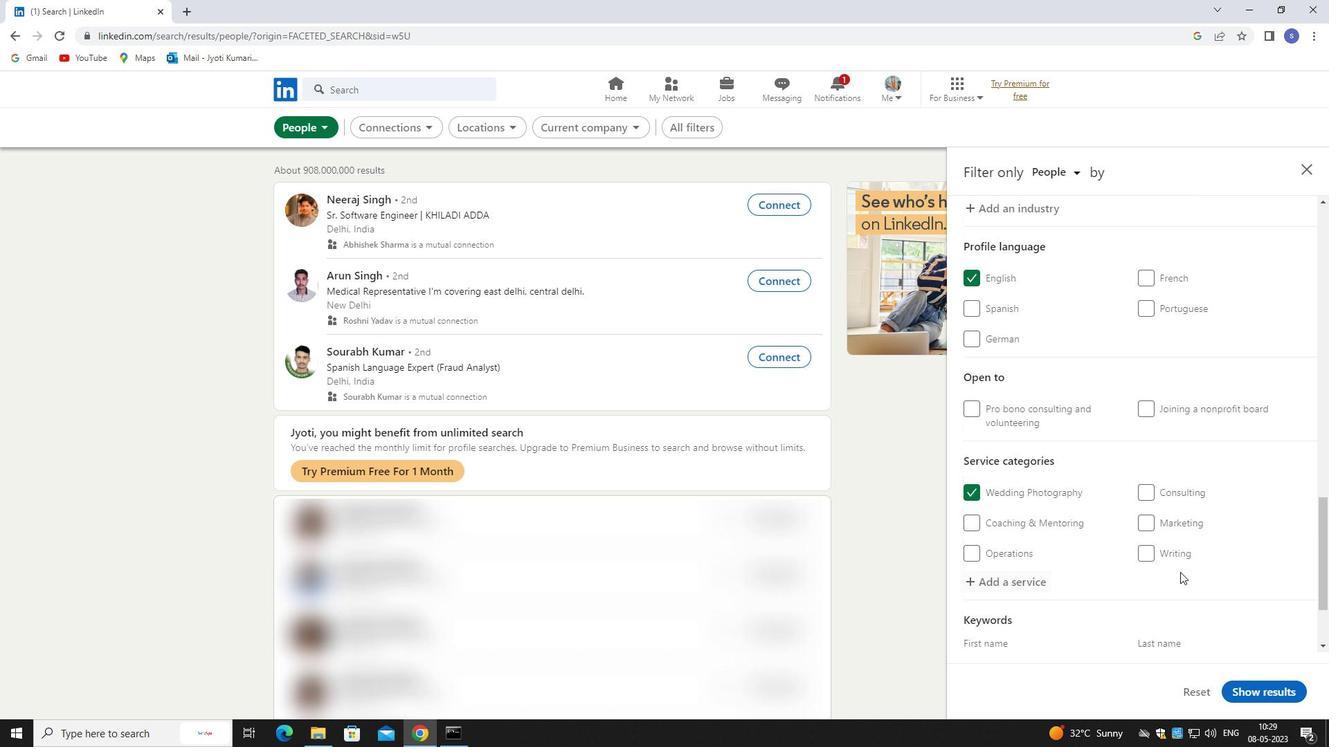 
Action: Mouse scrolled (1180, 571) with delta (0, 0)
Screenshot: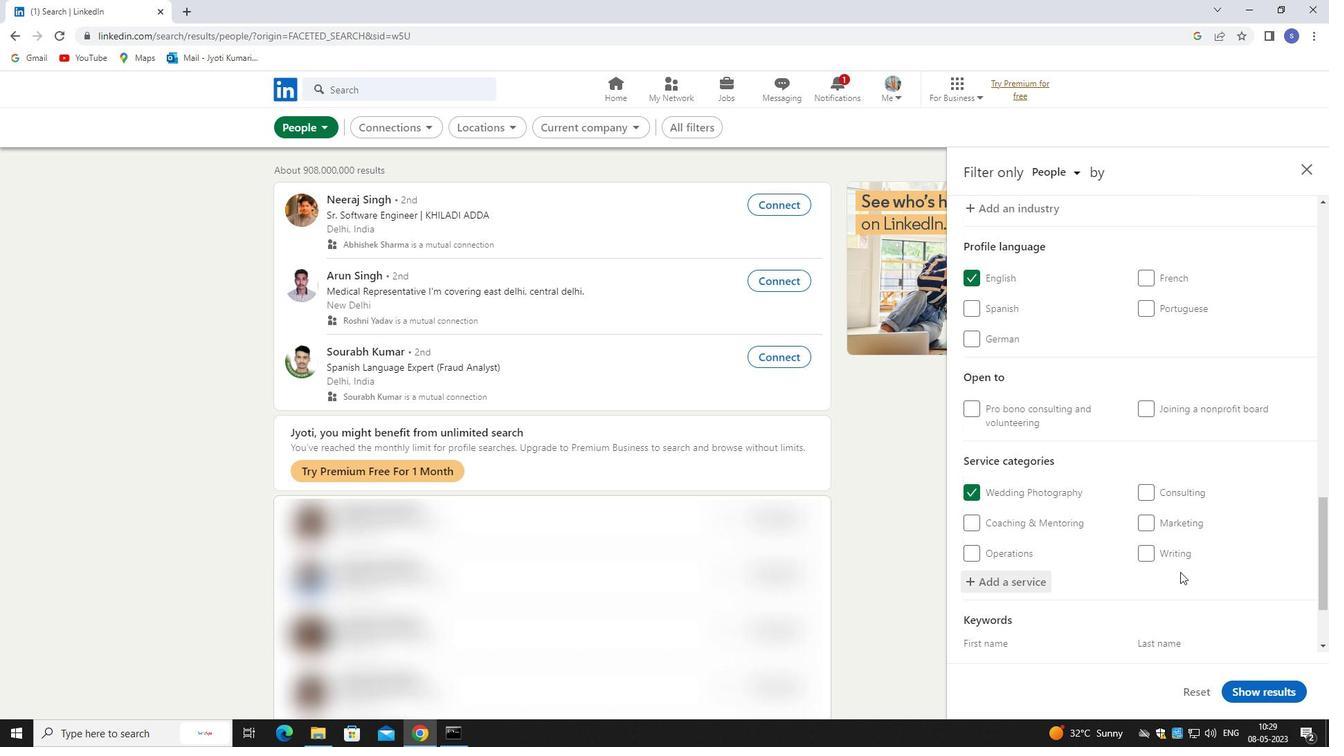 
Action: Mouse moved to (1115, 588)
Screenshot: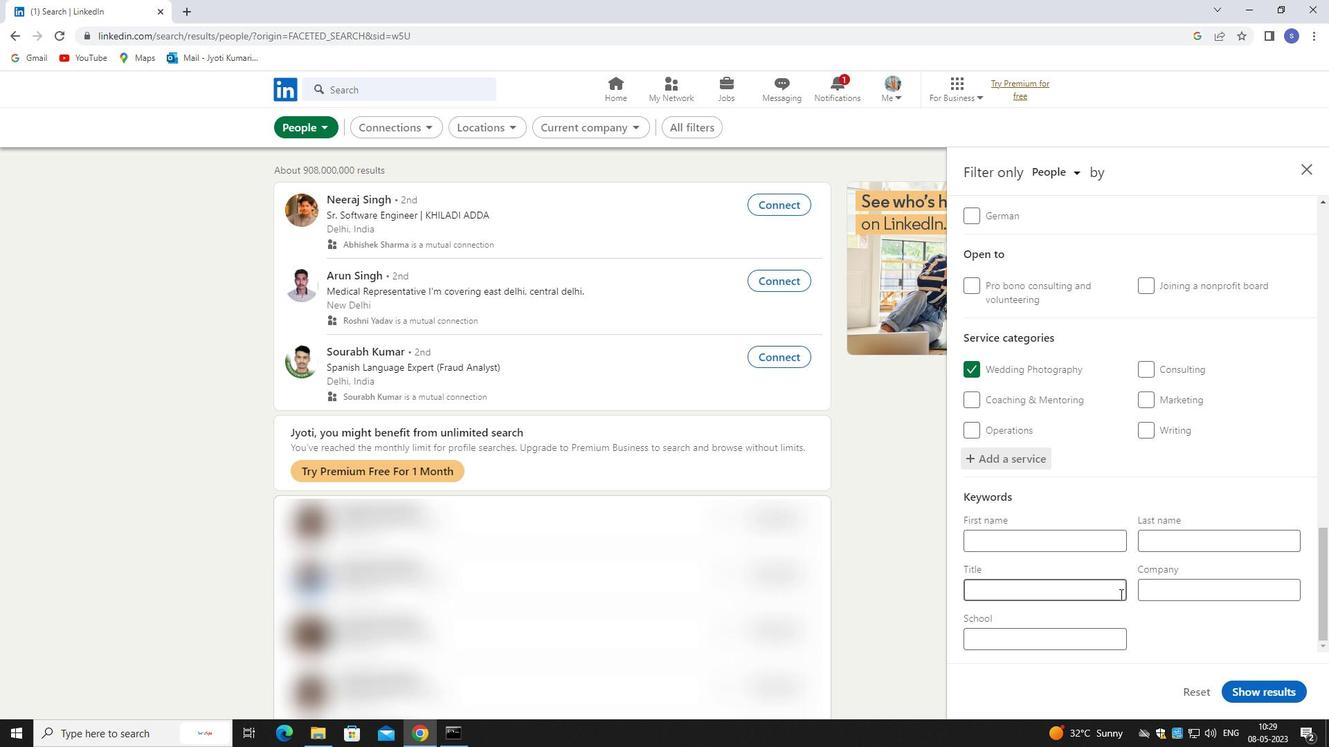 
Action: Mouse pressed left at (1115, 588)
Screenshot: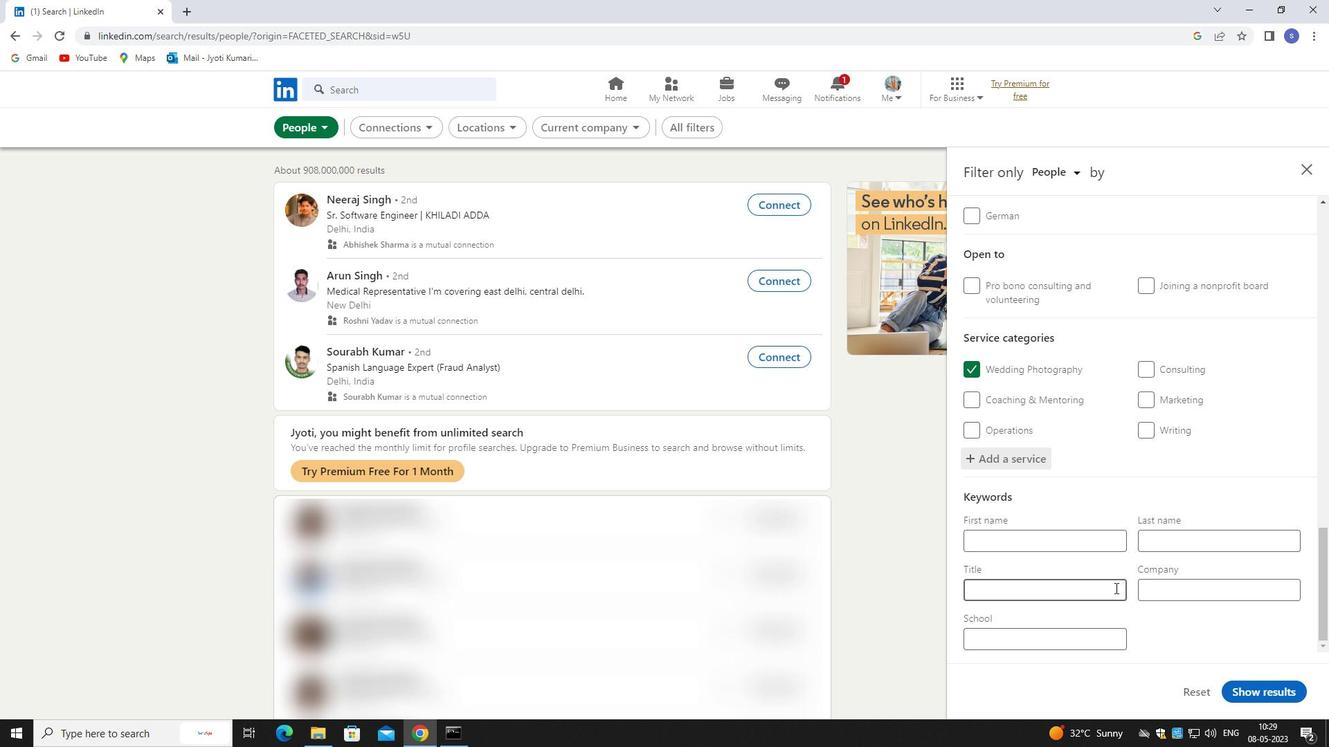 
Action: Key pressed <Key.shift>ADMINISTRATIVE<Key.space><Key.shift>ASSISTANT
Screenshot: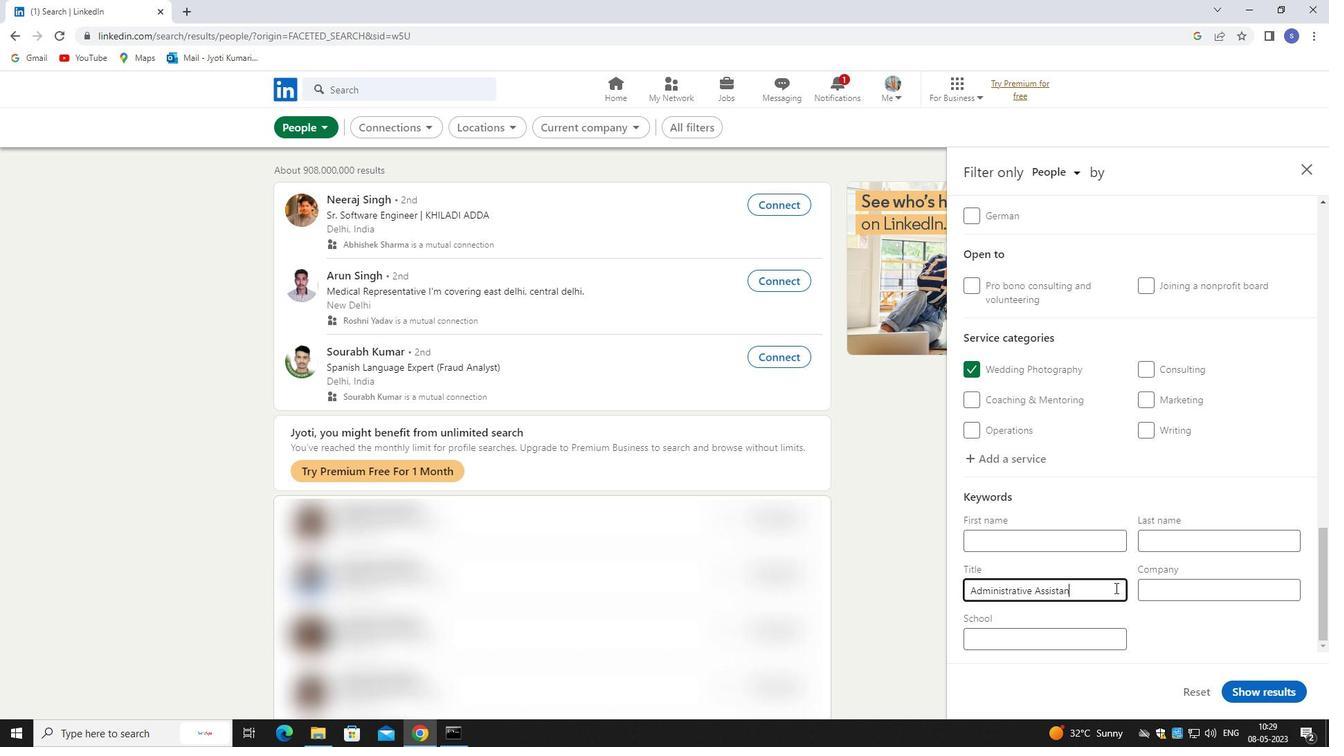 
Action: Mouse moved to (1240, 692)
Screenshot: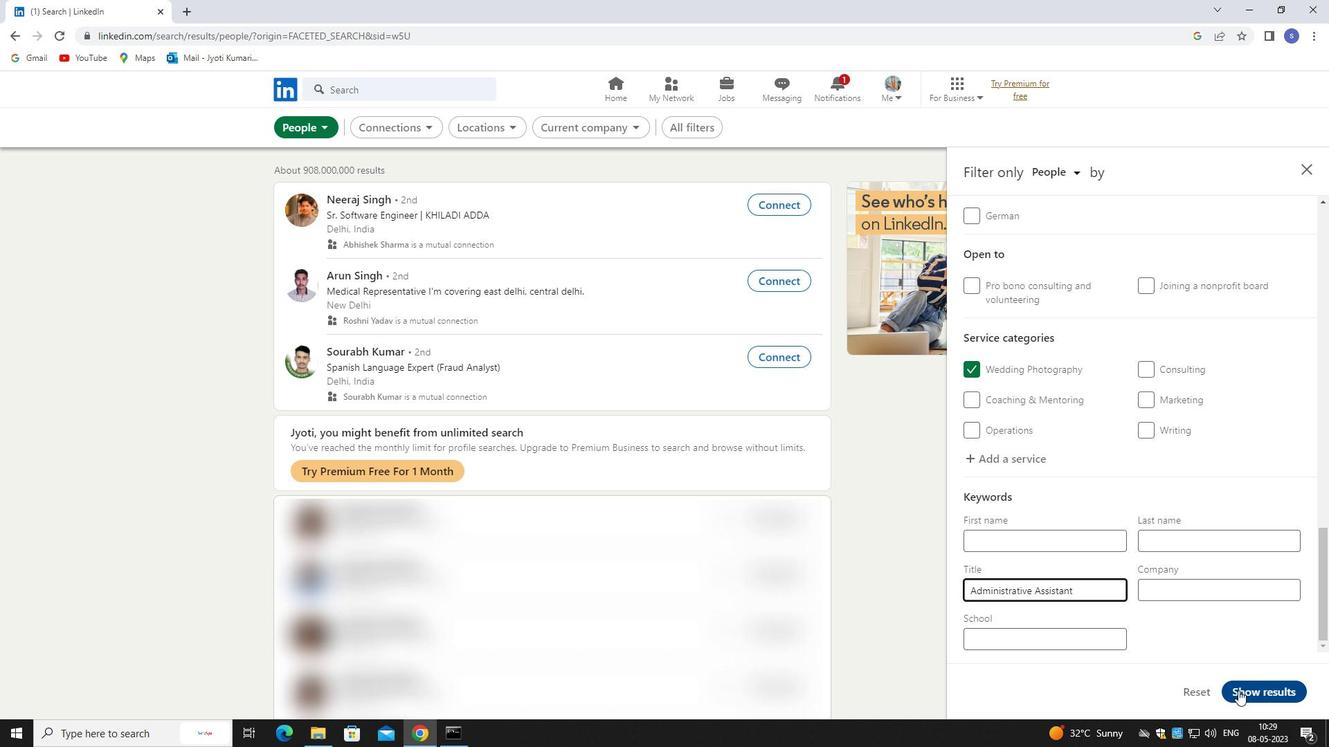 
Action: Mouse pressed left at (1240, 692)
Screenshot: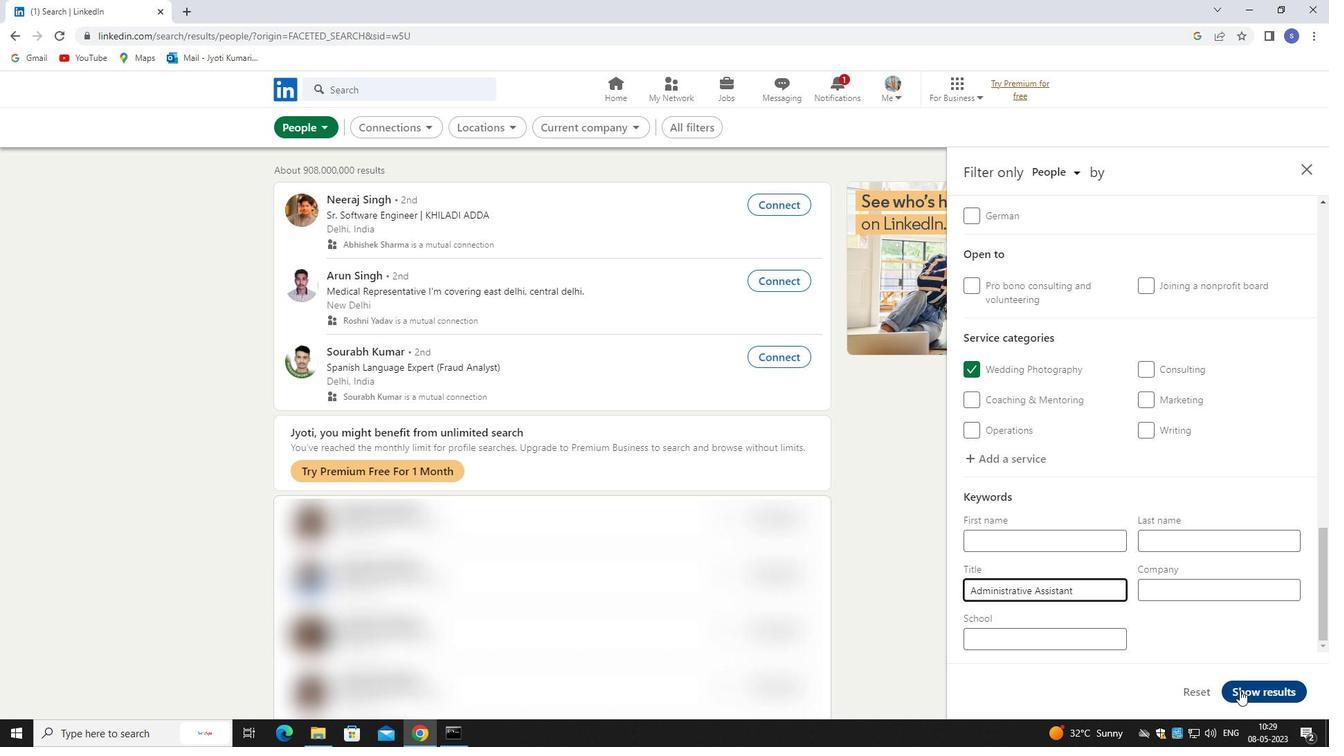
Action: Mouse moved to (1318, 711)
Screenshot: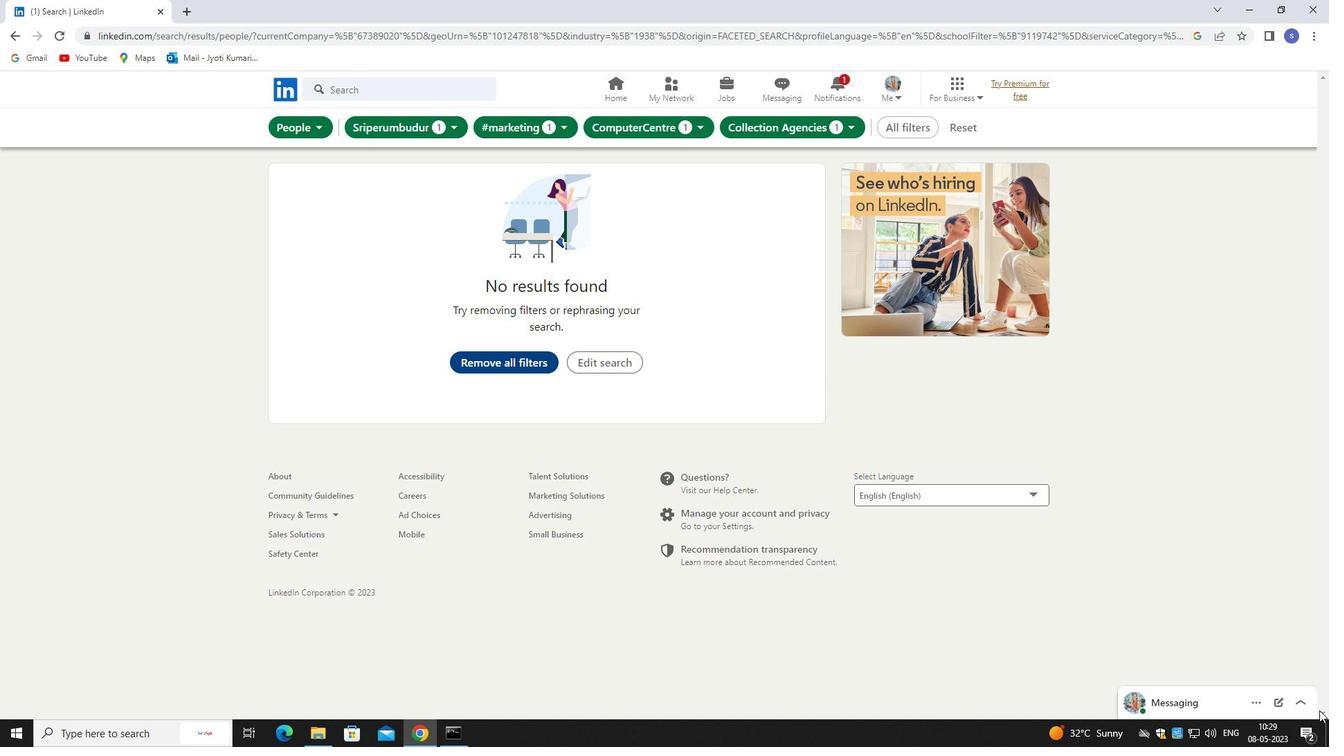 
